 Task: Find a one-way flight from Aswan to Los Angeles for 2 adults in economy class on Fri, Dec 15, using British Airways, departing between 10:00 AM and 11:00 AM.
Action: Mouse pressed left at (390, 259)
Screenshot: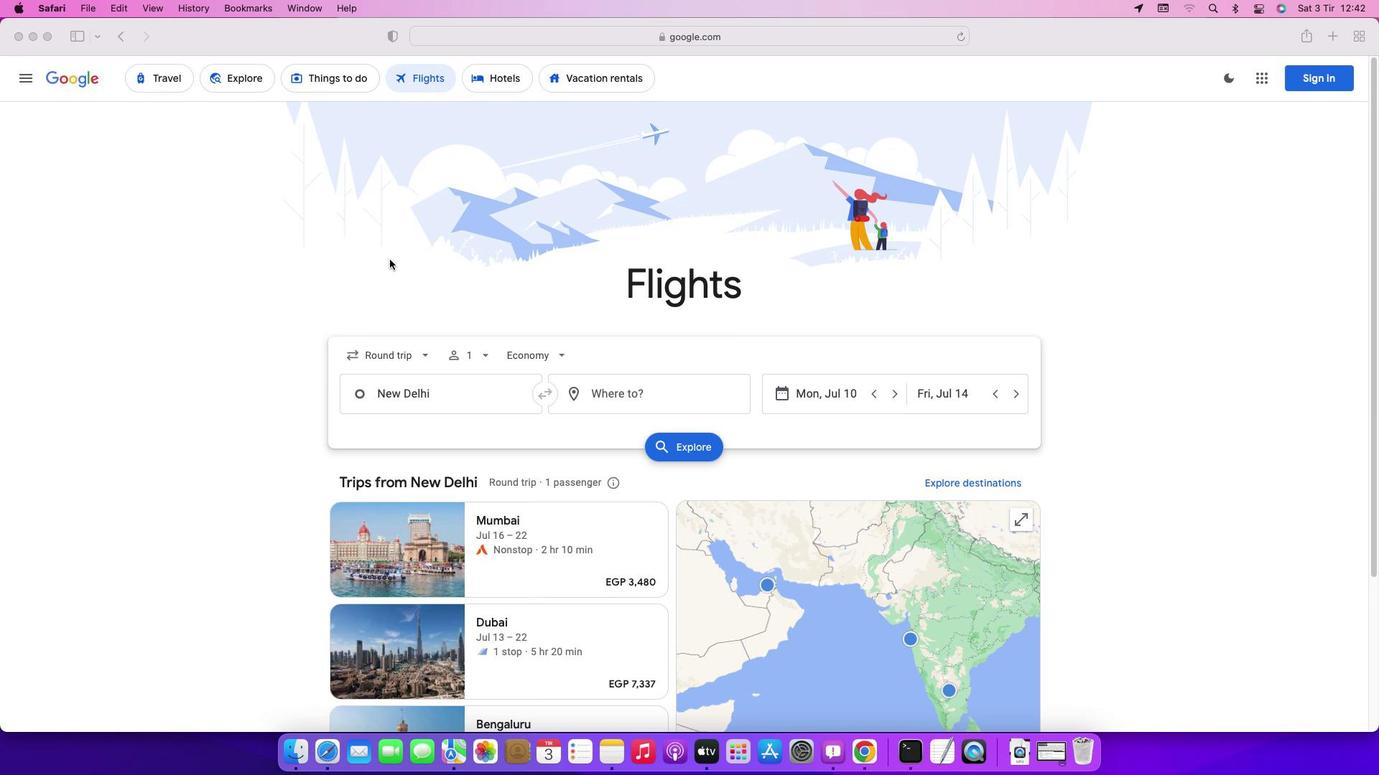 
Action: Mouse moved to (403, 351)
Screenshot: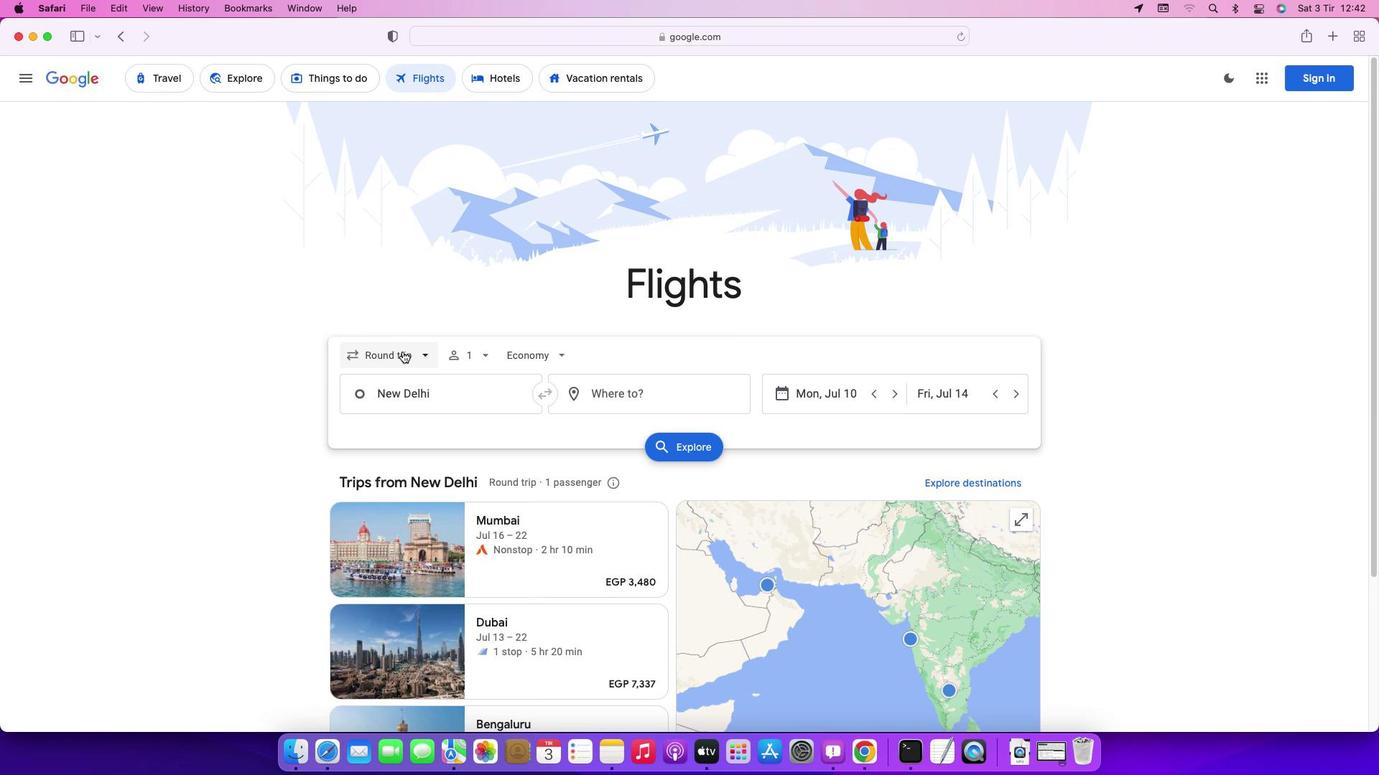 
Action: Mouse pressed left at (403, 351)
Screenshot: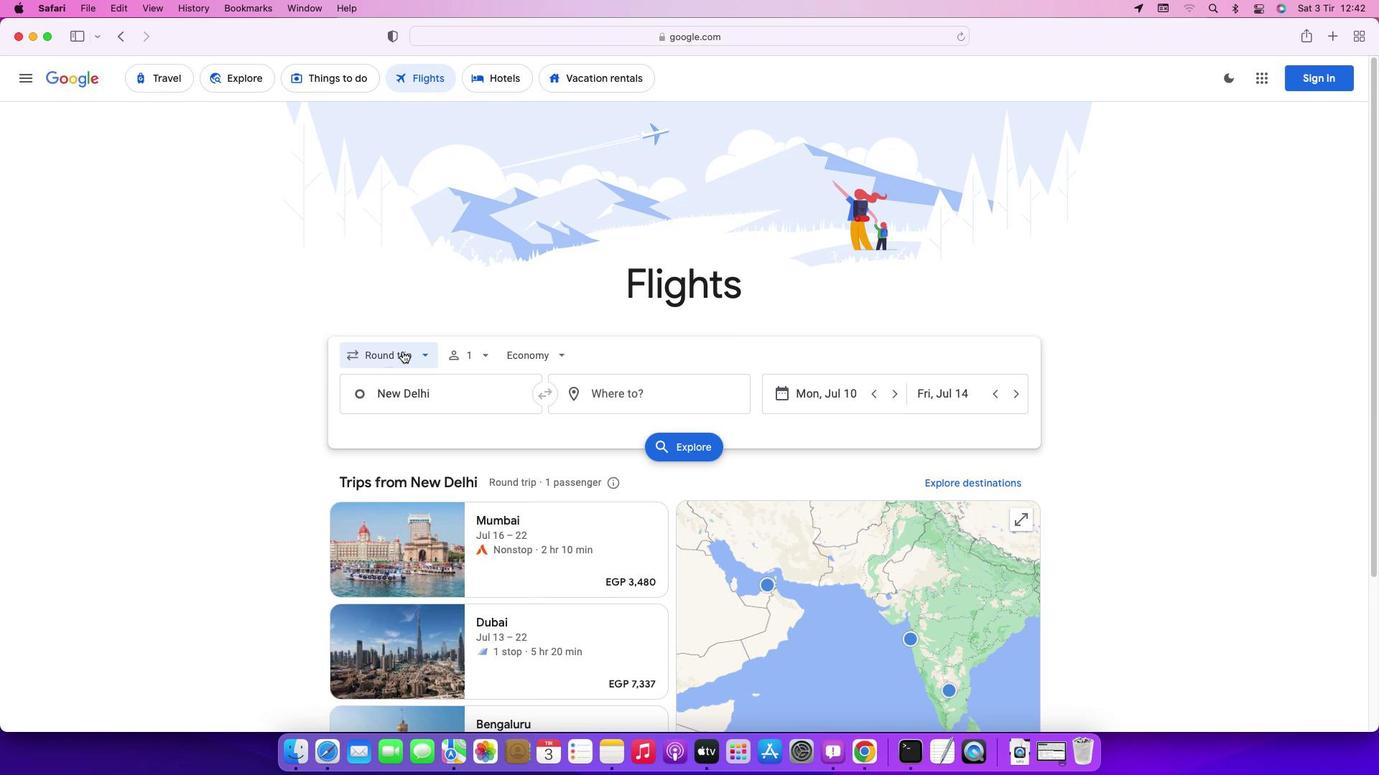 
Action: Mouse moved to (393, 423)
Screenshot: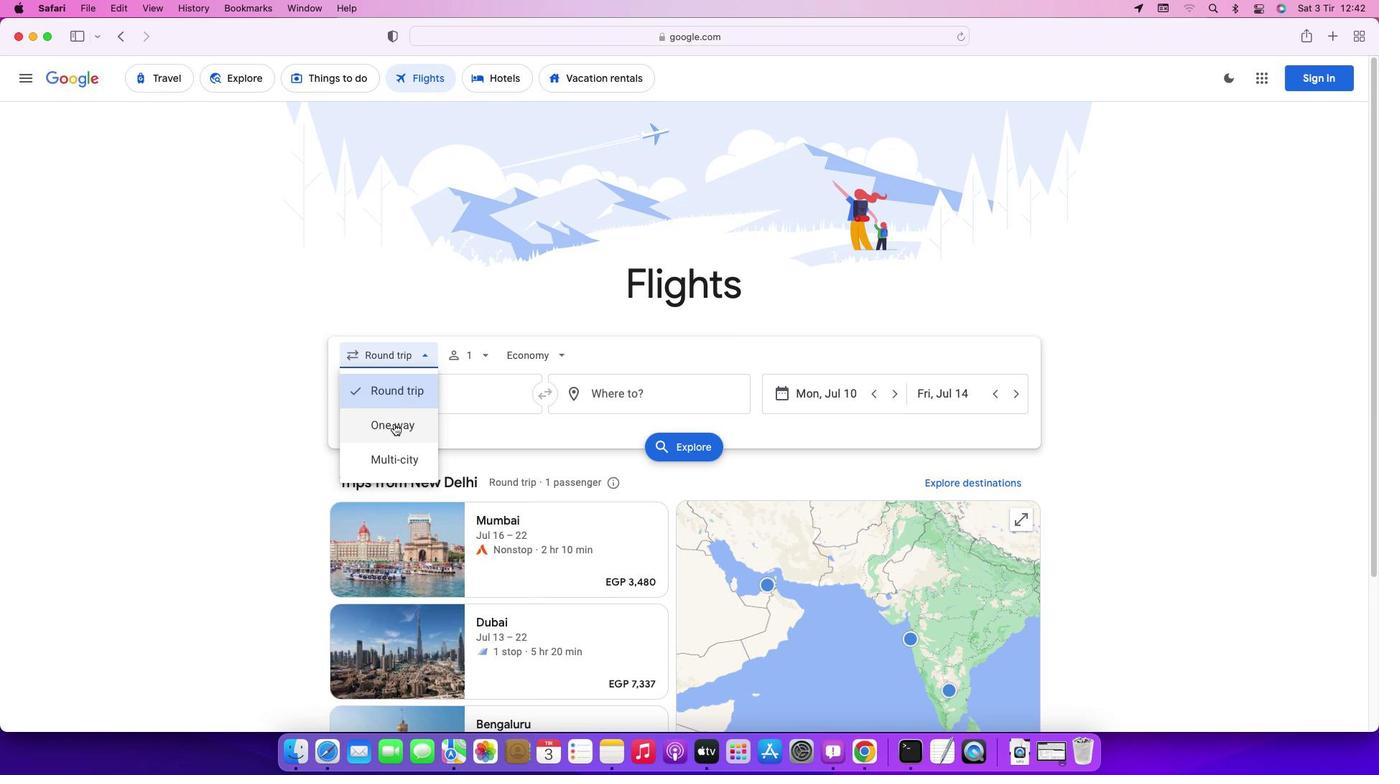 
Action: Mouse pressed left at (393, 423)
Screenshot: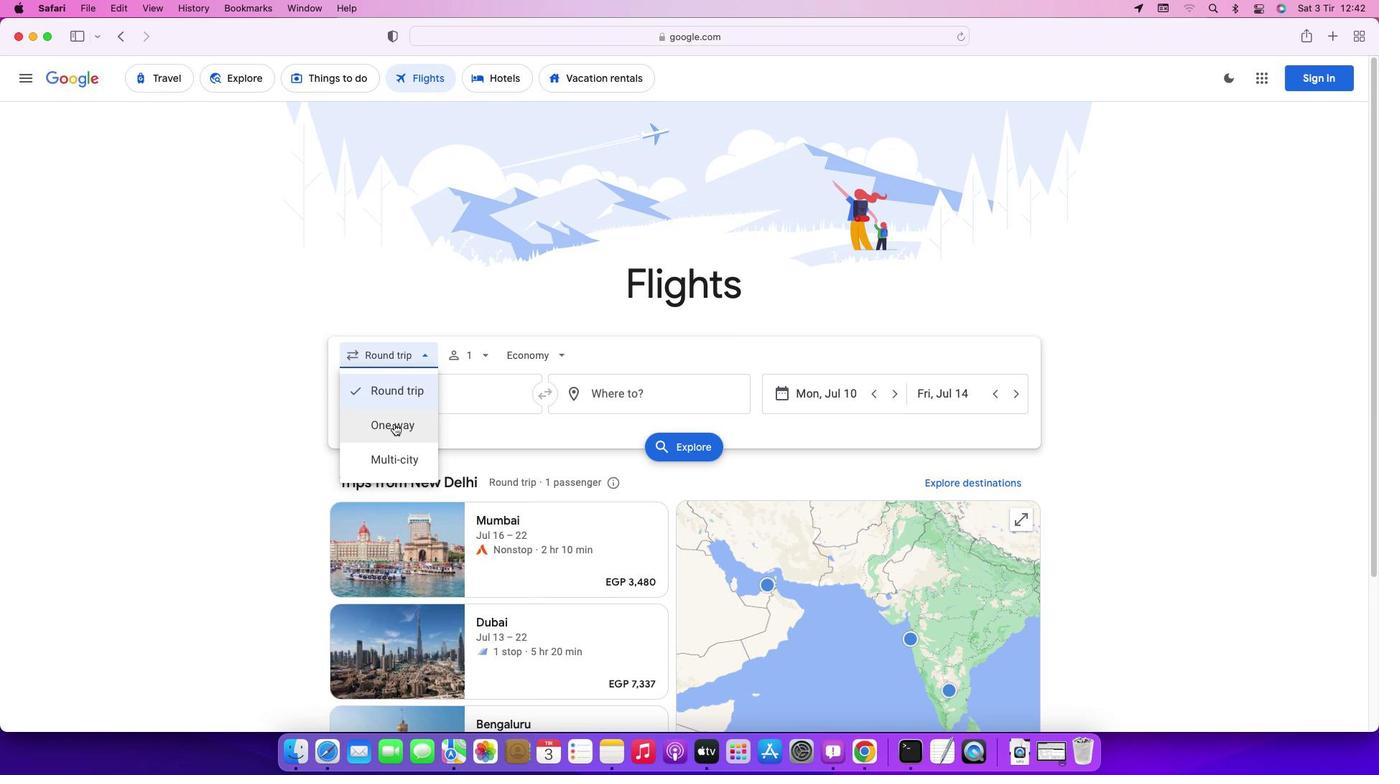 
Action: Mouse moved to (468, 359)
Screenshot: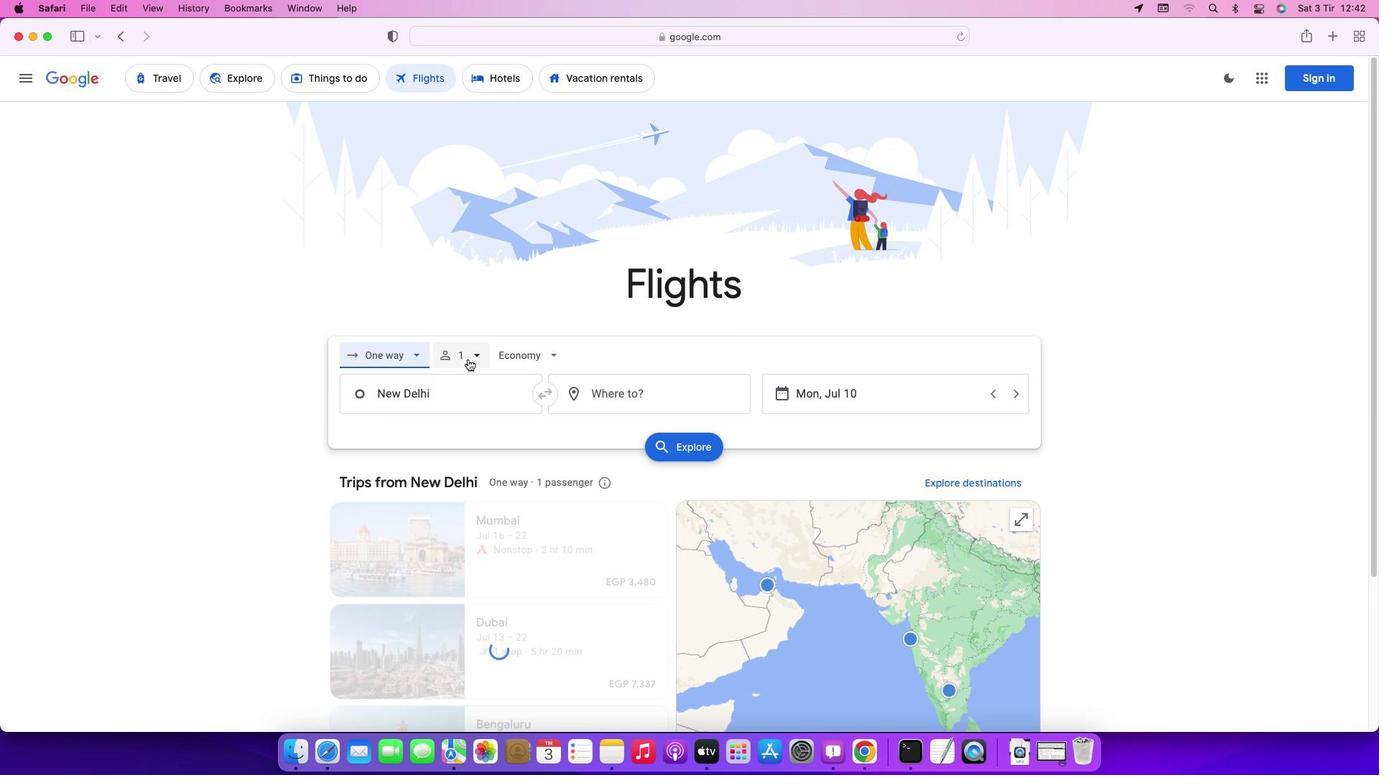 
Action: Mouse pressed left at (468, 359)
Screenshot: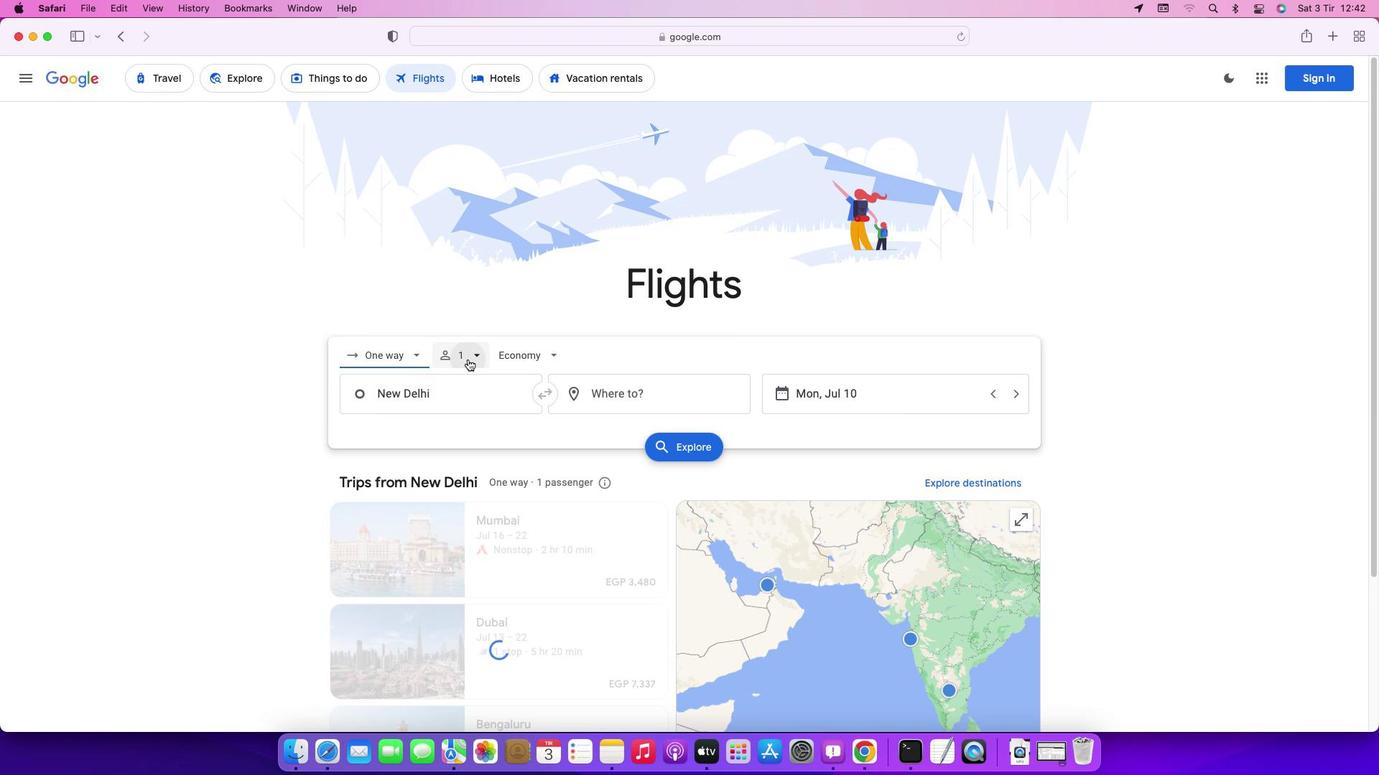 
Action: Mouse moved to (587, 397)
Screenshot: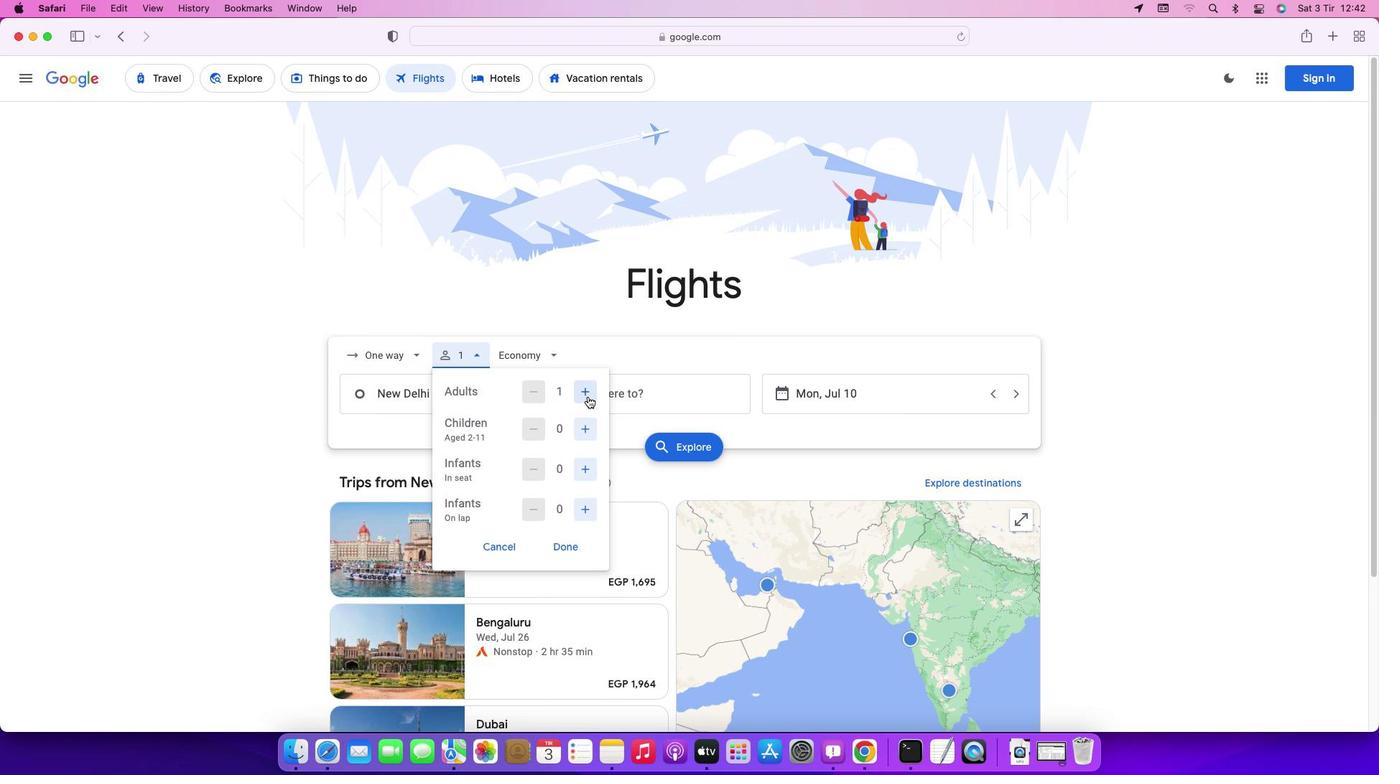 
Action: Mouse pressed left at (587, 397)
Screenshot: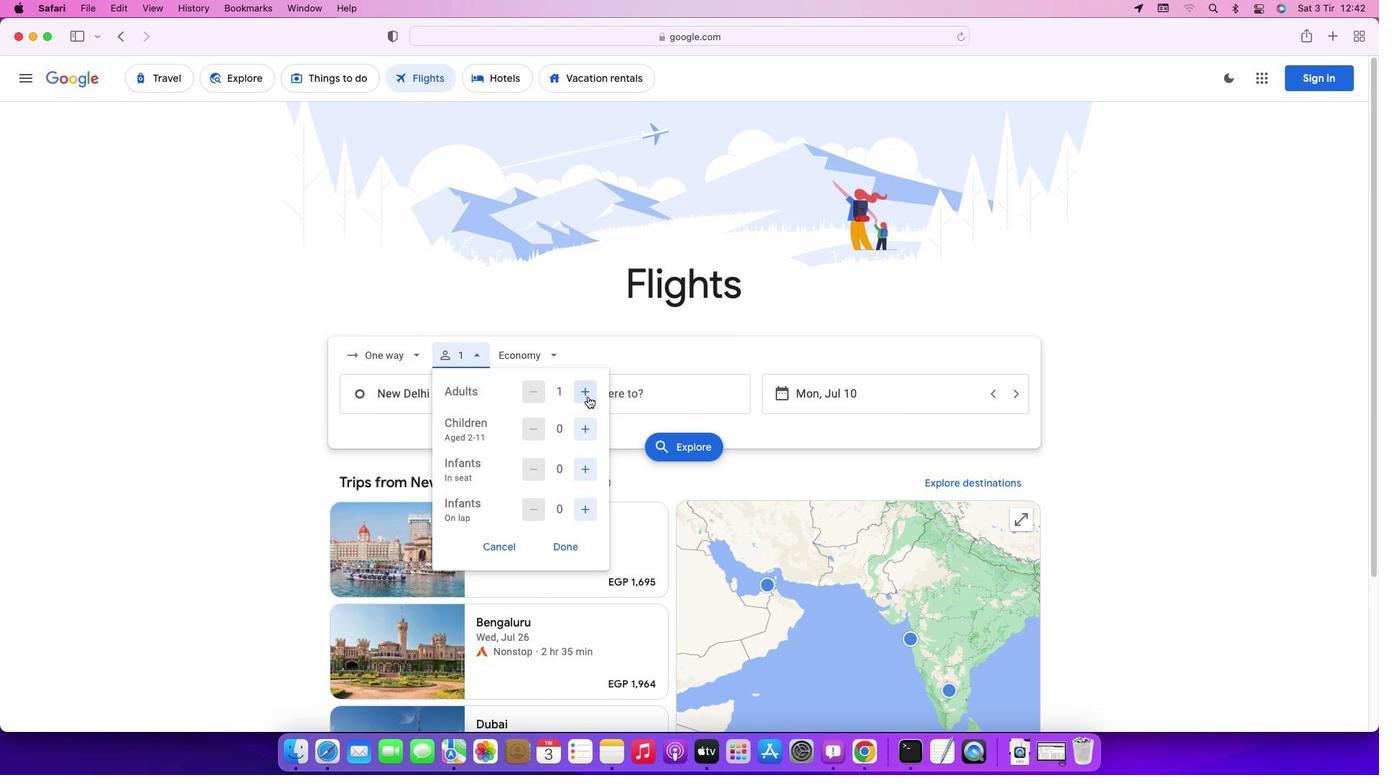 
Action: Mouse moved to (573, 543)
Screenshot: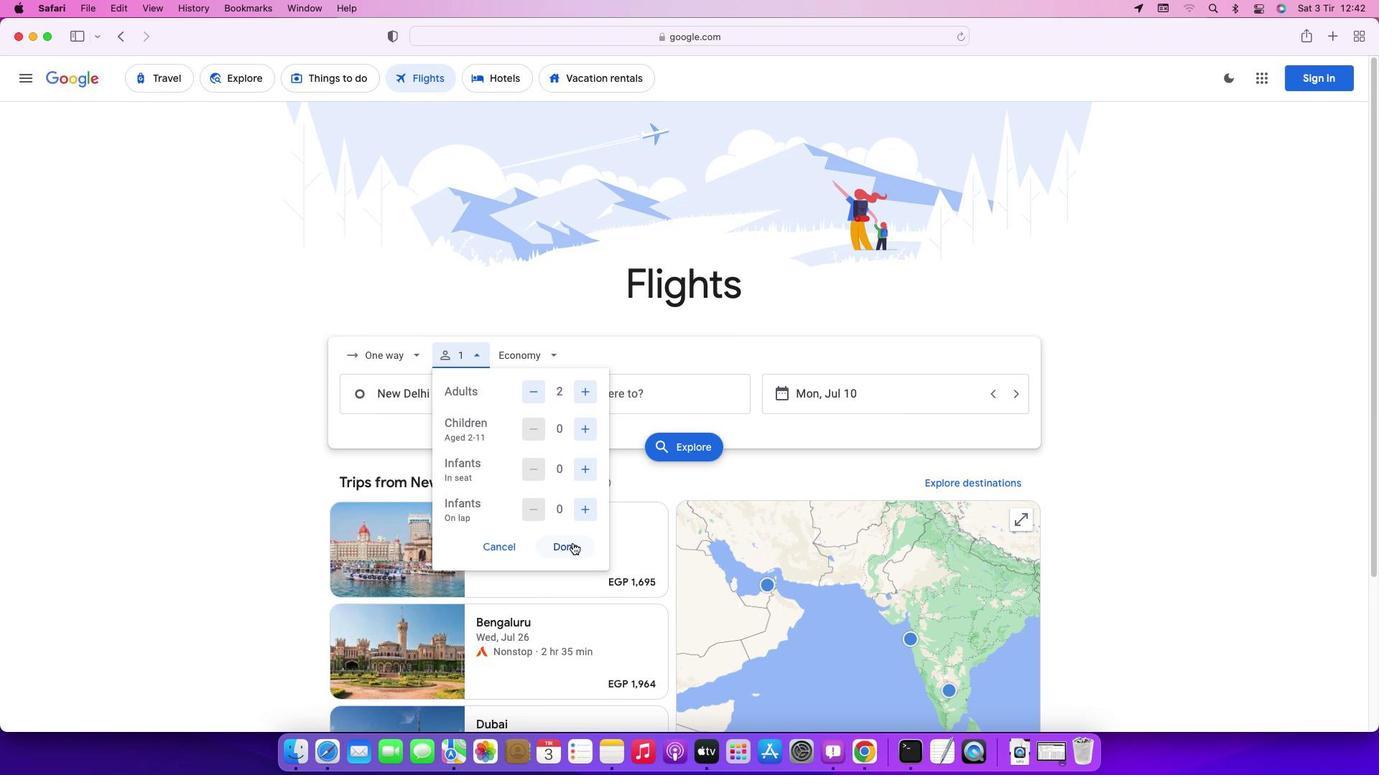 
Action: Mouse pressed left at (573, 543)
Screenshot: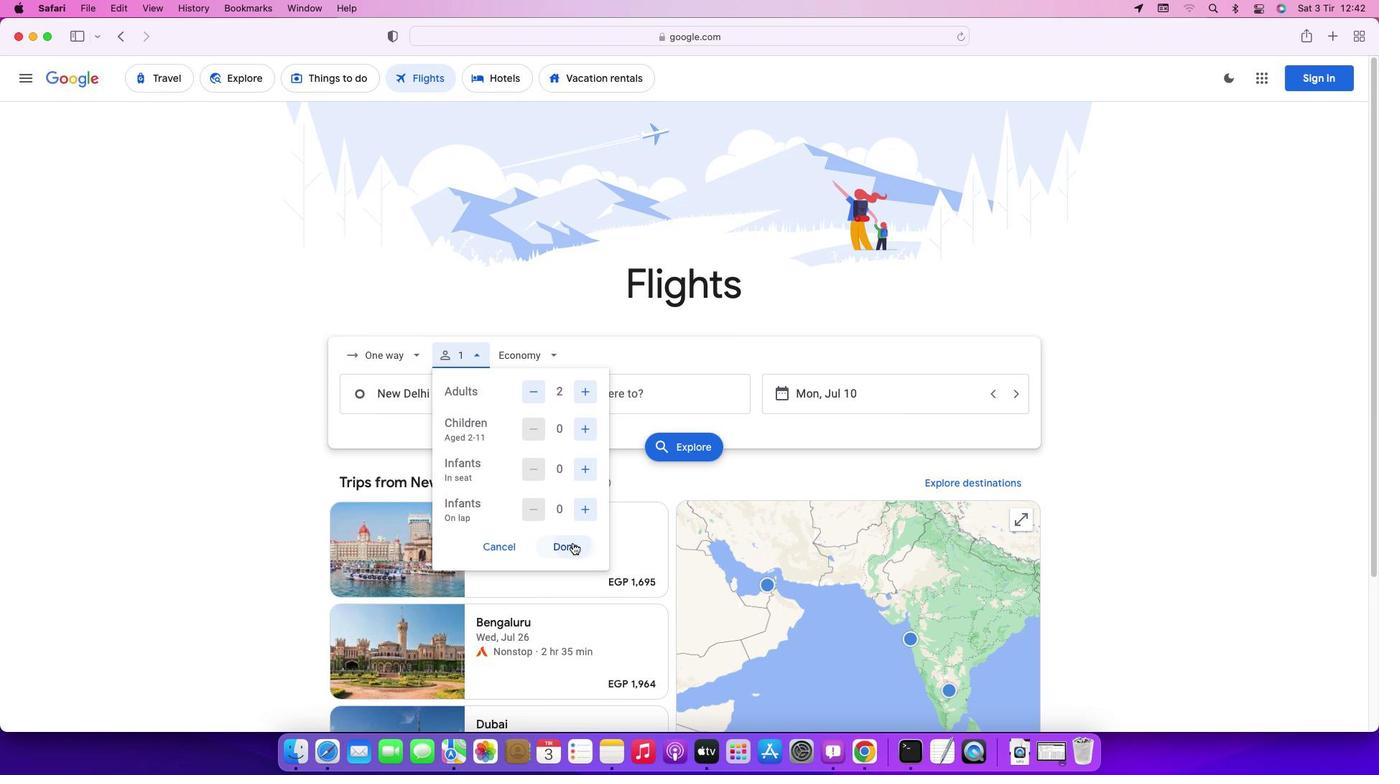 
Action: Mouse moved to (536, 357)
Screenshot: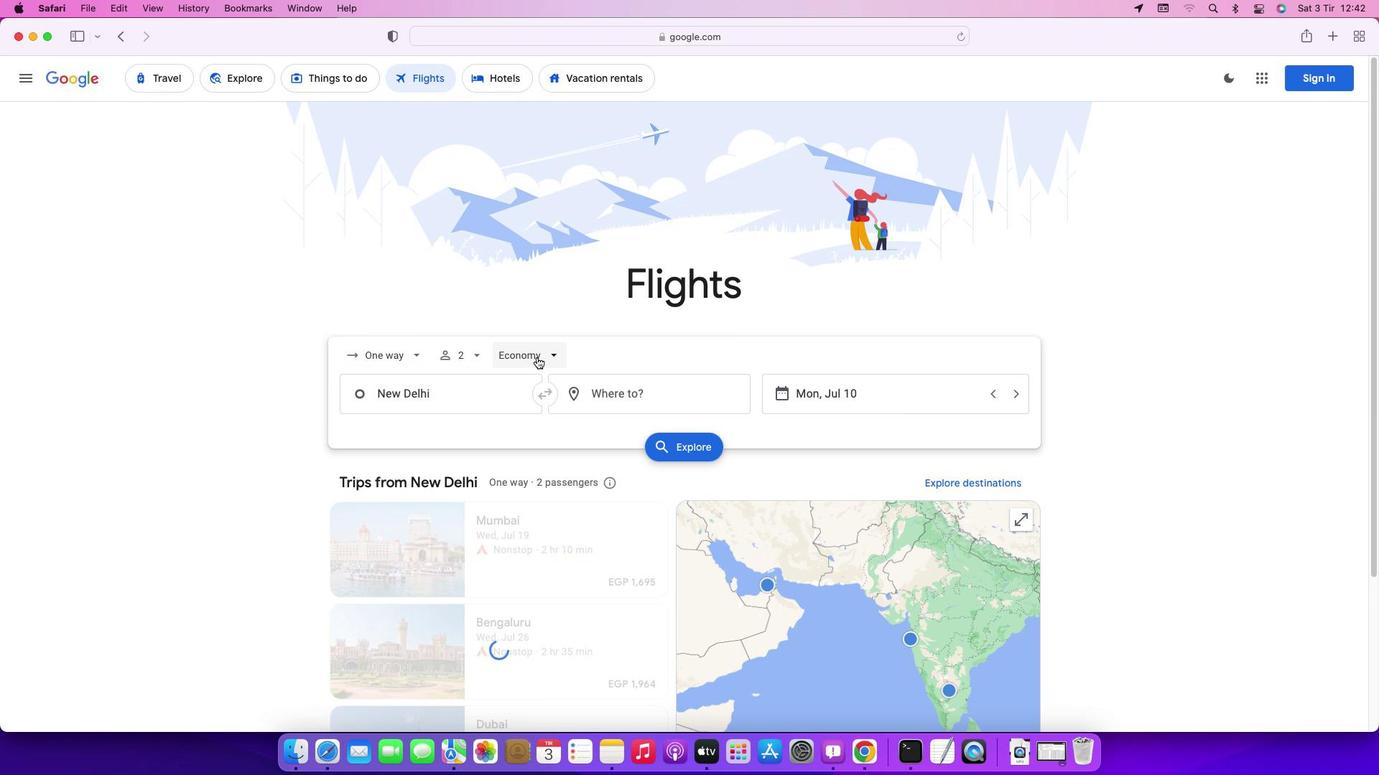 
Action: Mouse pressed left at (536, 357)
Screenshot: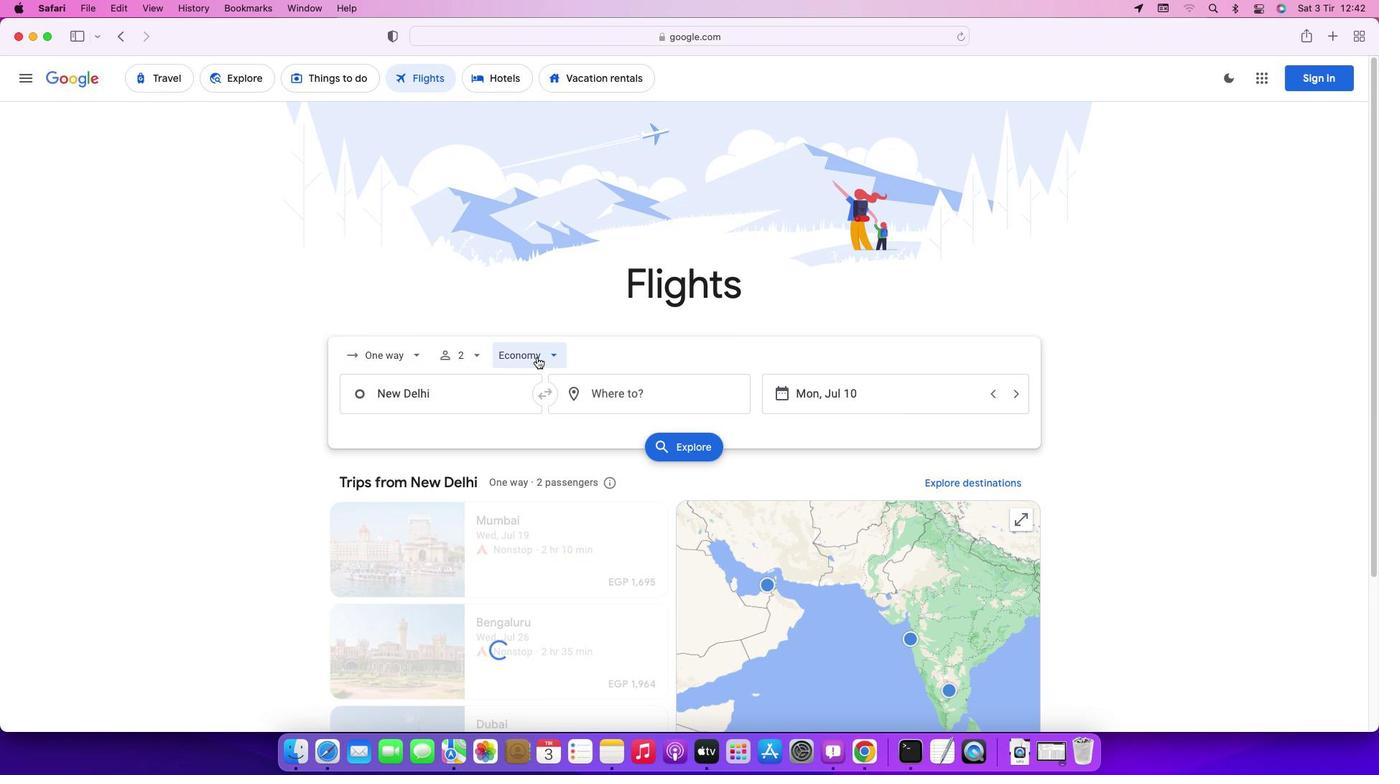 
Action: Mouse moved to (549, 391)
Screenshot: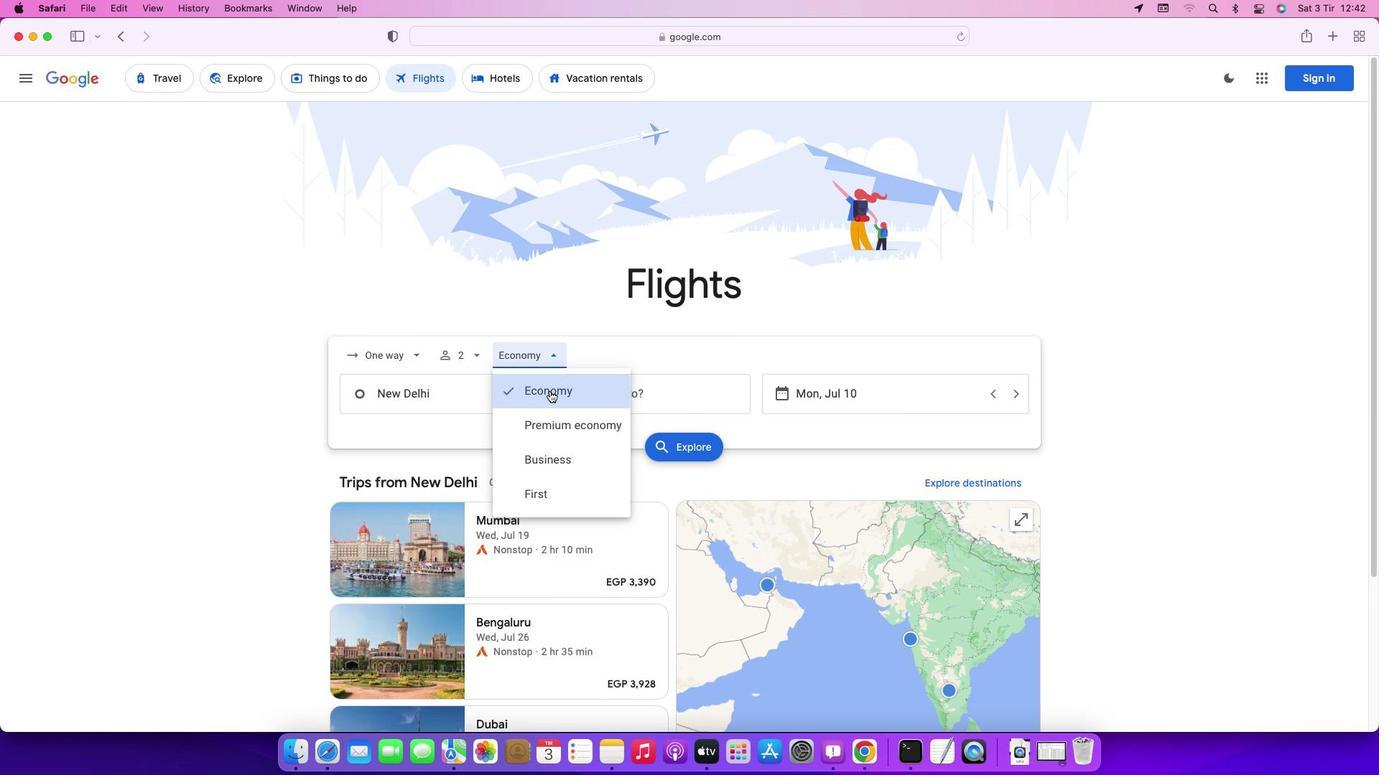 
Action: Mouse pressed left at (549, 391)
Screenshot: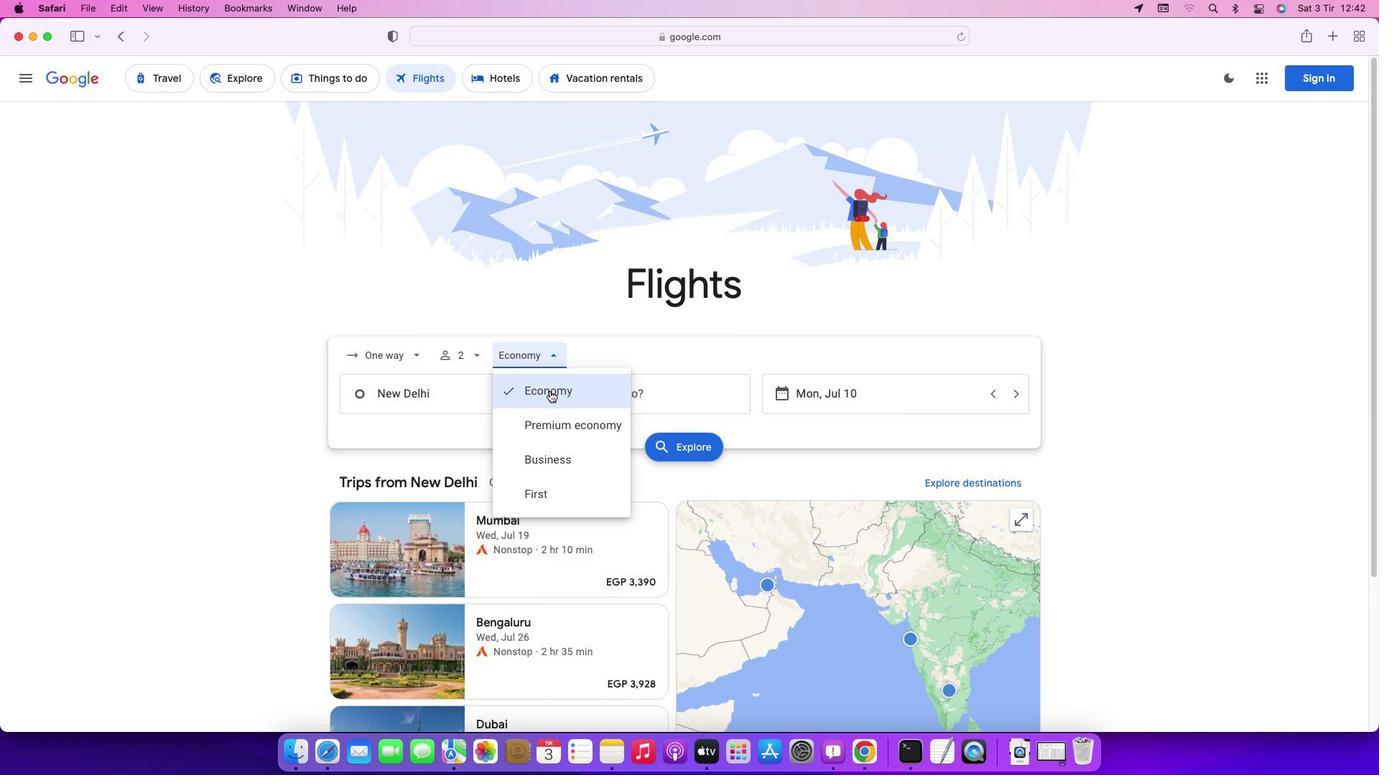 
Action: Mouse moved to (453, 394)
Screenshot: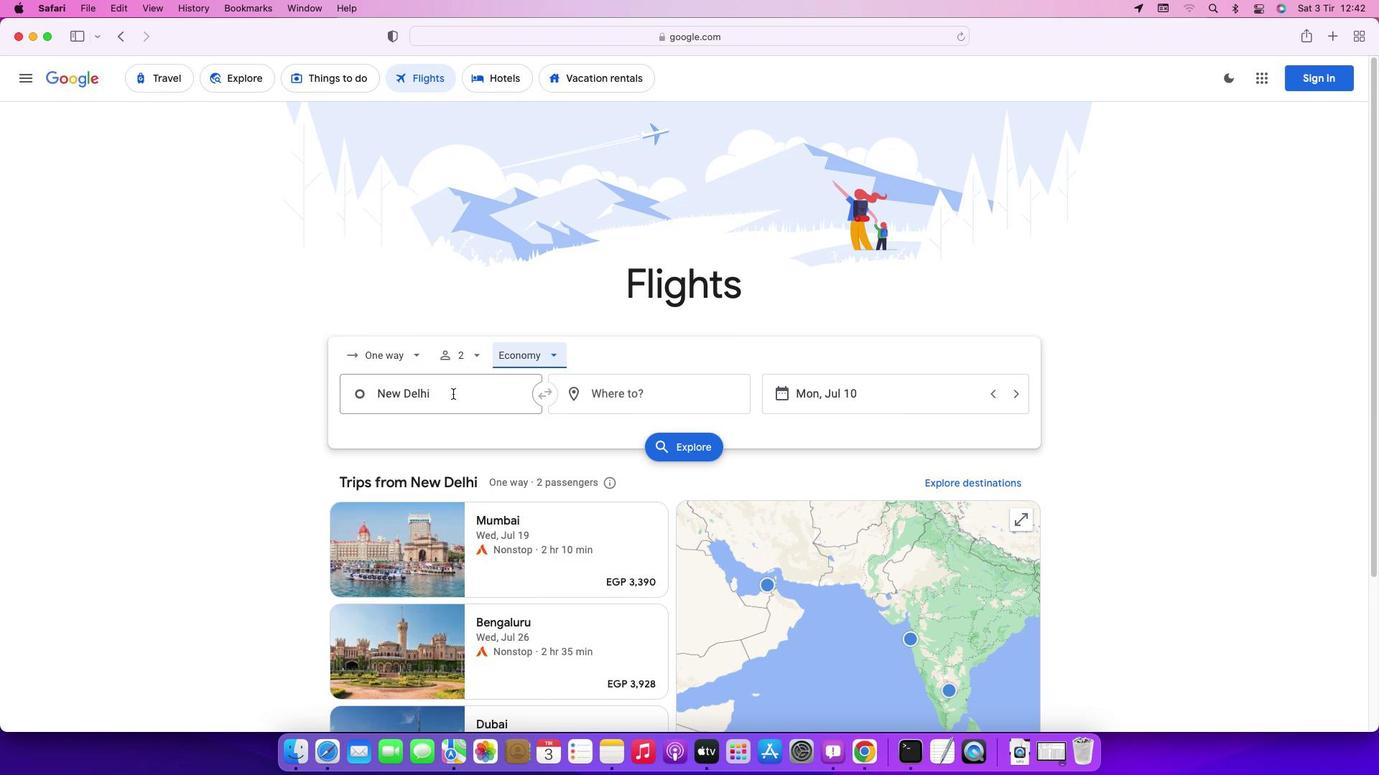 
Action: Mouse pressed left at (453, 394)
Screenshot: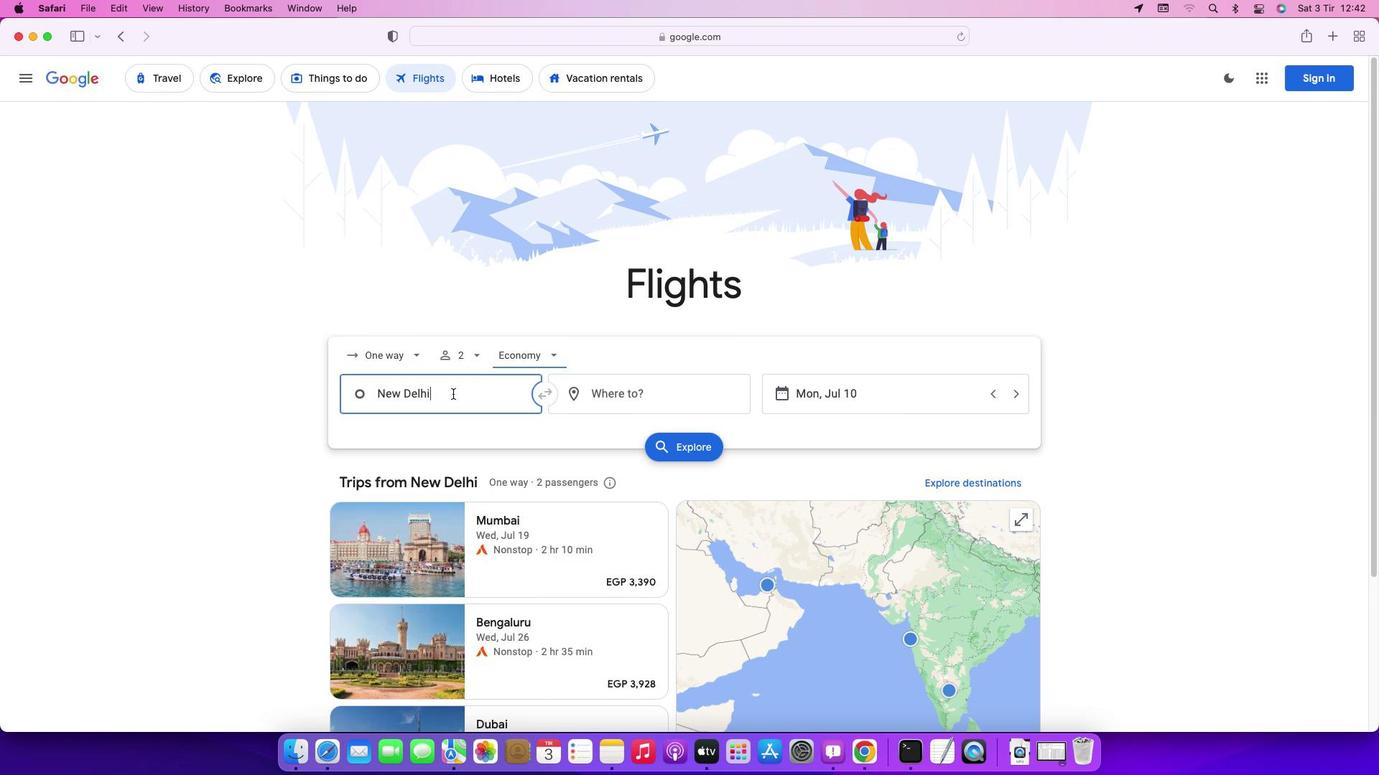 
Action: Mouse moved to (457, 386)
Screenshot: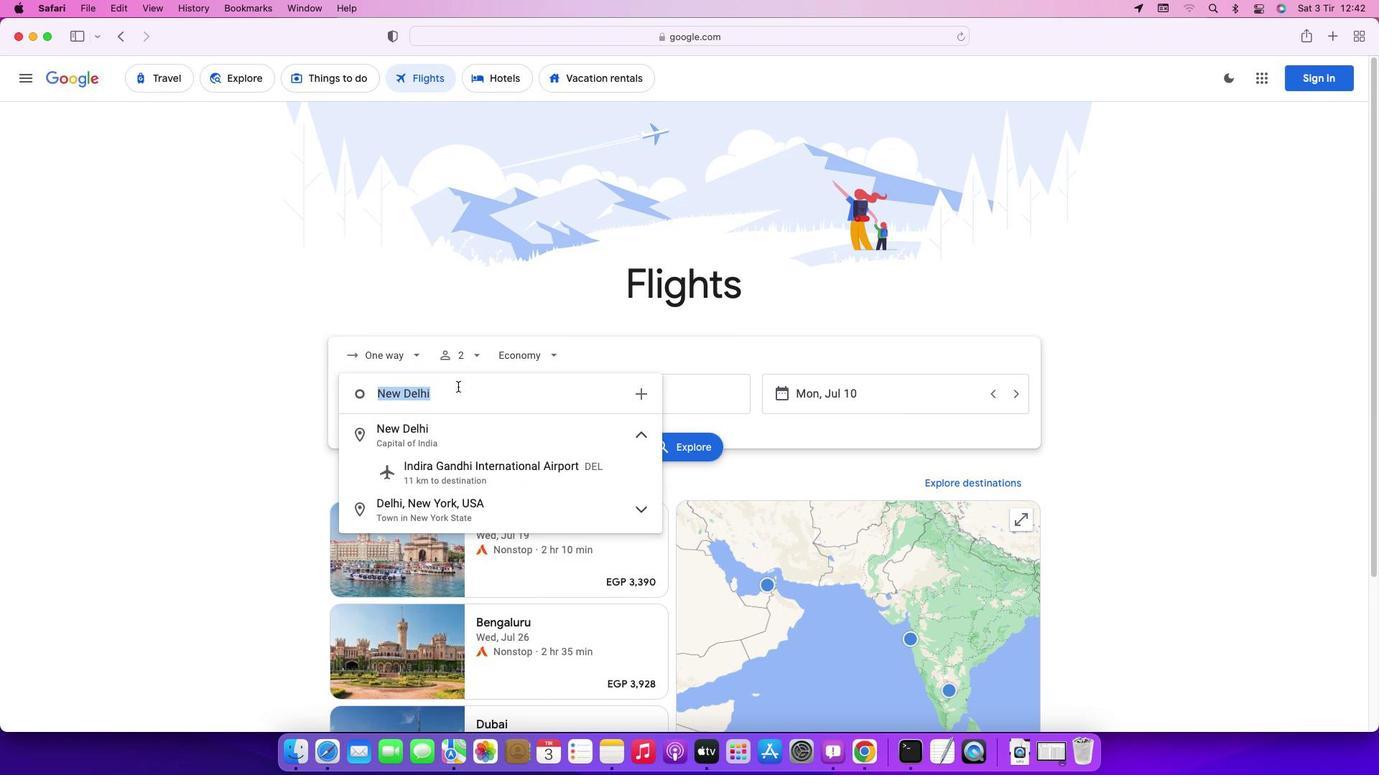 
Action: Key pressed Key.backspaceKey.caps_lock'A'Key.caps_lock's''w''a''n'Key.enter
Screenshot: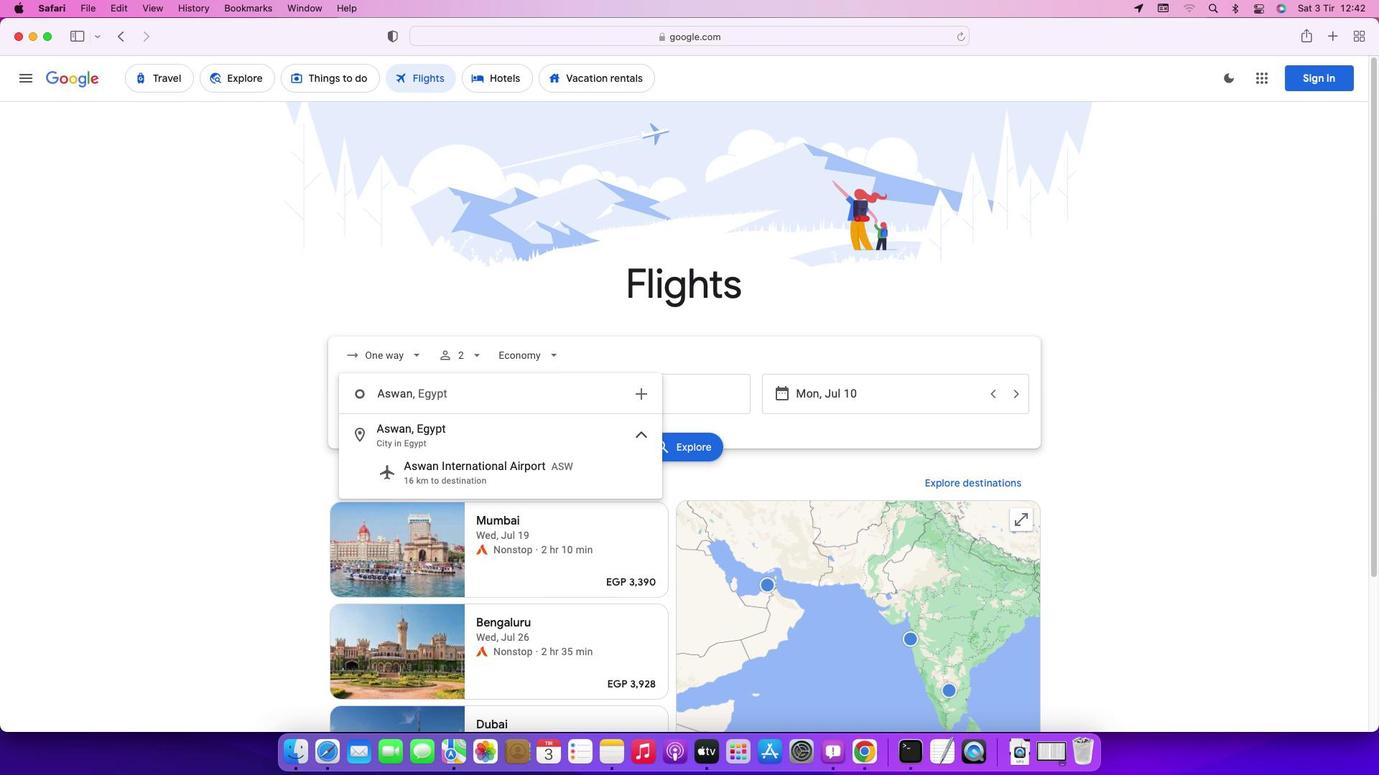 
Action: Mouse moved to (632, 400)
Screenshot: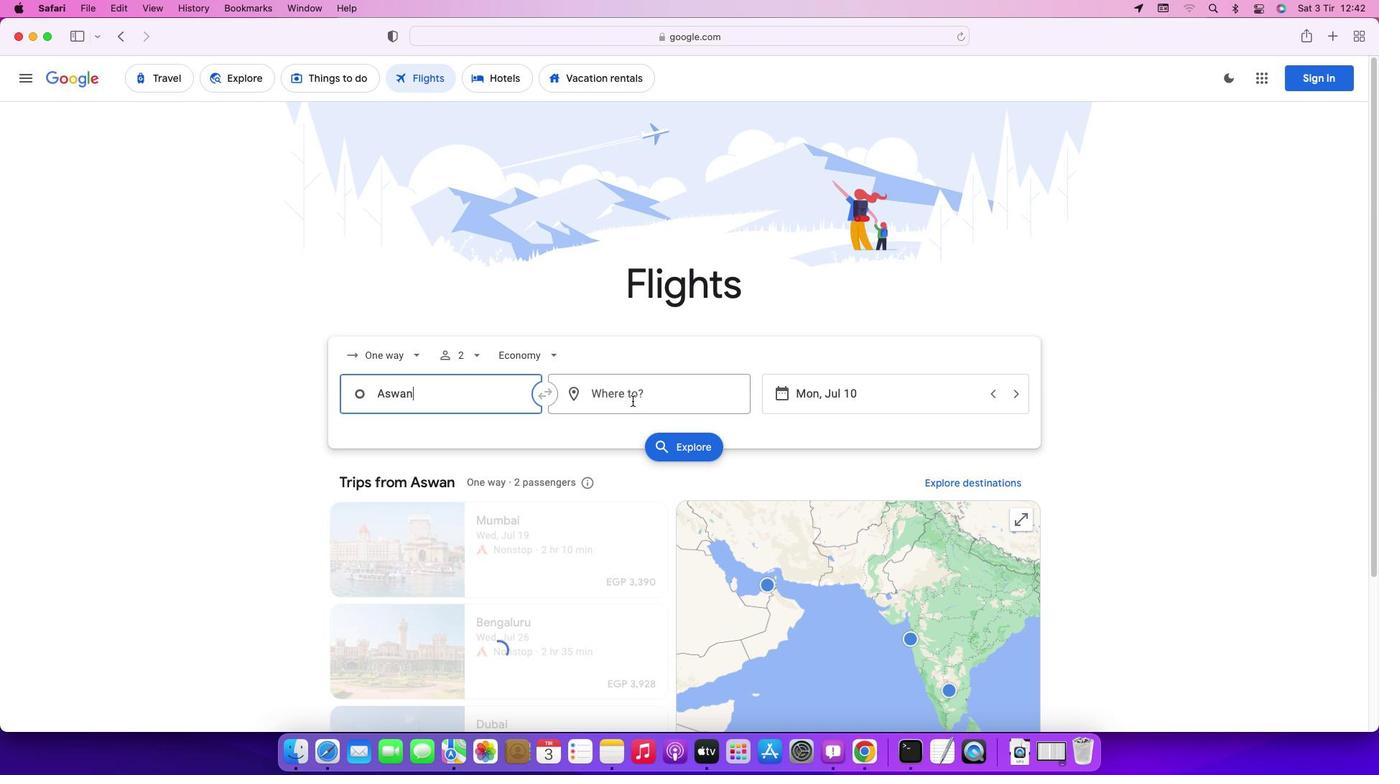 
Action: Mouse pressed left at (632, 400)
Screenshot: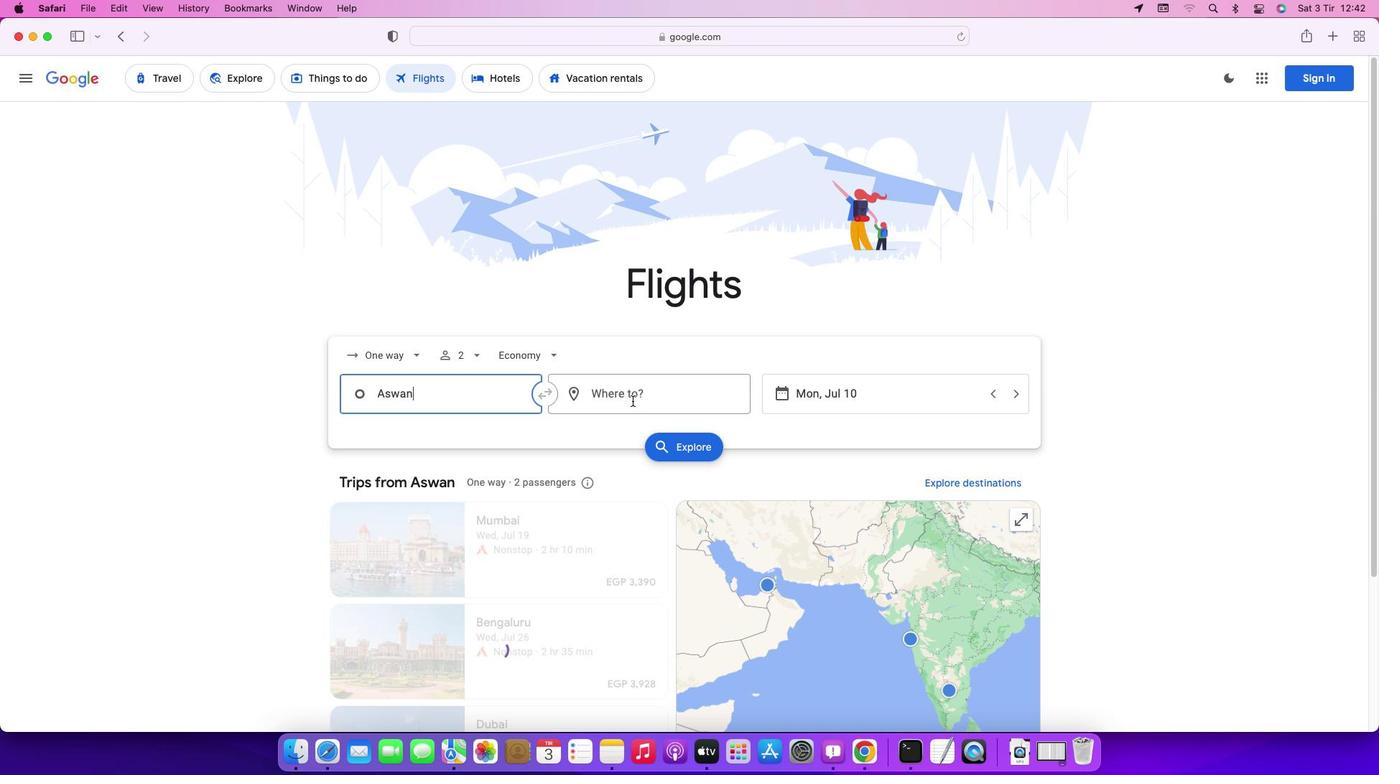 
Action: Mouse moved to (632, 400)
Screenshot: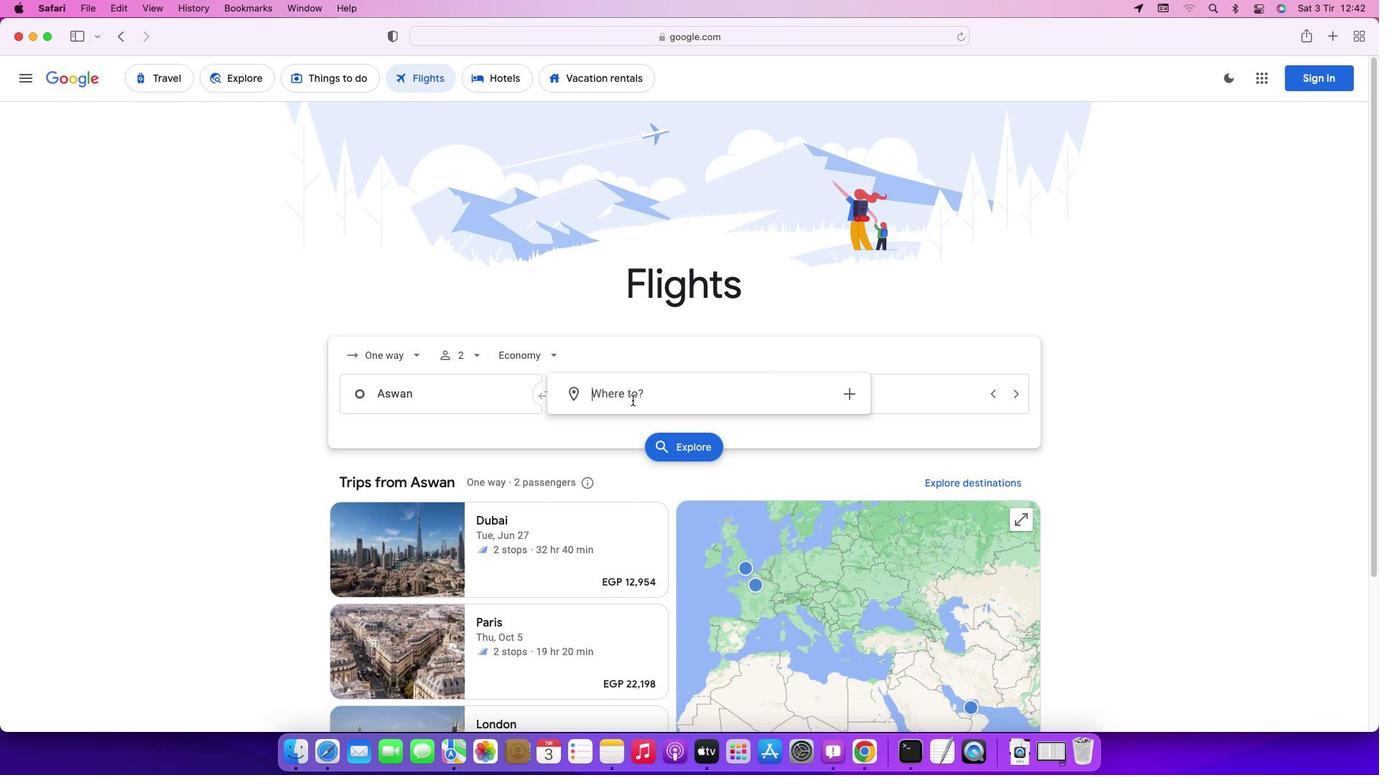
Action: Key pressed Key.caps_lock'L'Key.caps_lock'o''s'Key.spaceKey.caps_lock'A'Key.caps_lock'n''g''e''l''e'Key.enter
Screenshot: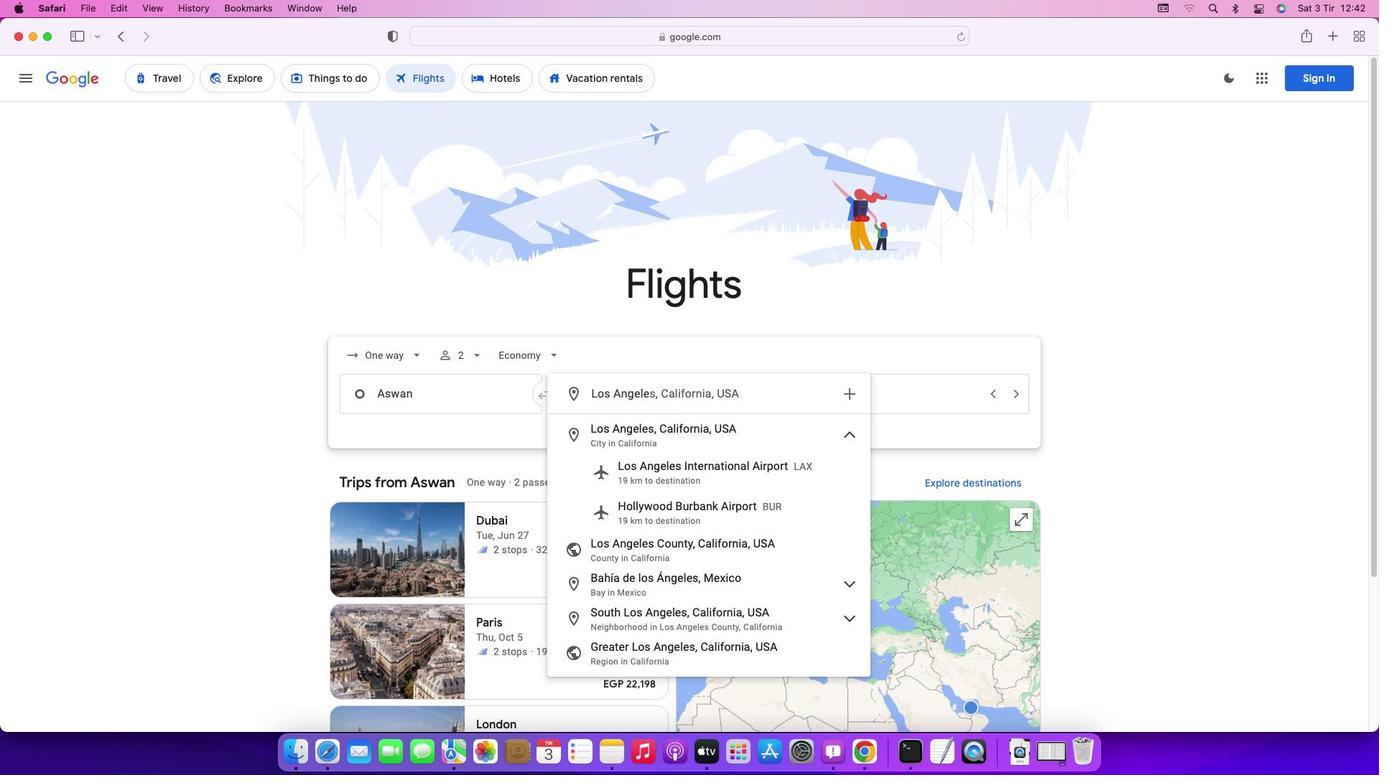 
Action: Mouse moved to (884, 390)
Screenshot: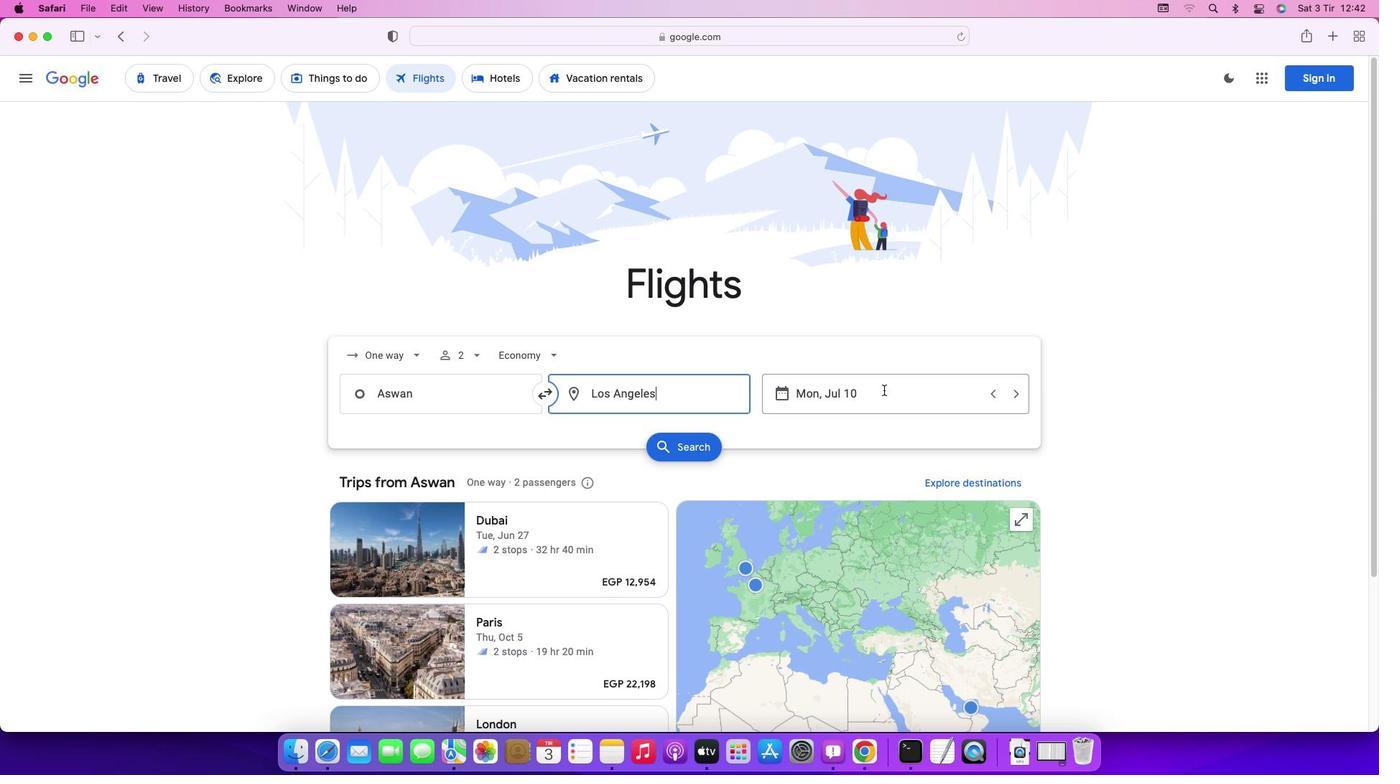 
Action: Mouse pressed left at (884, 390)
Screenshot: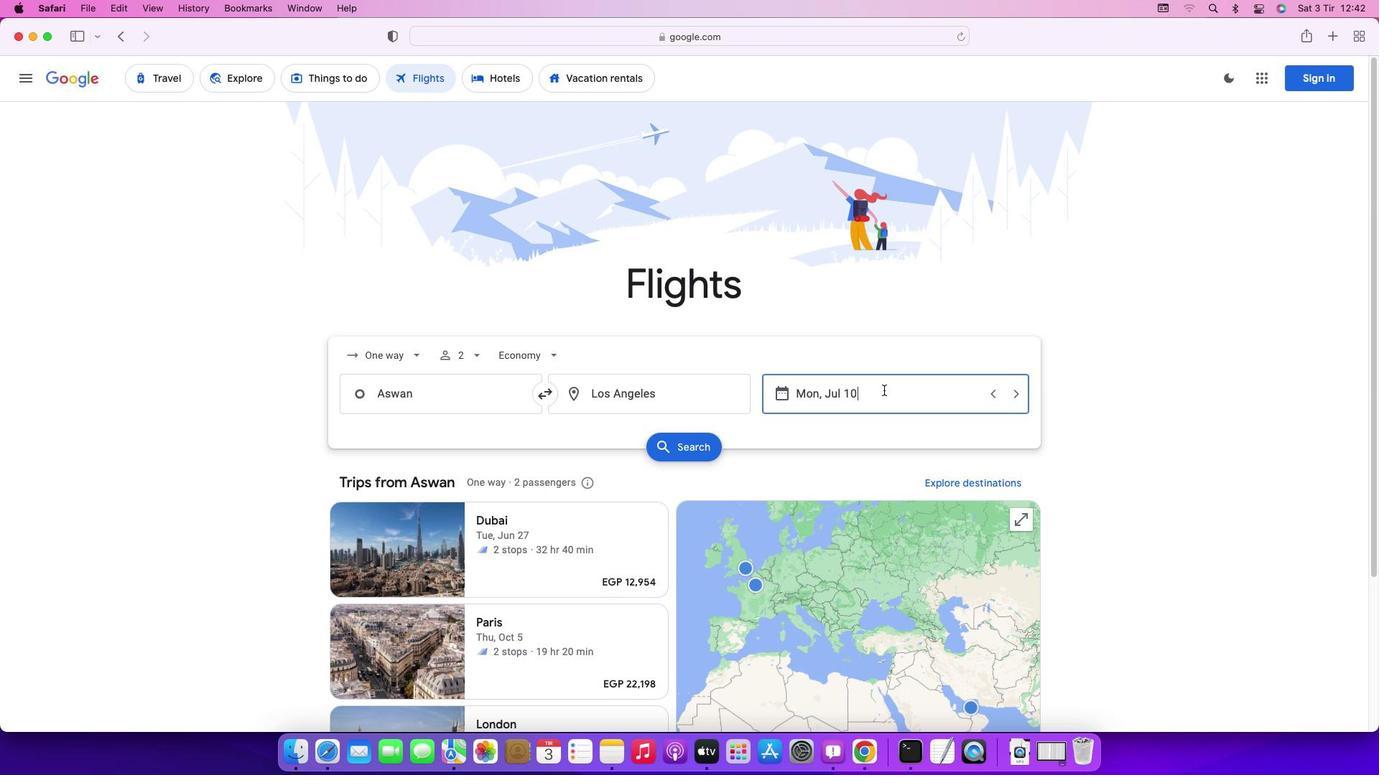 
Action: Mouse moved to (1047, 537)
Screenshot: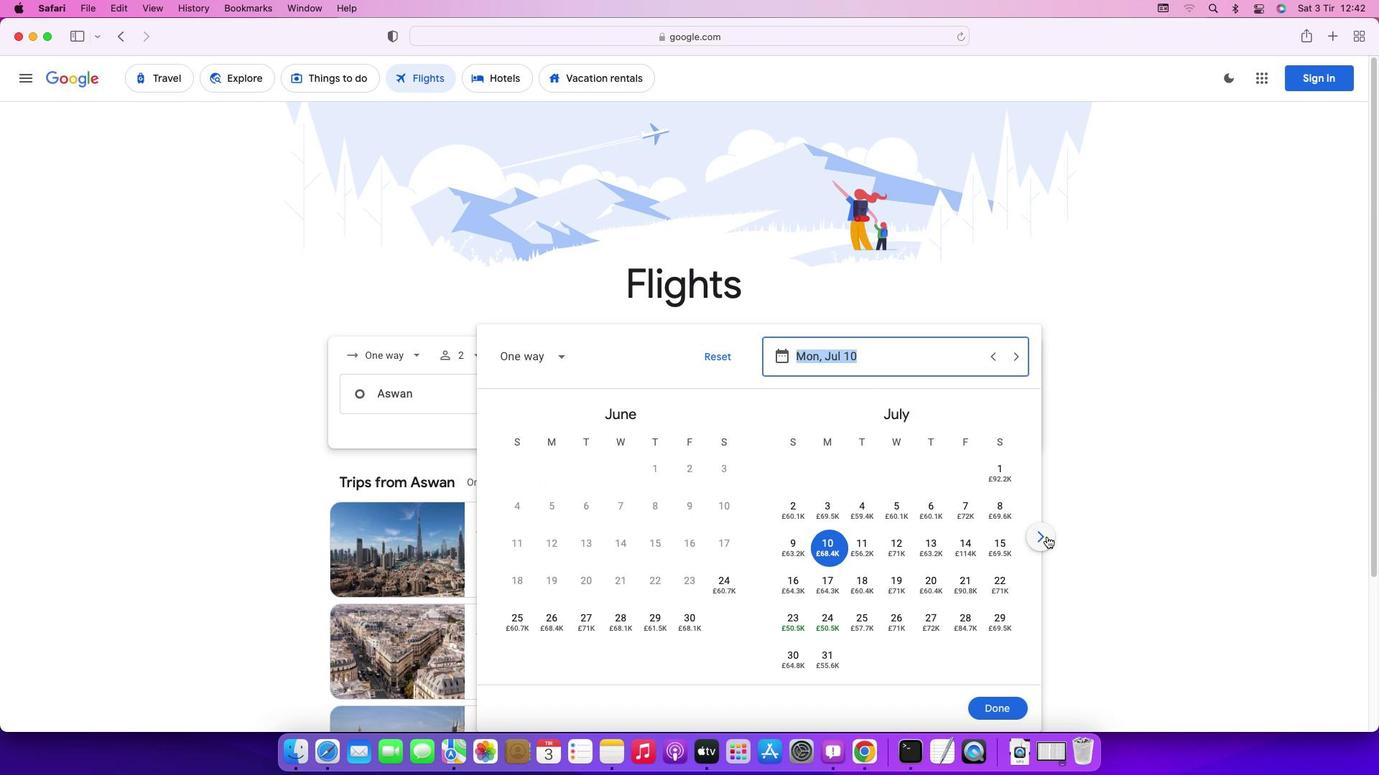 
Action: Mouse pressed left at (1047, 537)
Screenshot: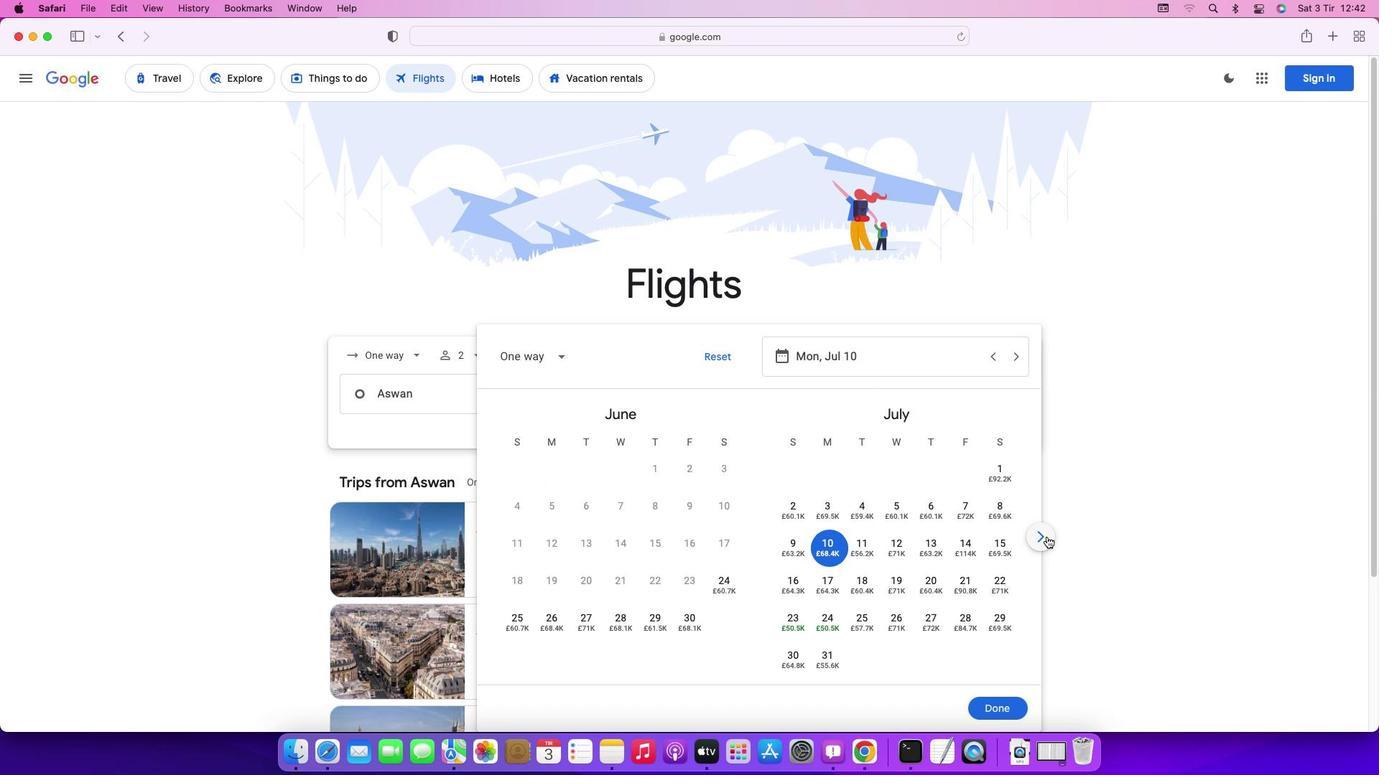 
Action: Mouse moved to (1042, 537)
Screenshot: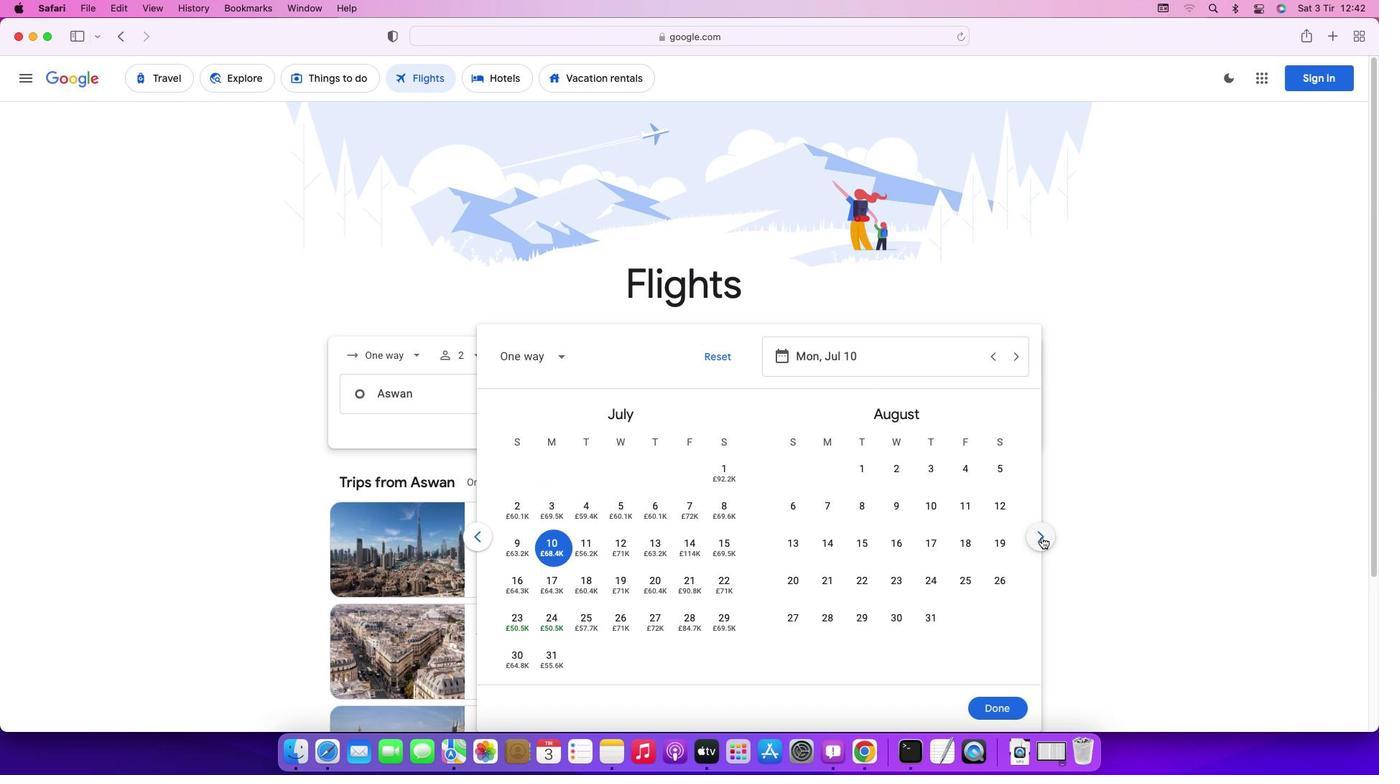 
Action: Mouse pressed left at (1042, 537)
Screenshot: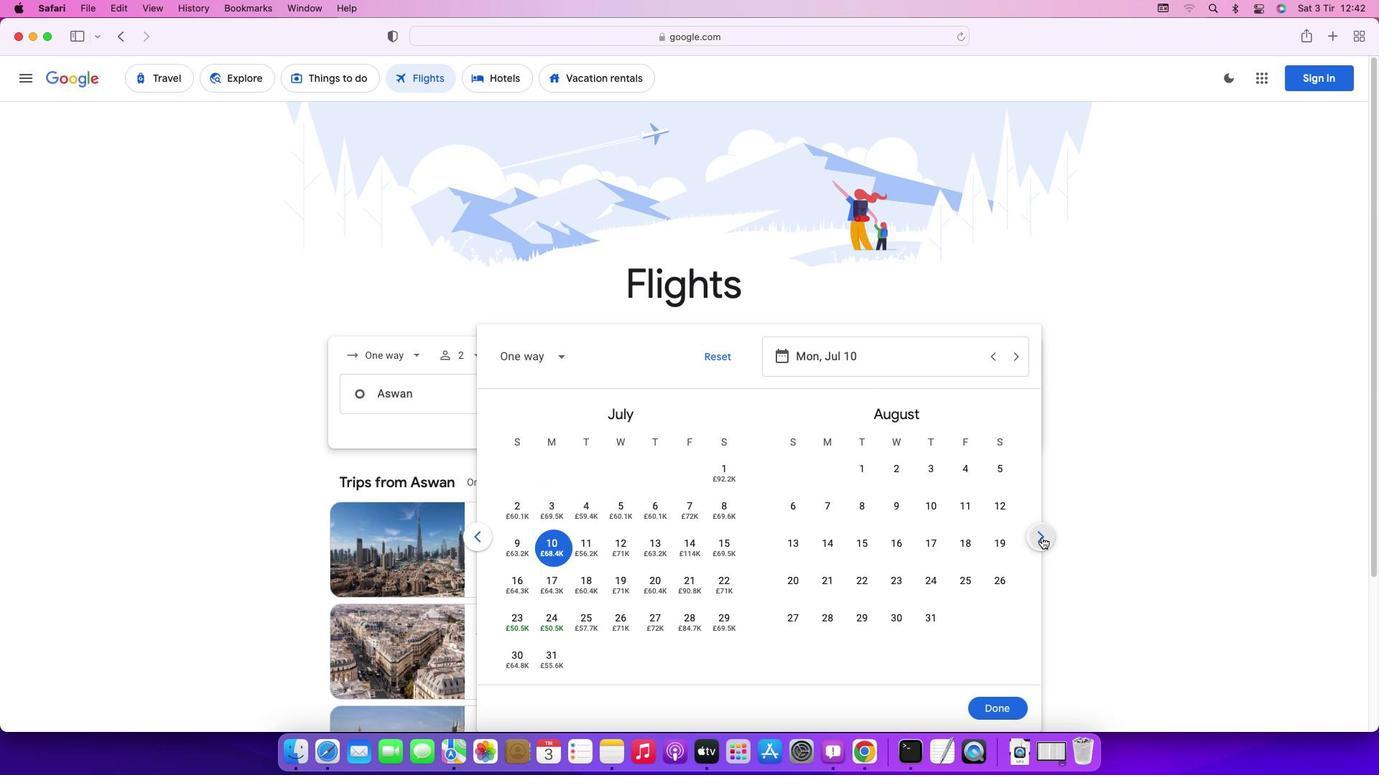 
Action: Mouse pressed left at (1042, 537)
Screenshot: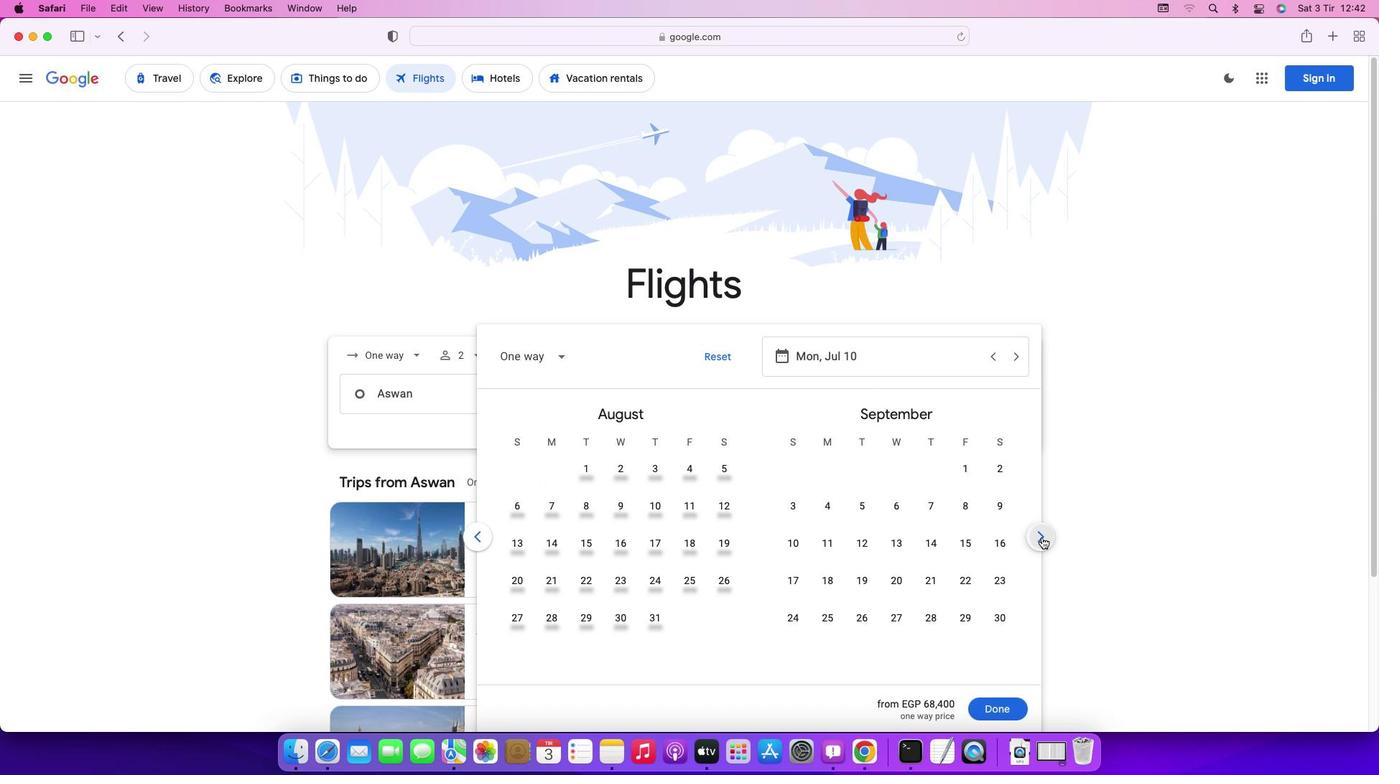 
Action: Mouse moved to (1041, 537)
Screenshot: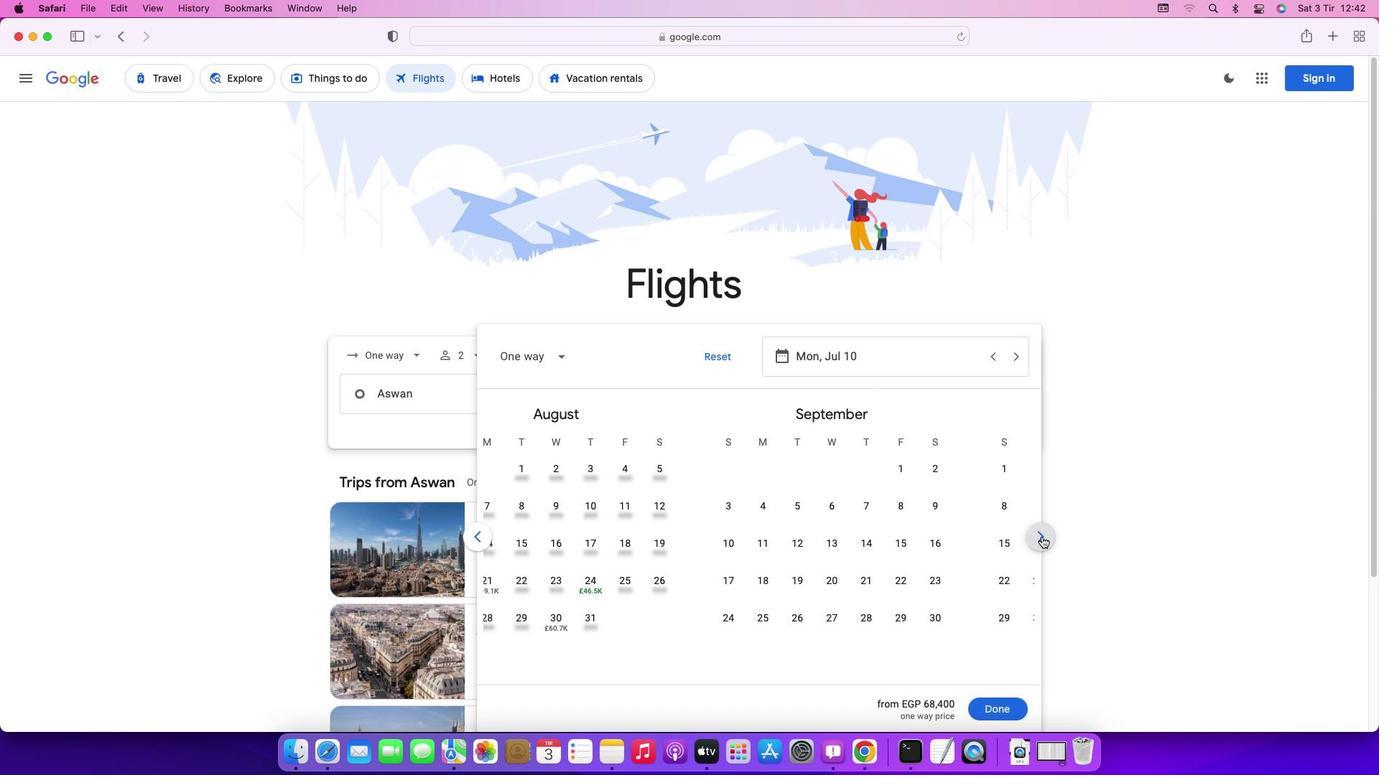 
Action: Mouse pressed left at (1041, 537)
Screenshot: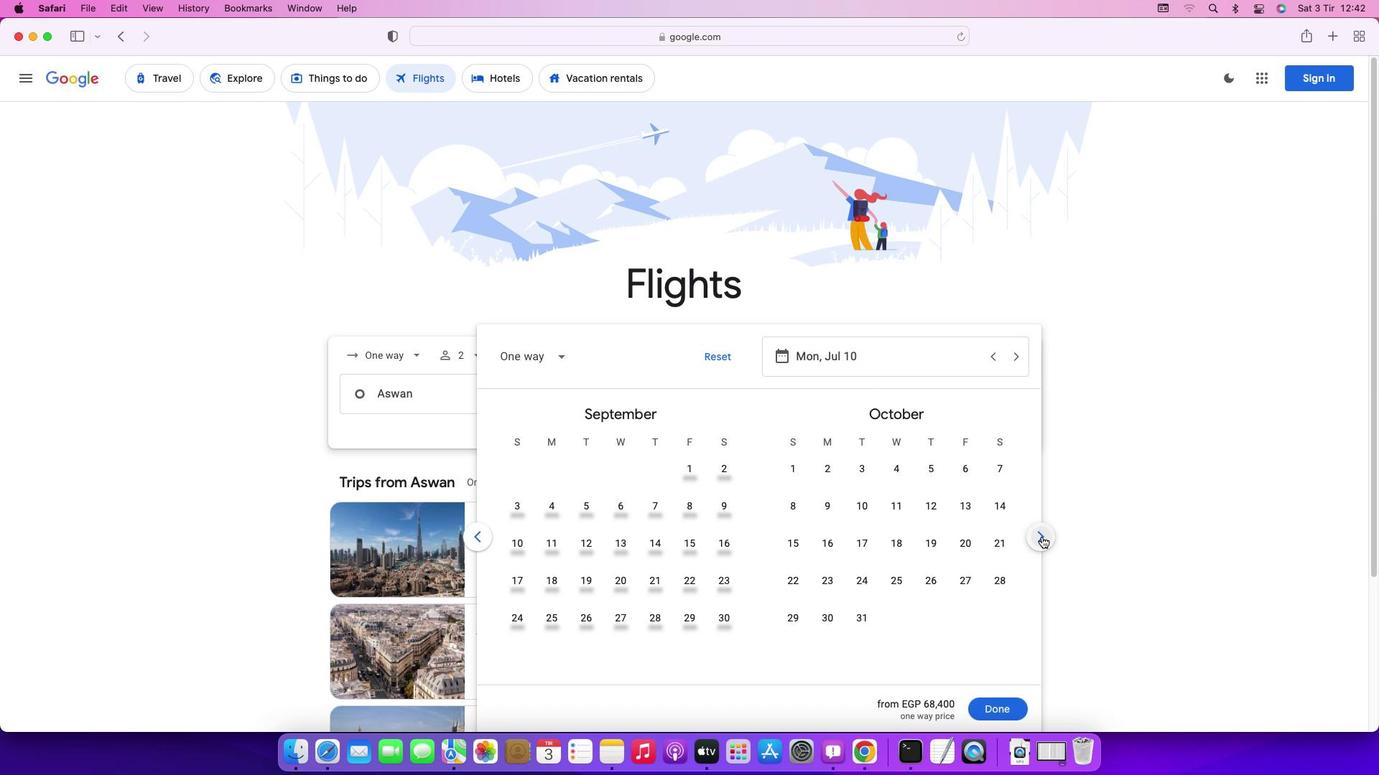 
Action: Mouse pressed left at (1041, 537)
Screenshot: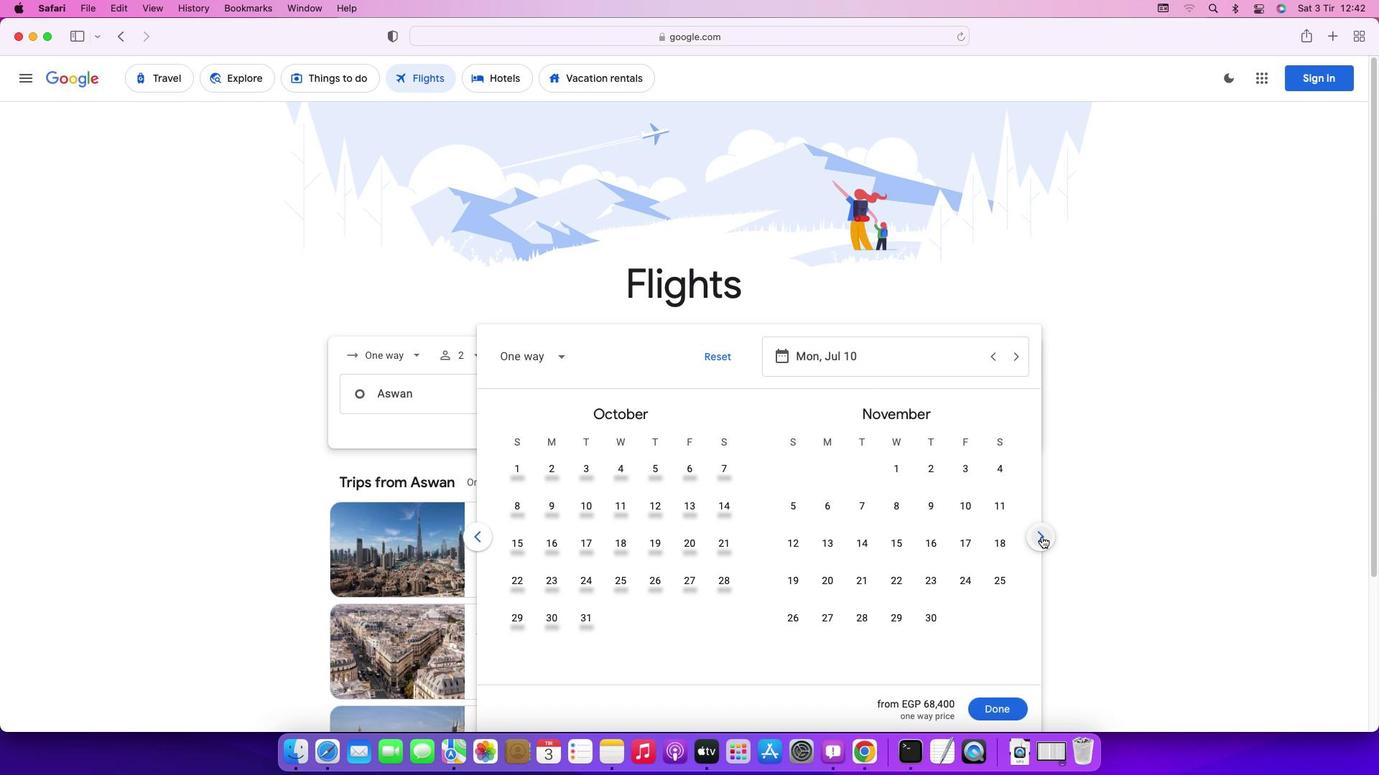 
Action: Mouse moved to (975, 546)
Screenshot: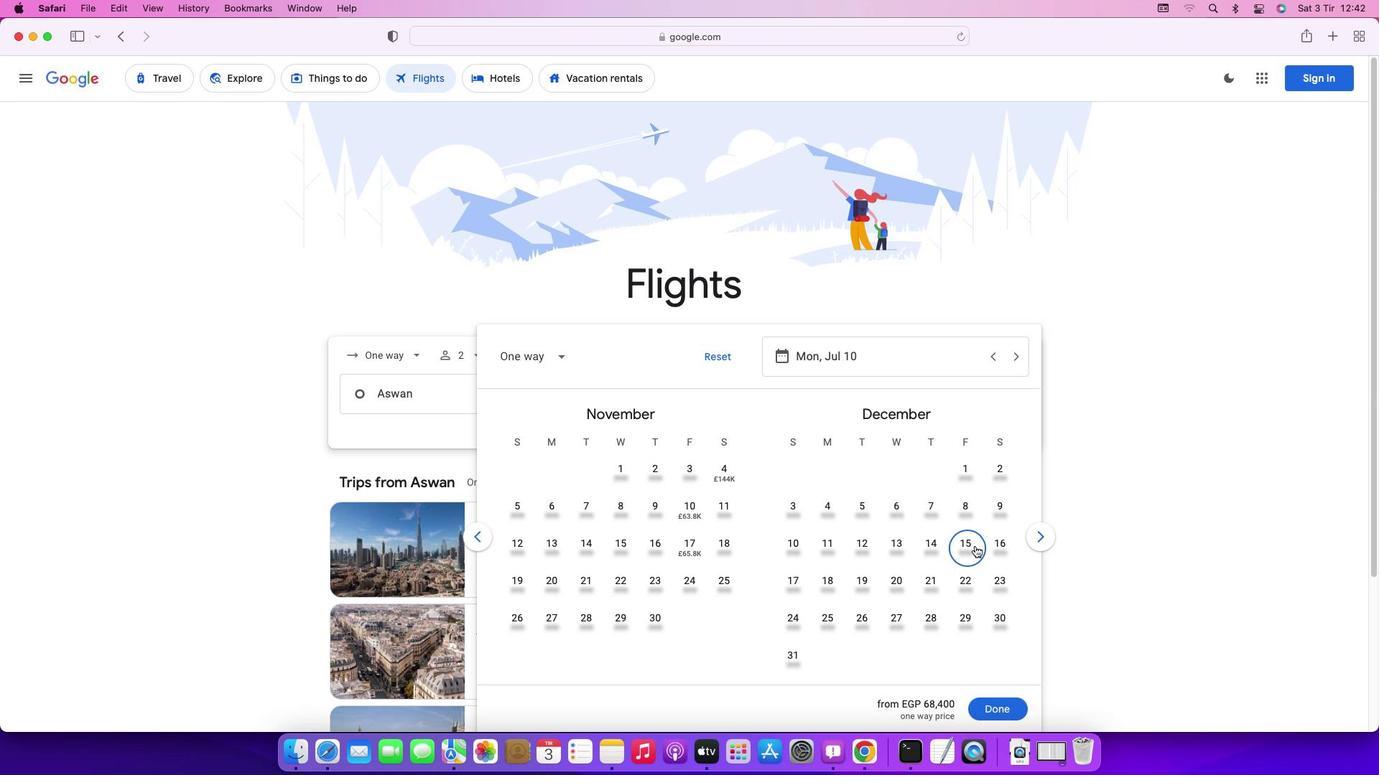 
Action: Mouse pressed left at (975, 546)
Screenshot: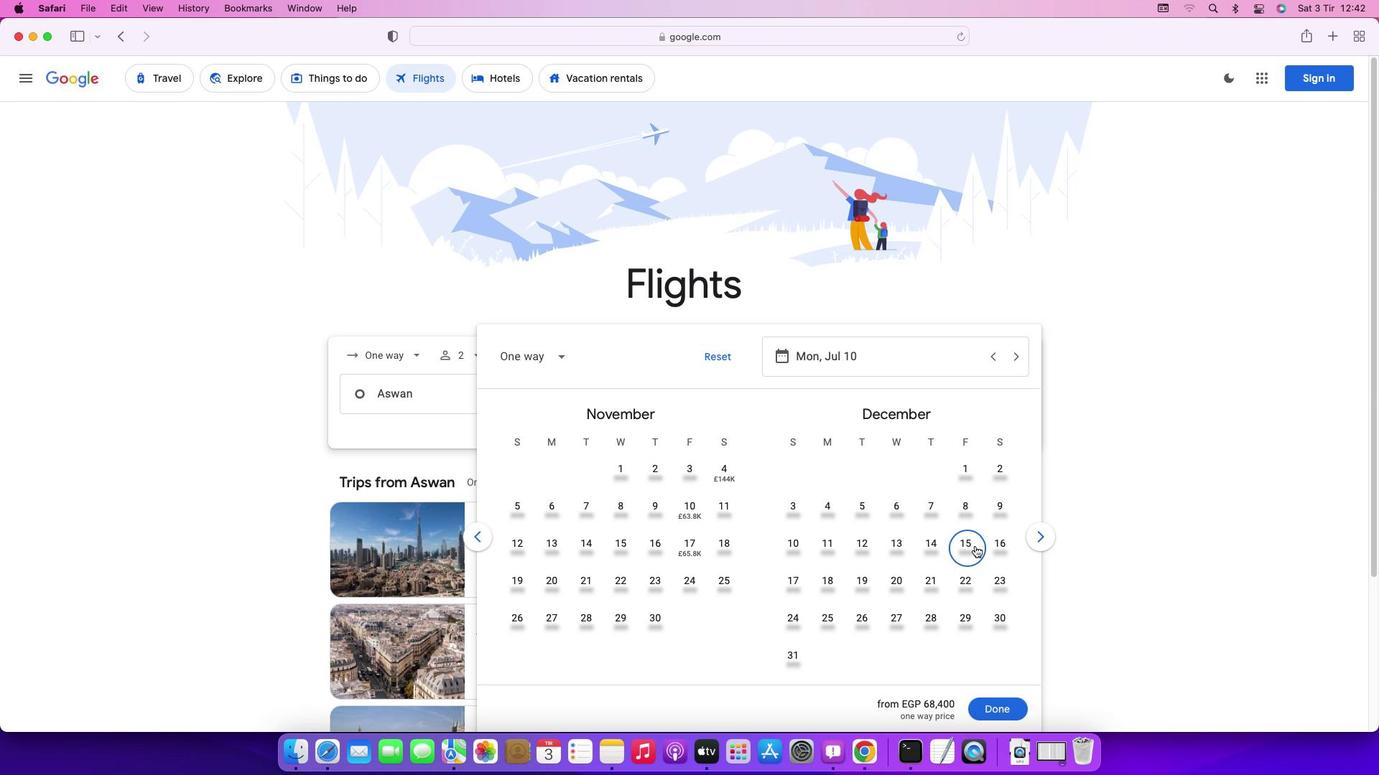 
Action: Mouse moved to (996, 708)
Screenshot: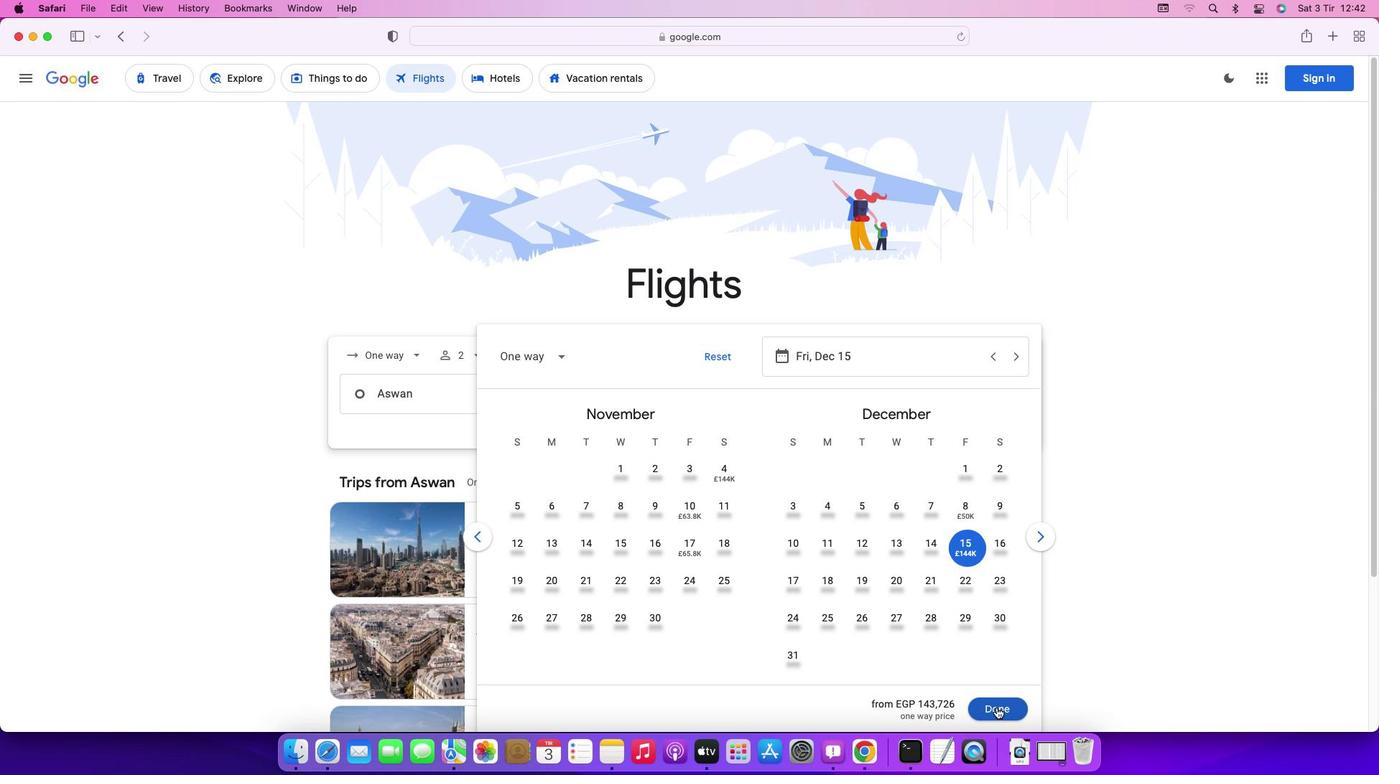 
Action: Mouse pressed left at (996, 708)
Screenshot: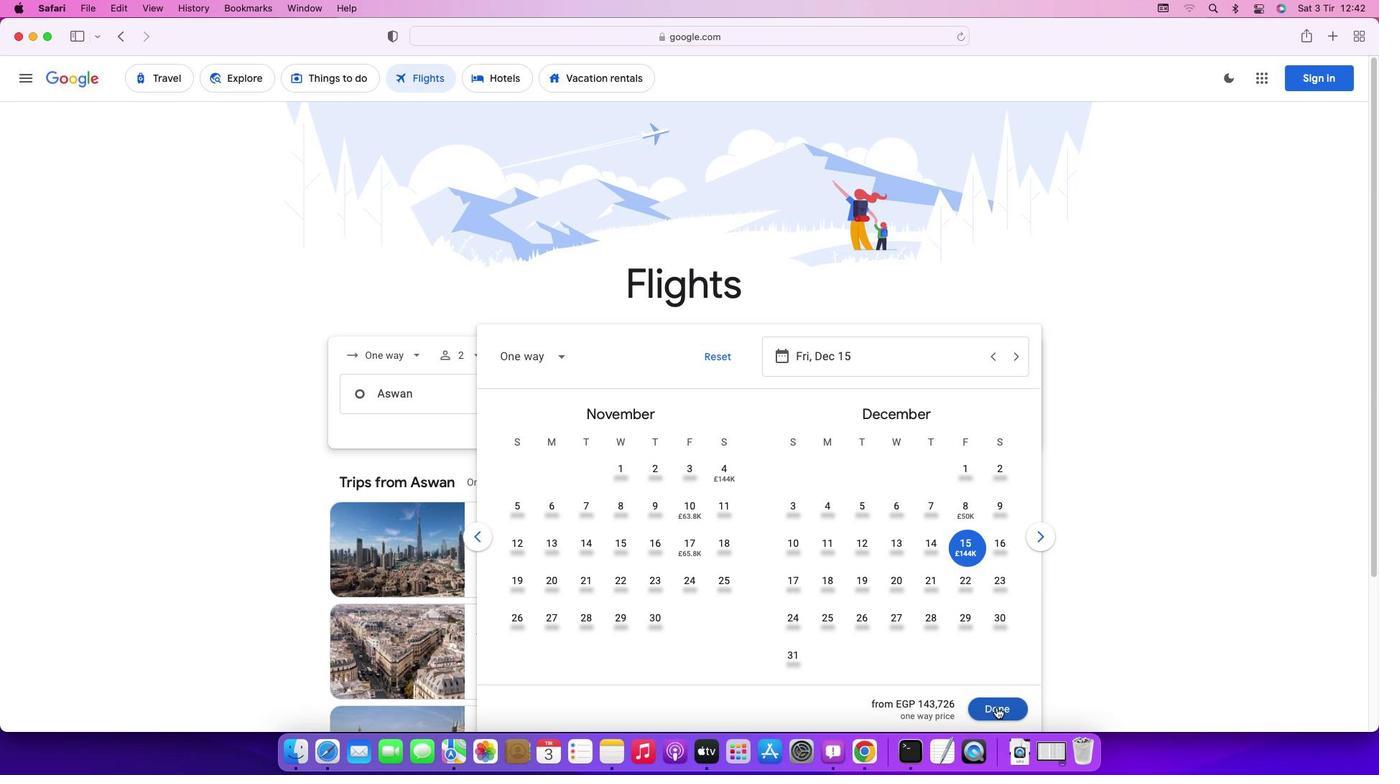 
Action: Mouse moved to (693, 446)
Screenshot: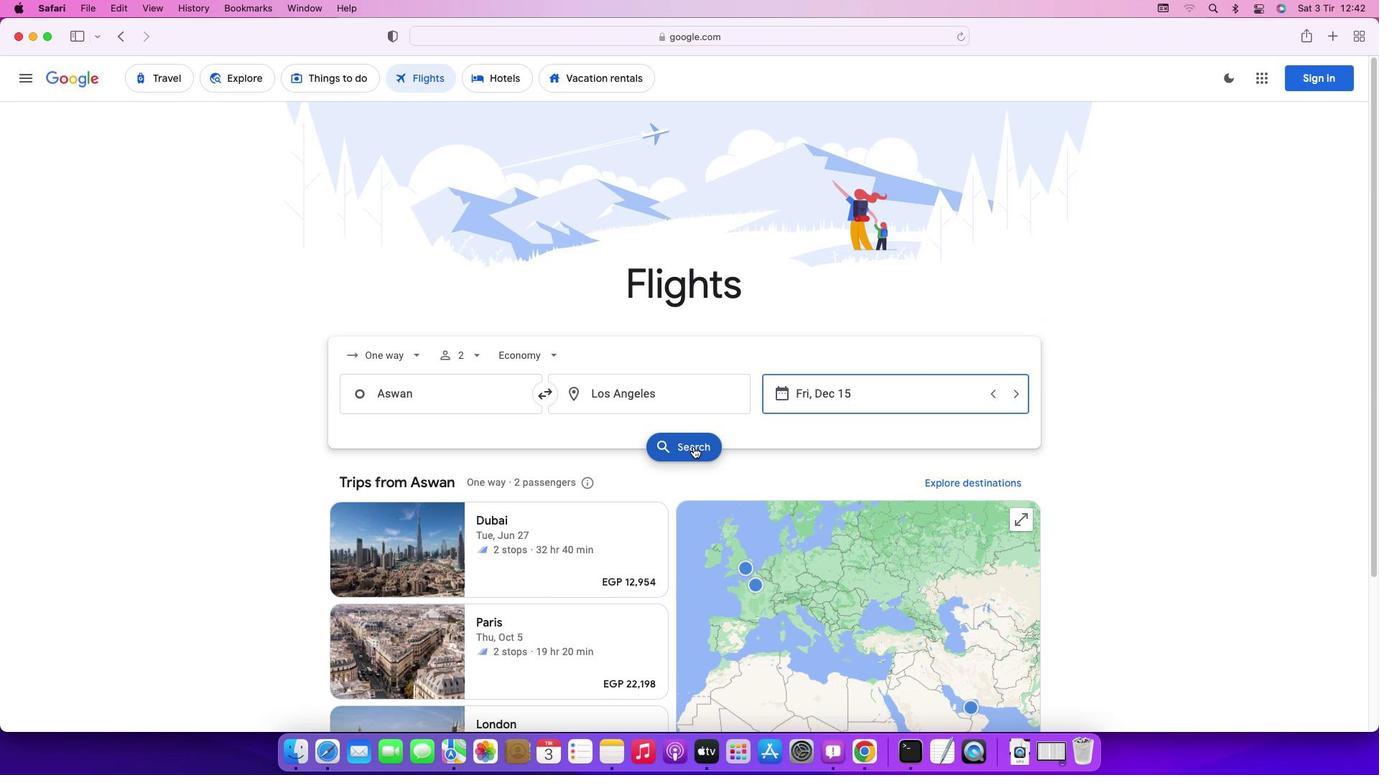 
Action: Mouse pressed left at (693, 446)
Screenshot: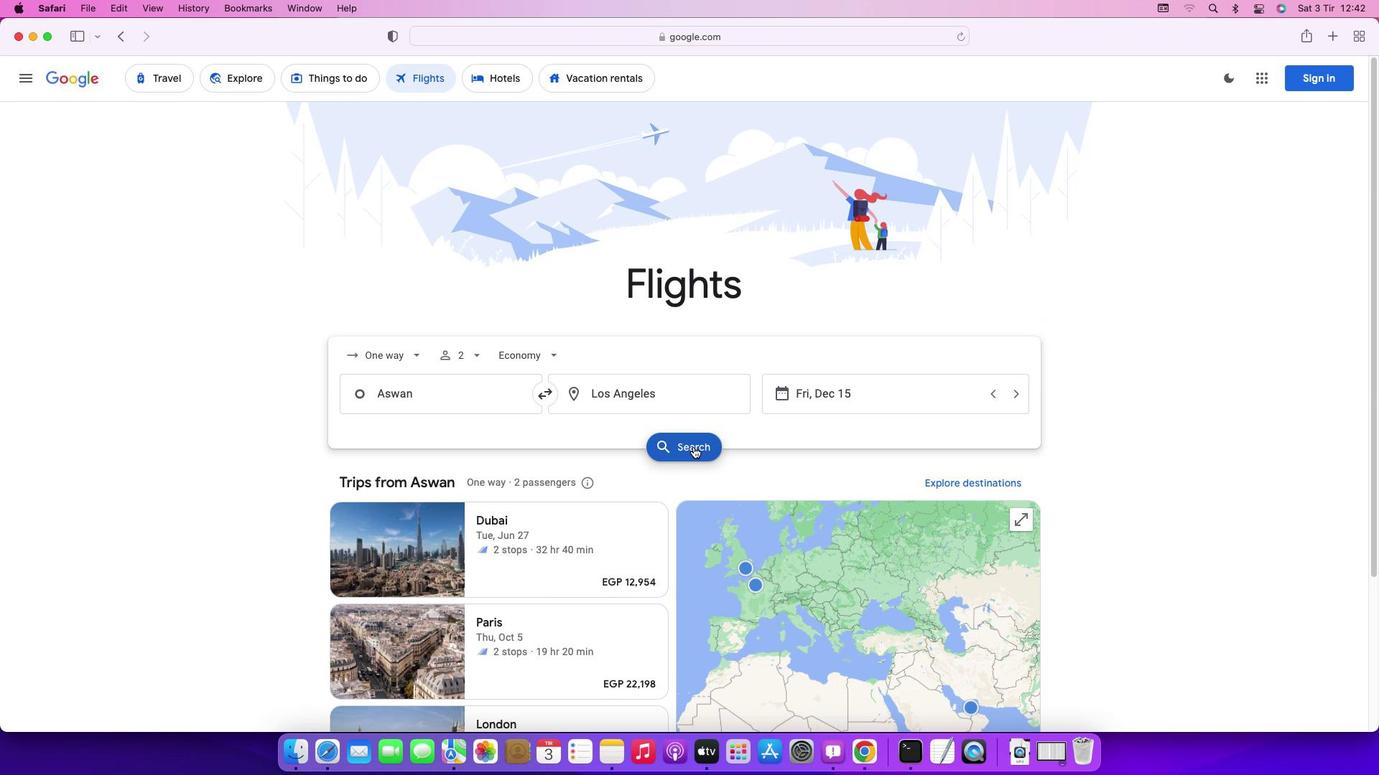 
Action: Mouse moved to (433, 212)
Screenshot: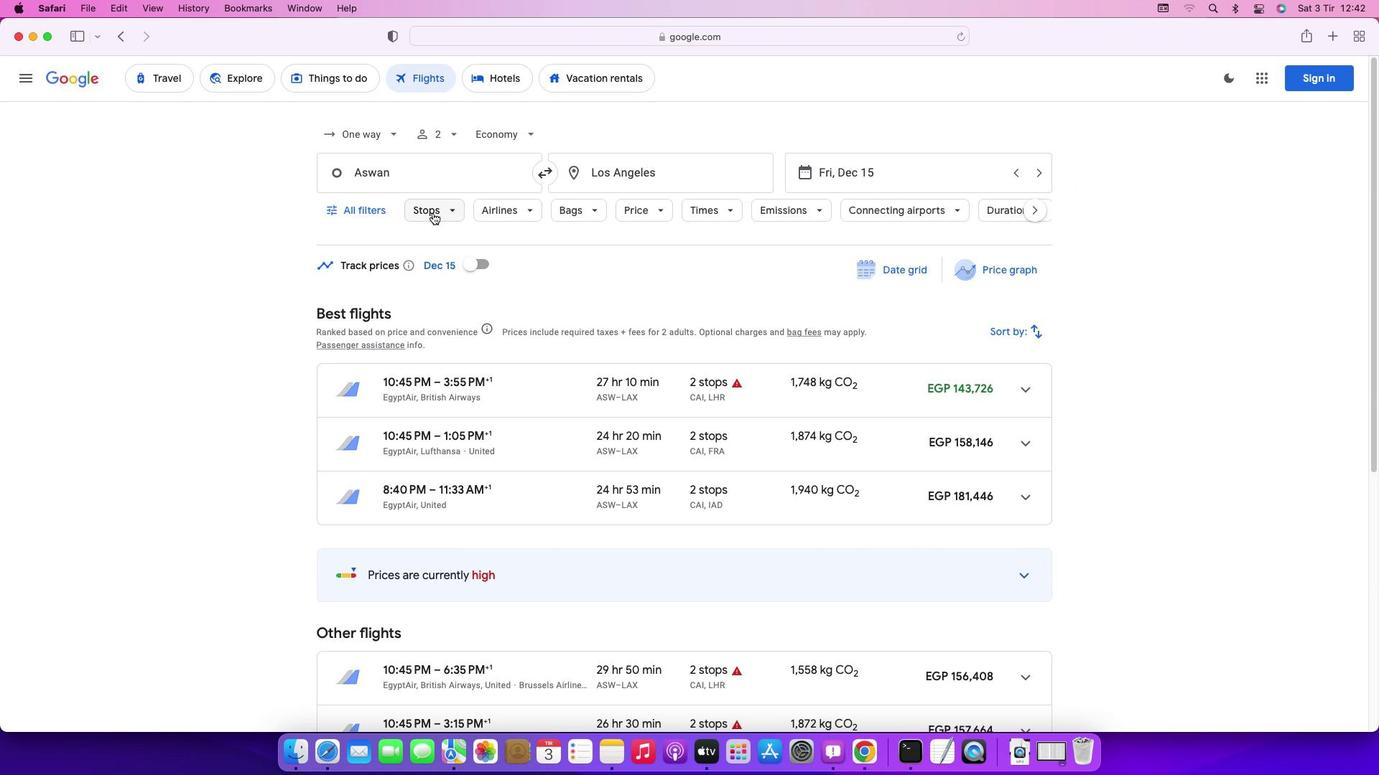 
Action: Mouse pressed left at (433, 212)
Screenshot: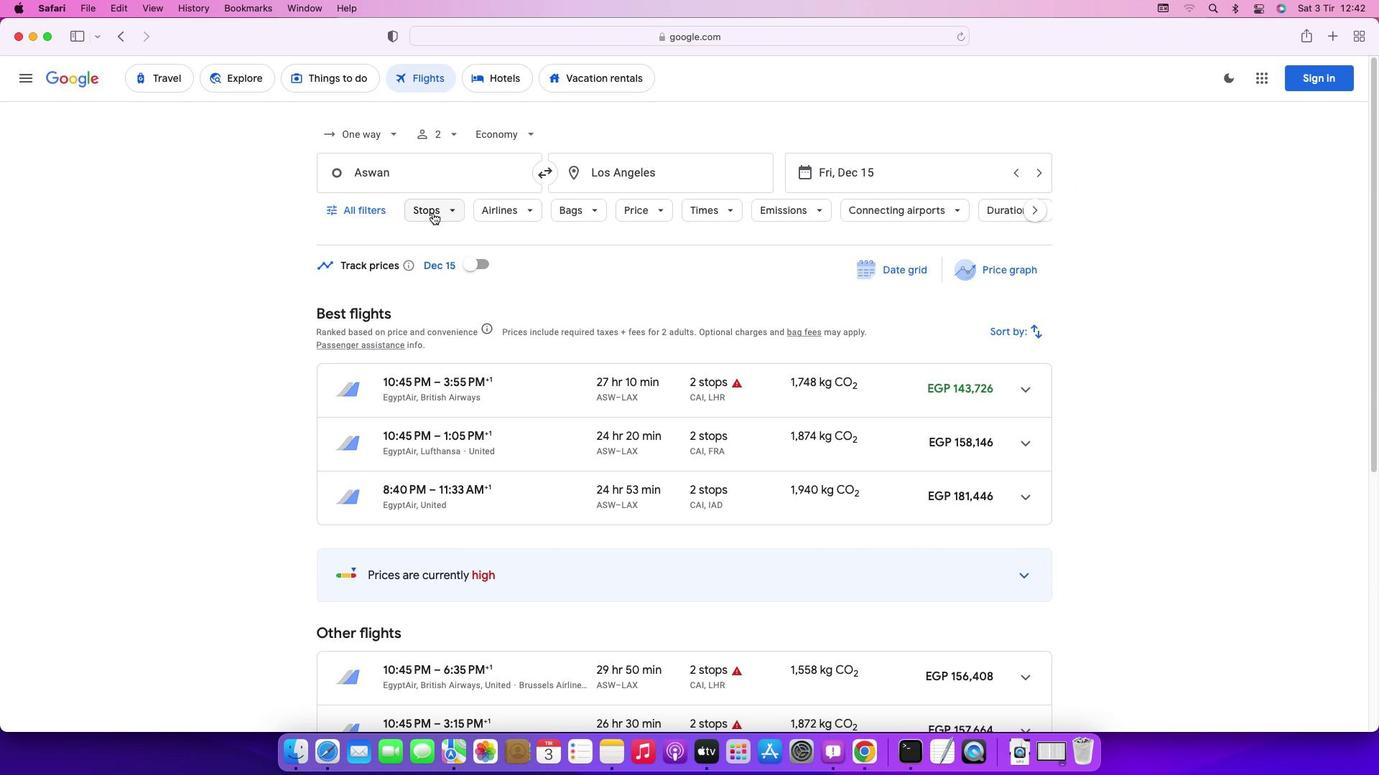 
Action: Mouse moved to (436, 280)
Screenshot: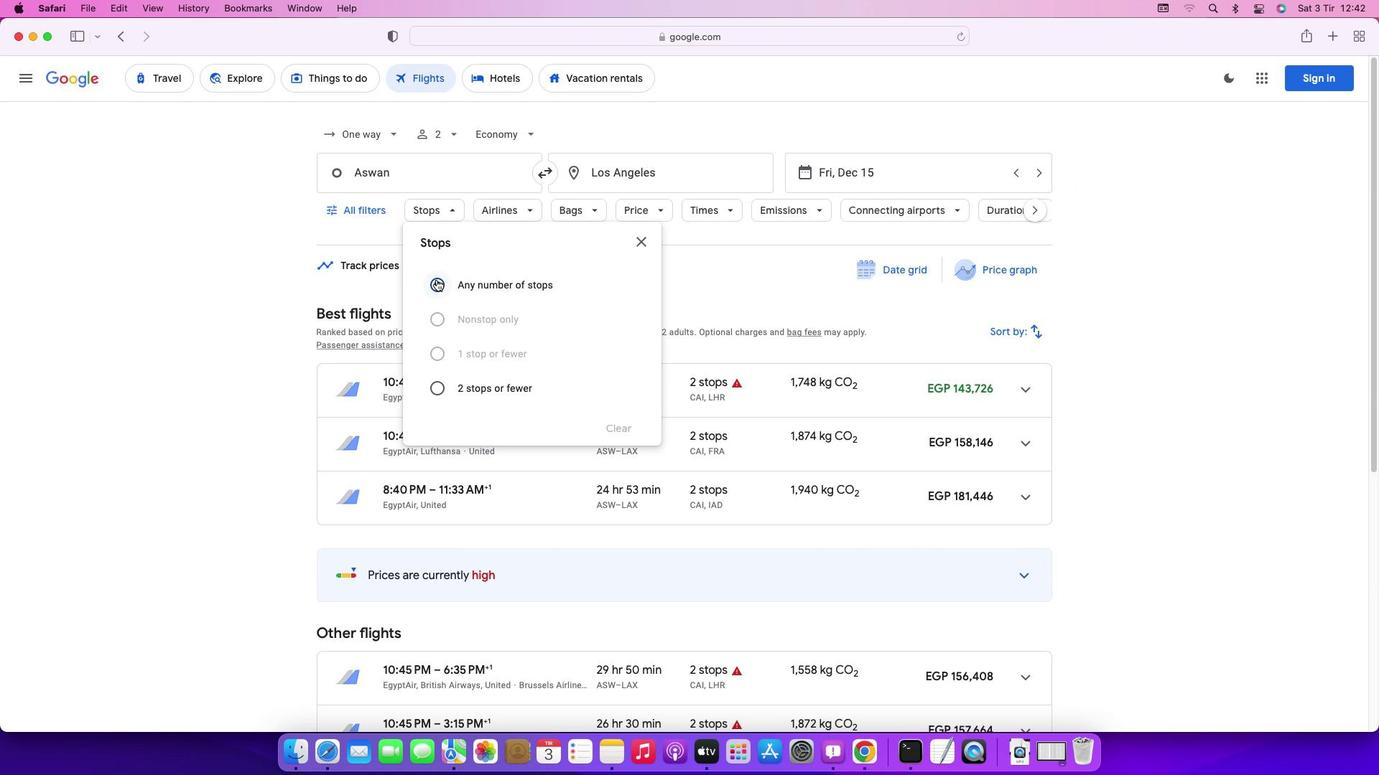 
Action: Mouse pressed left at (436, 280)
Screenshot: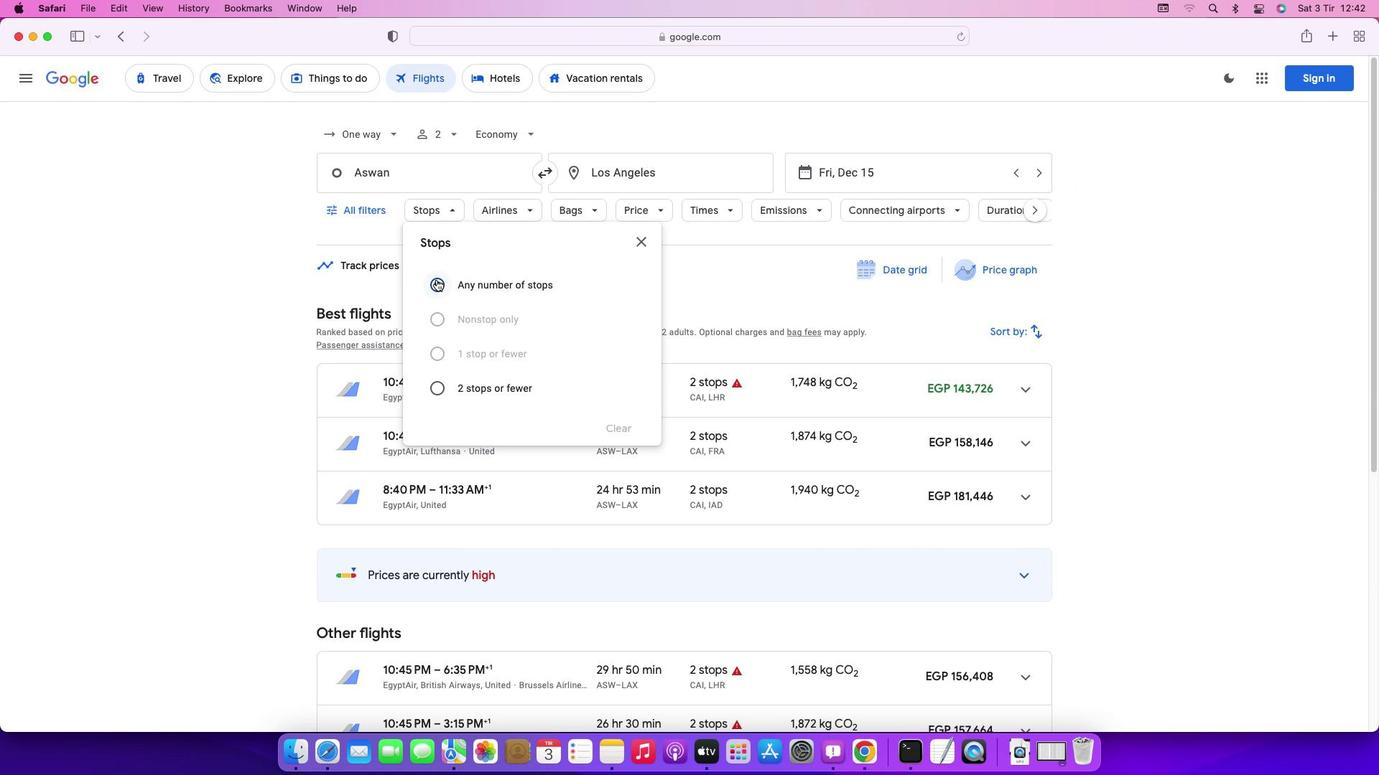 
Action: Mouse moved to (518, 214)
Screenshot: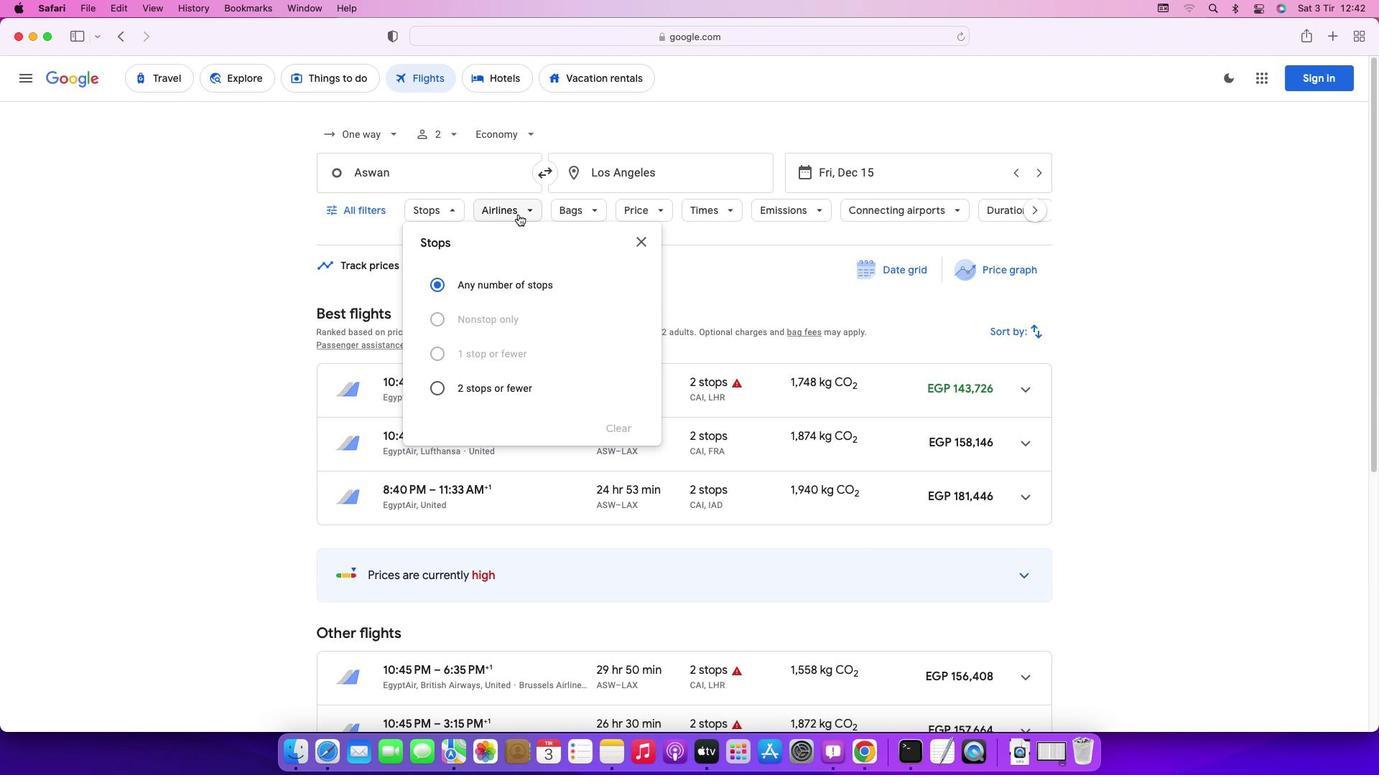 
Action: Mouse pressed left at (518, 214)
Screenshot: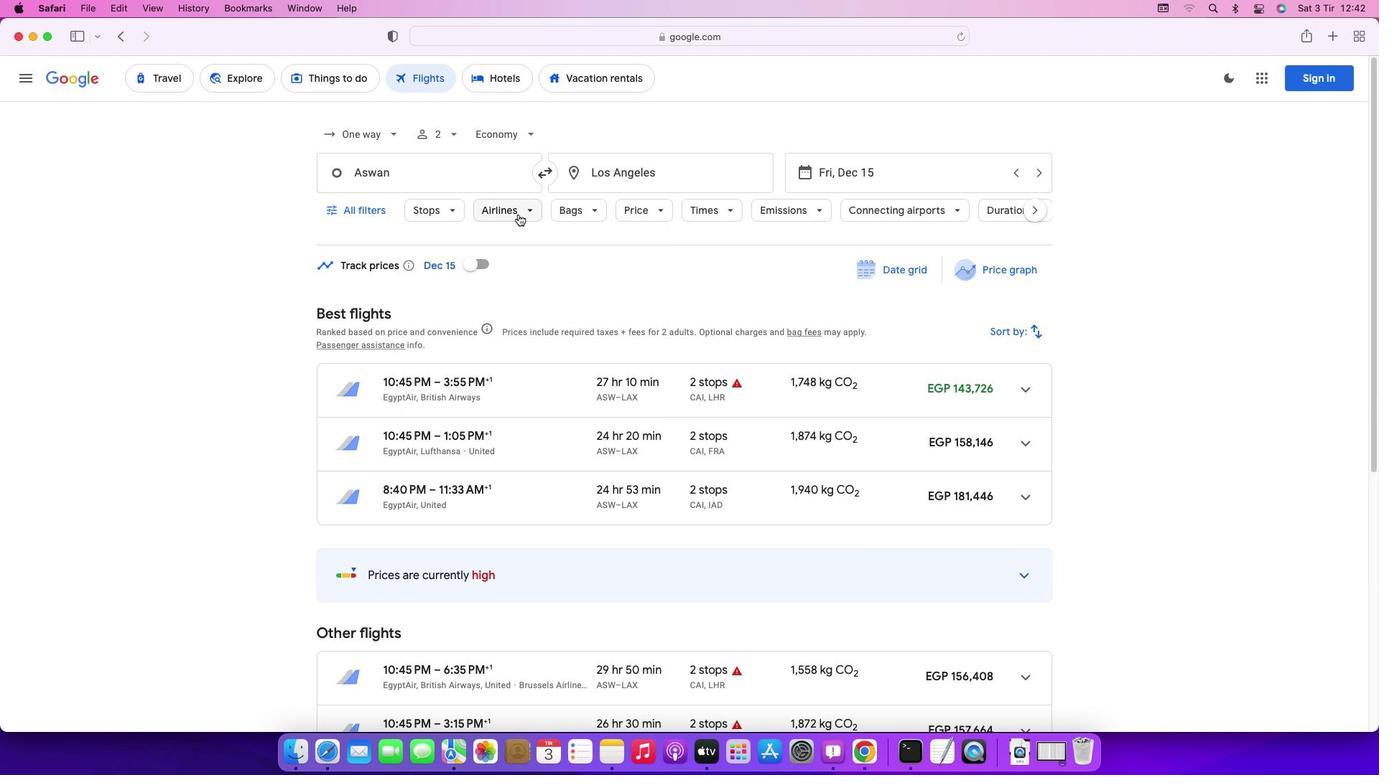 
Action: Mouse moved to (690, 284)
Screenshot: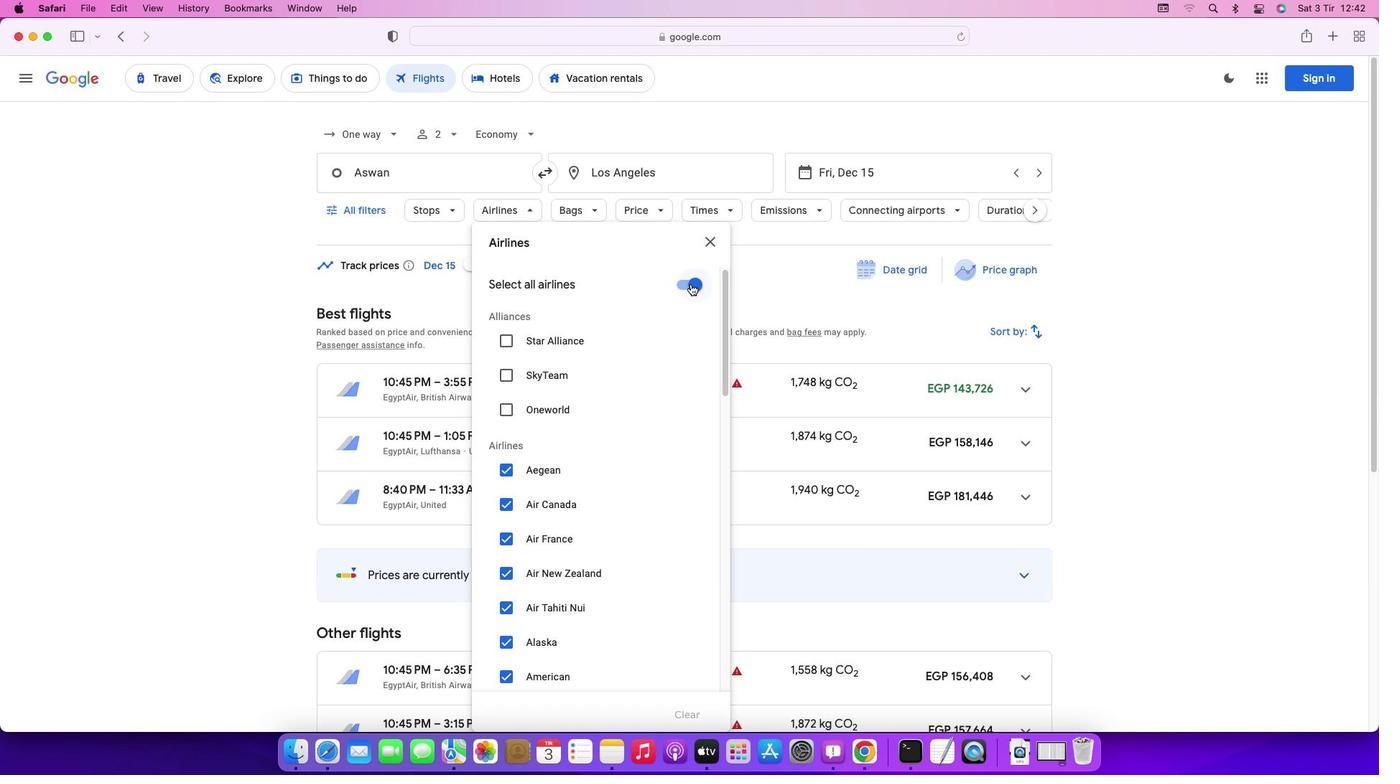 
Action: Mouse pressed left at (690, 284)
Screenshot: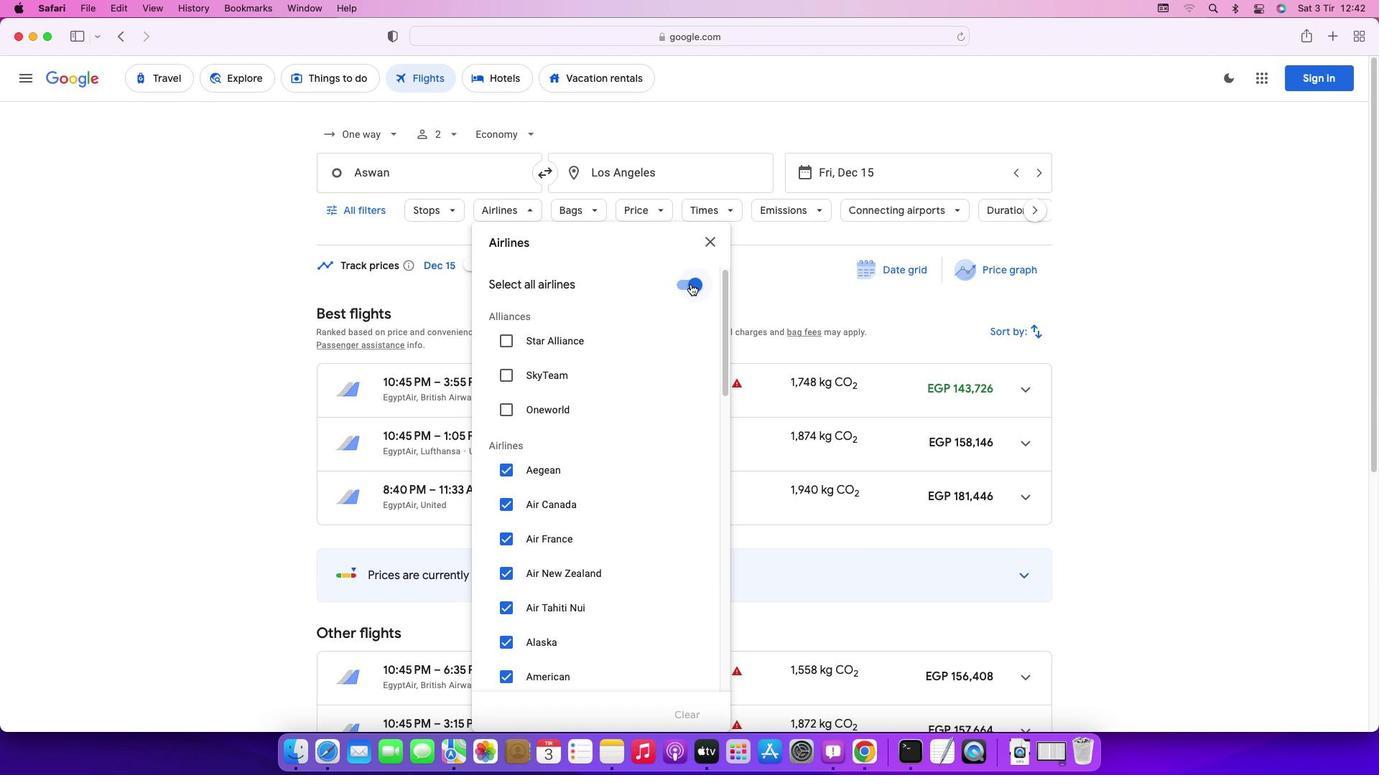 
Action: Mouse moved to (628, 467)
Screenshot: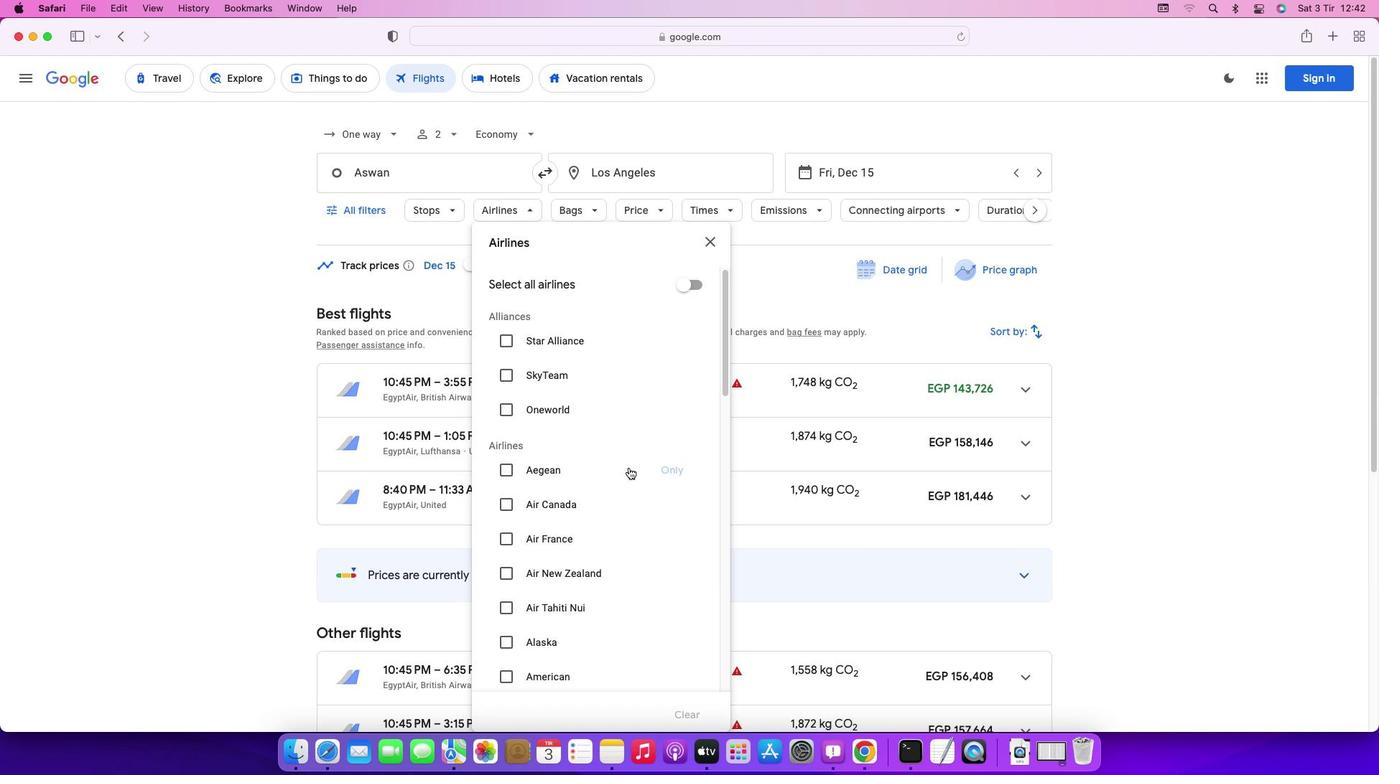 
Action: Mouse scrolled (628, 467) with delta (0, 0)
Screenshot: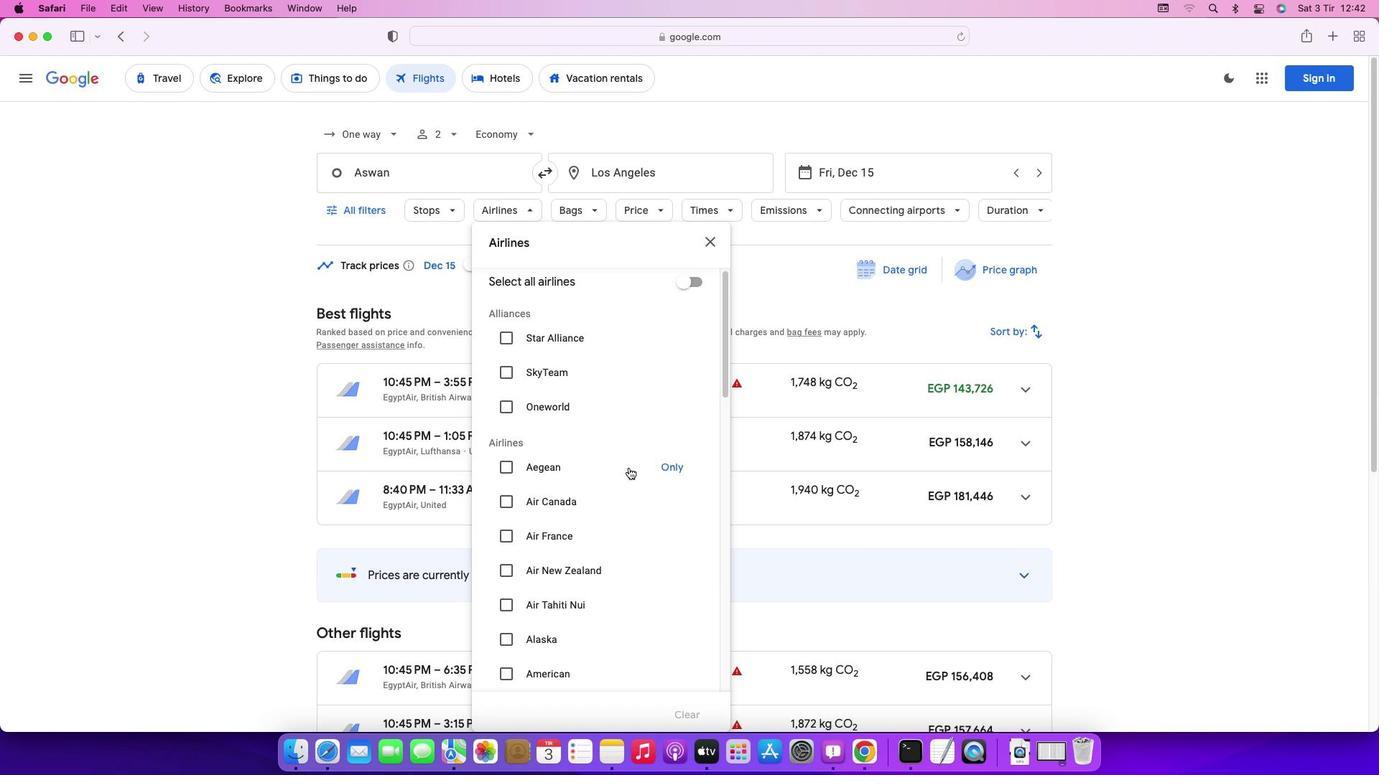 
Action: Mouse scrolled (628, 467) with delta (0, 0)
Screenshot: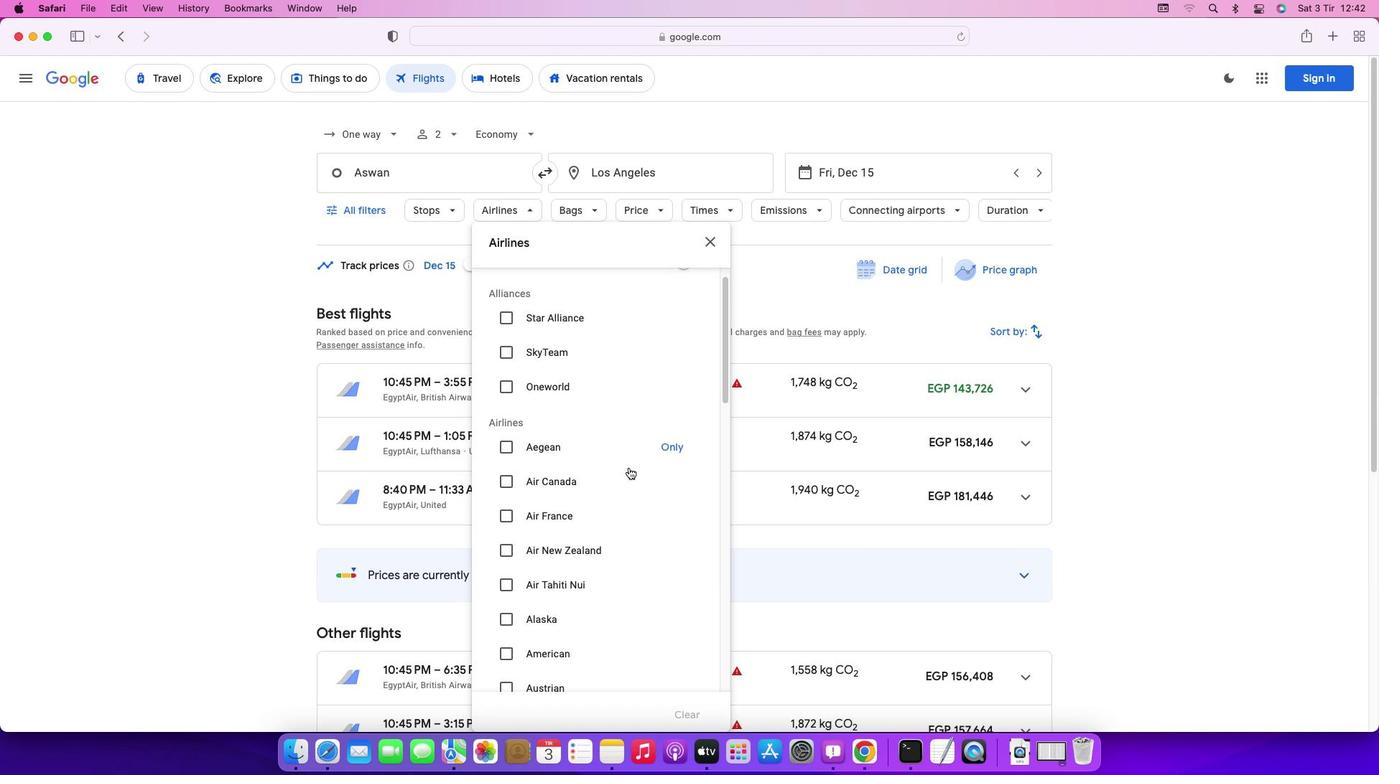 
Action: Mouse scrolled (628, 467) with delta (0, 0)
Screenshot: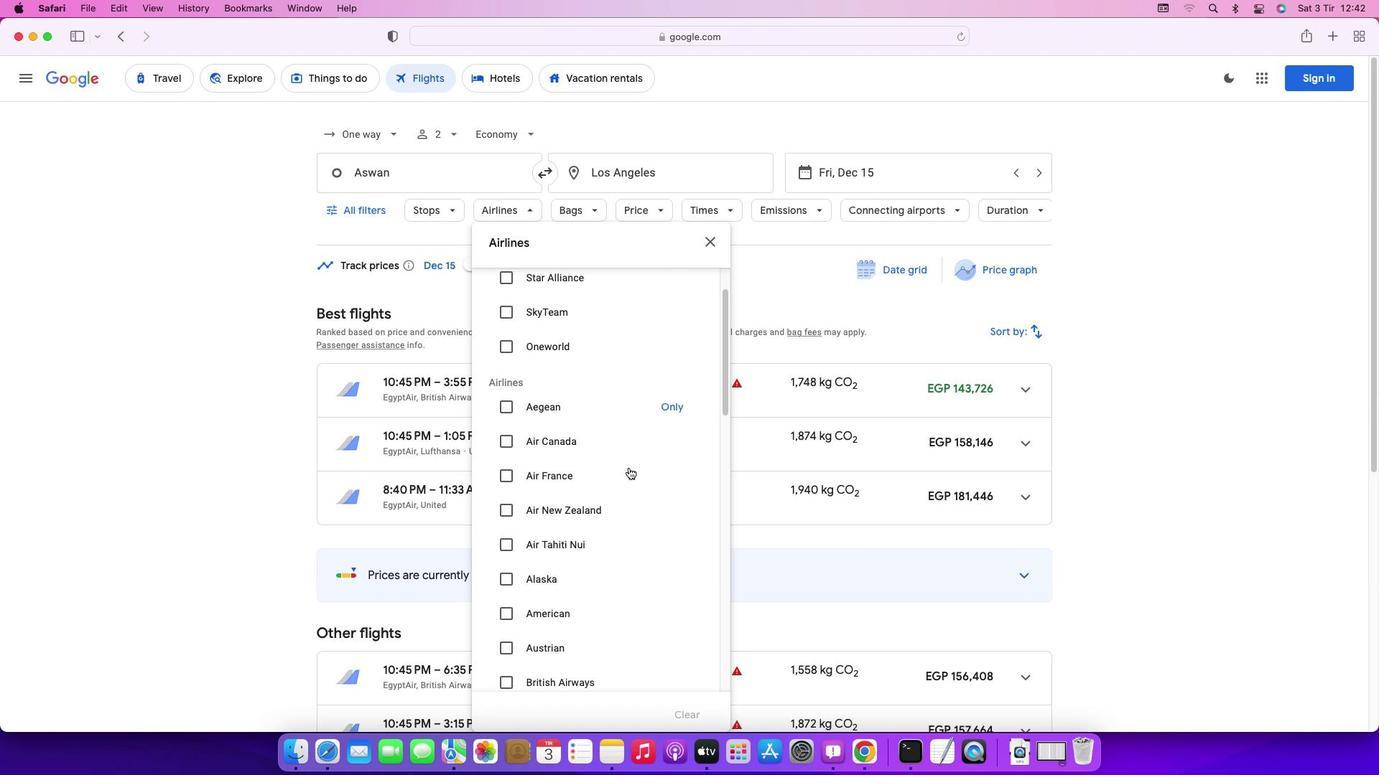 
Action: Mouse scrolled (628, 467) with delta (0, 0)
Screenshot: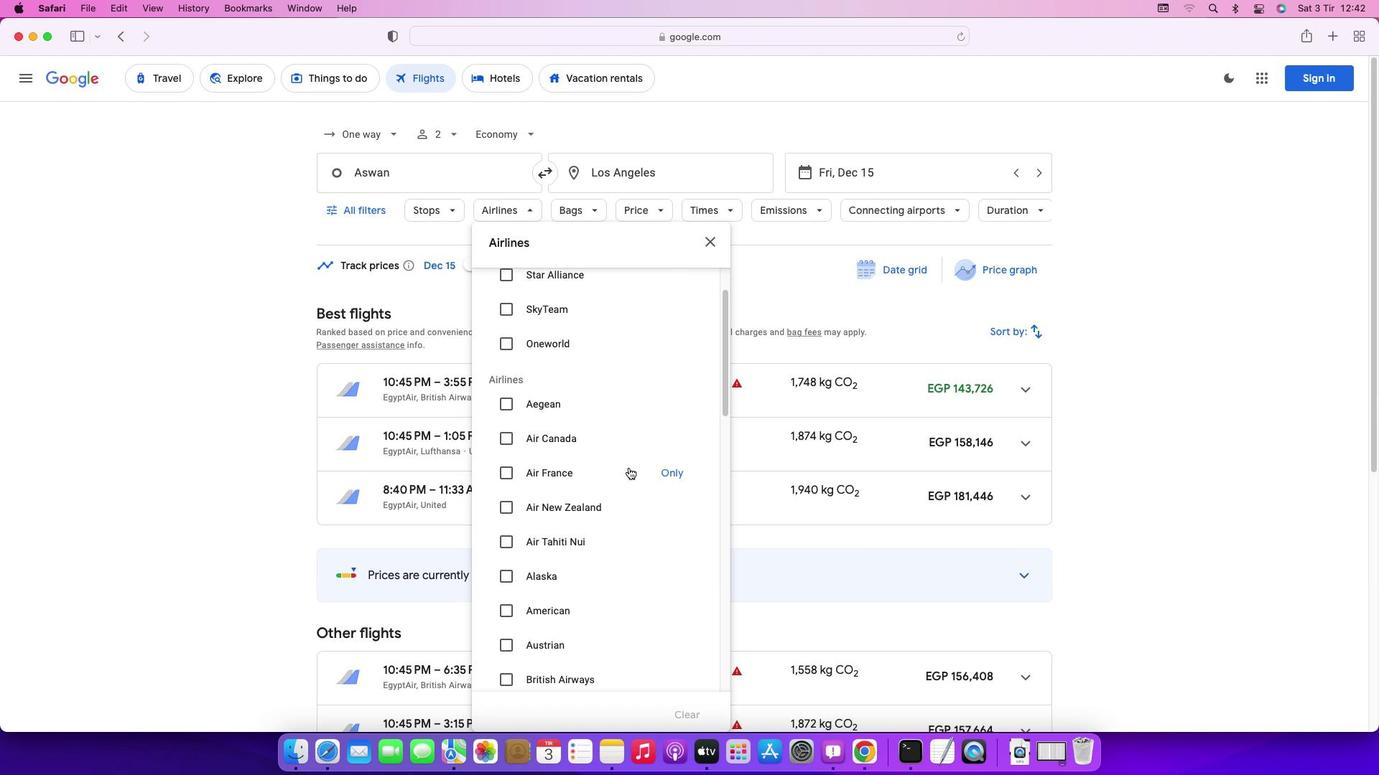 
Action: Mouse scrolled (628, 467) with delta (0, 0)
Screenshot: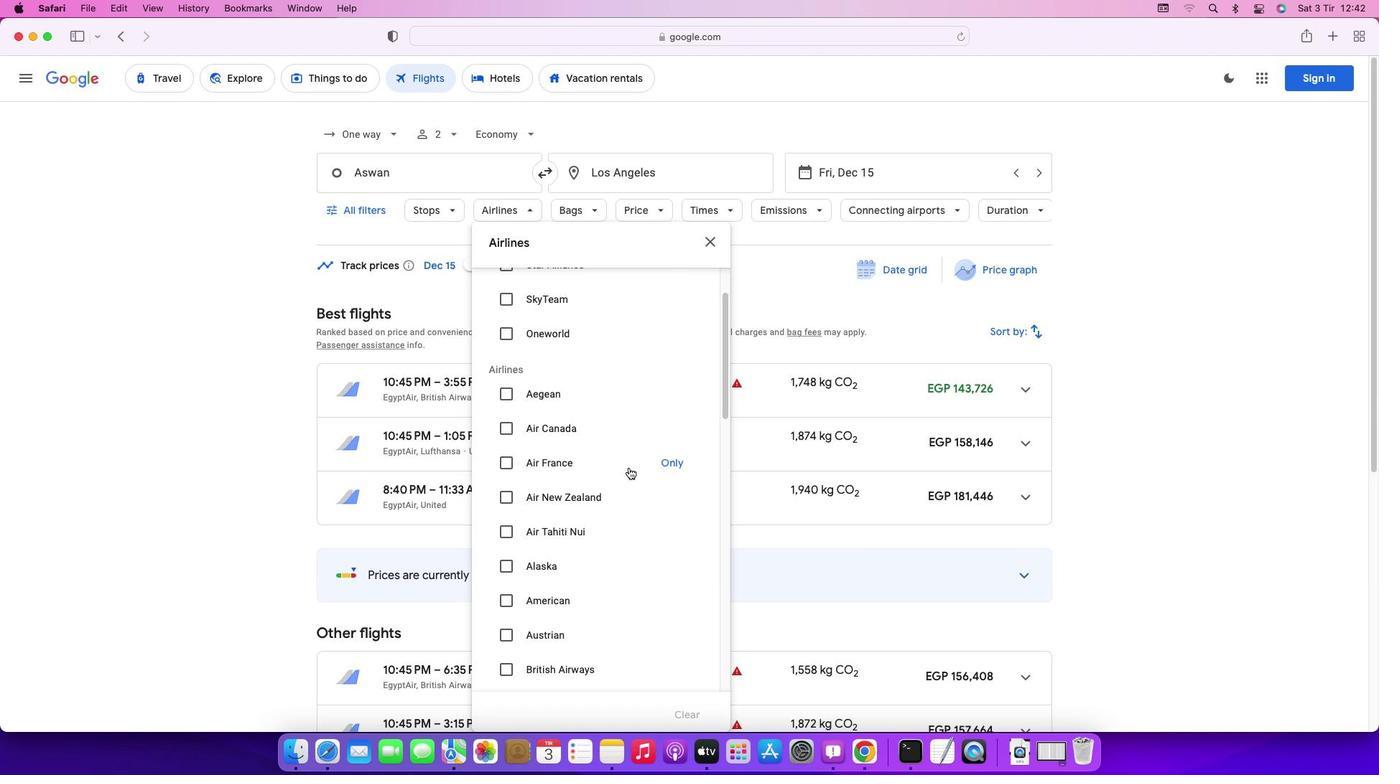 
Action: Mouse scrolled (628, 467) with delta (0, 0)
Screenshot: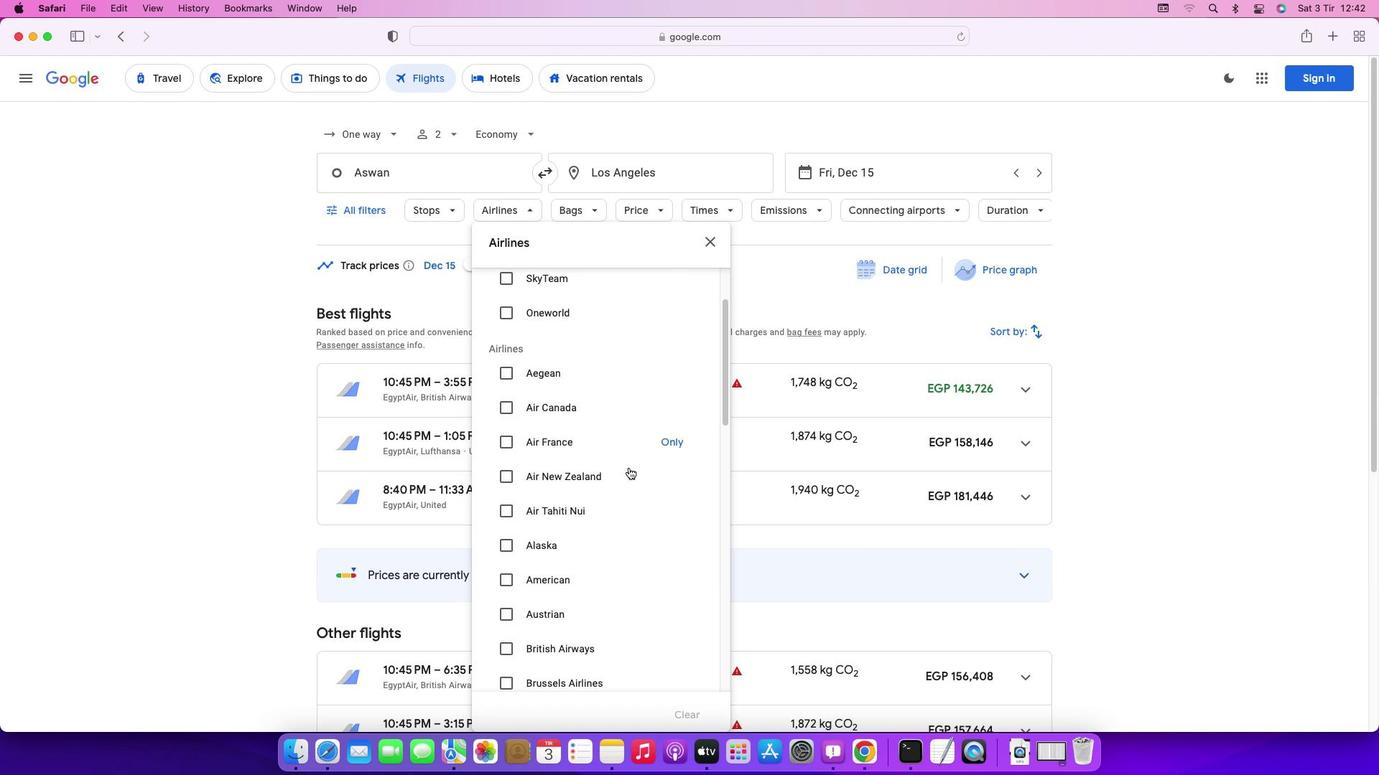 
Action: Mouse moved to (505, 648)
Screenshot: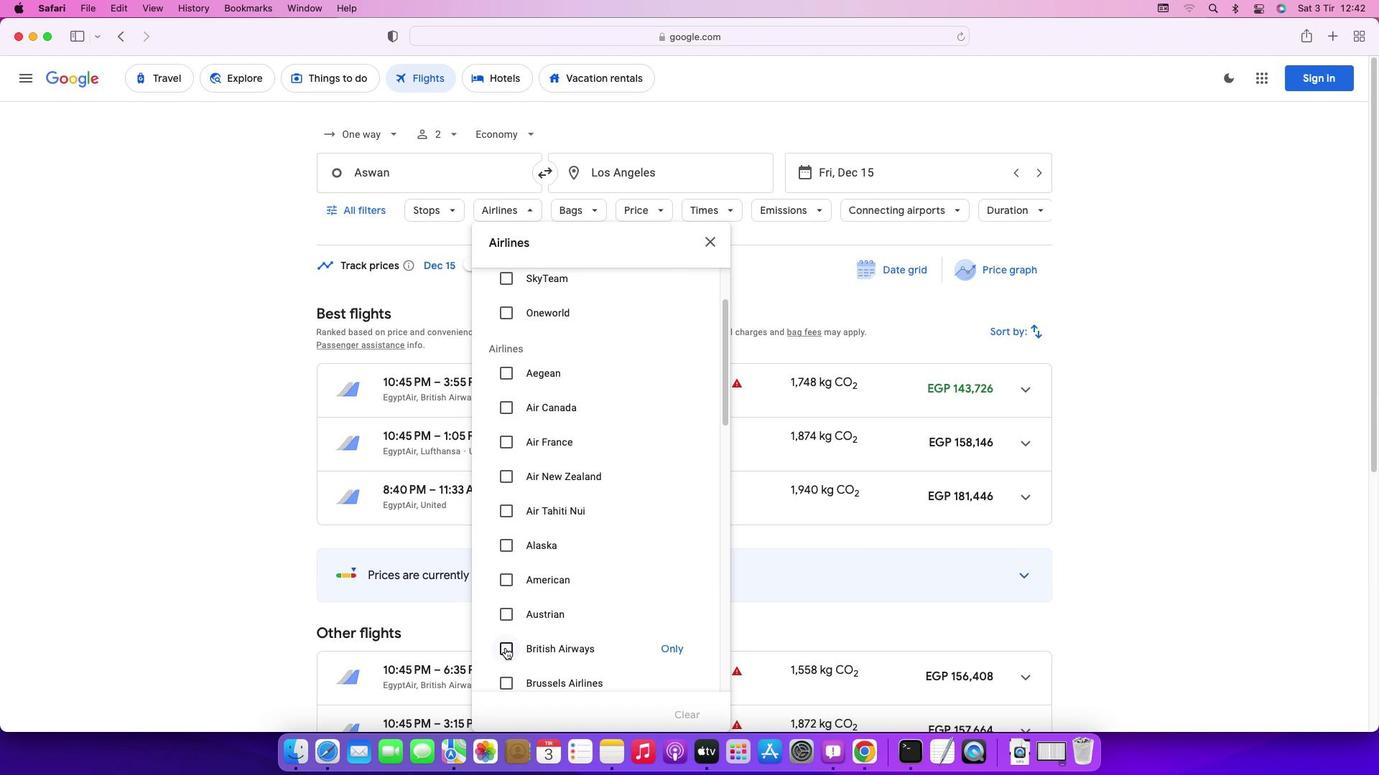 
Action: Mouse pressed left at (505, 648)
Screenshot: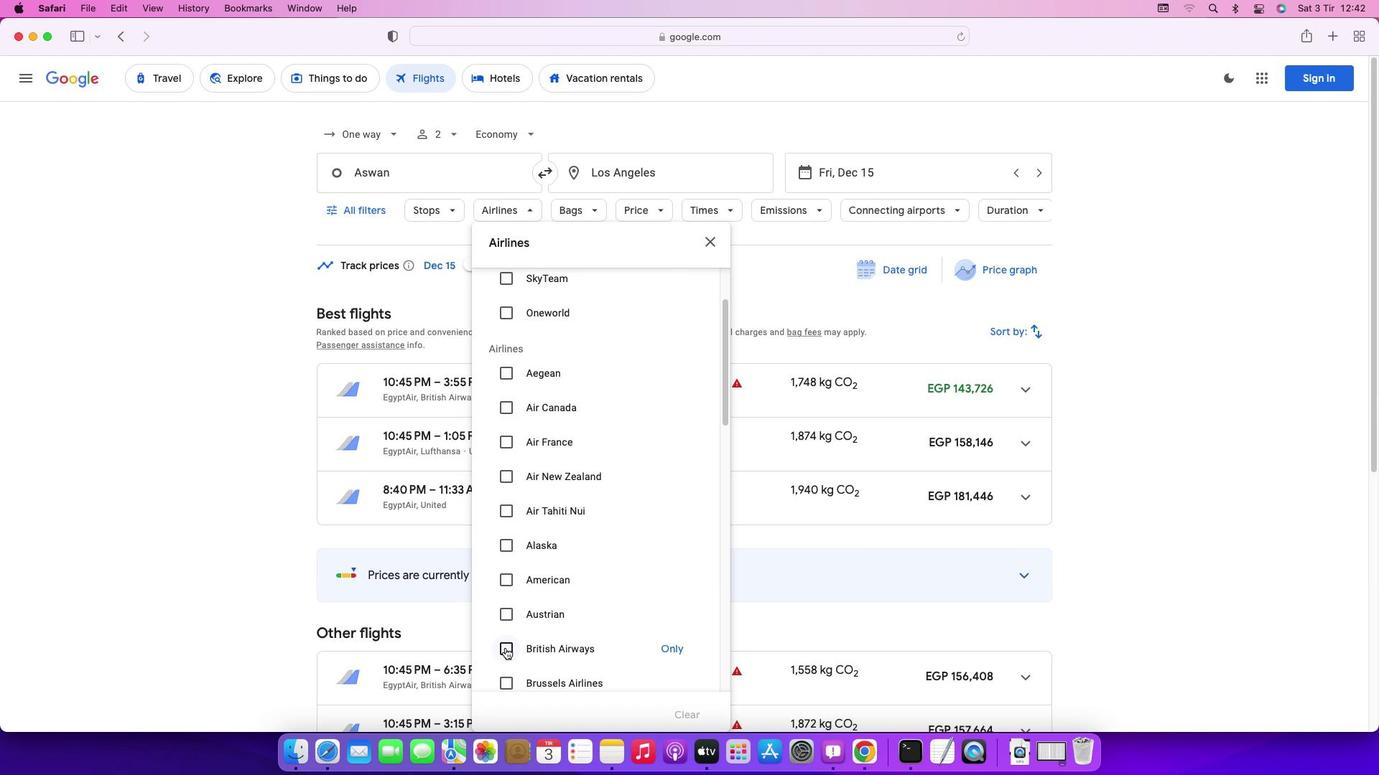 
Action: Mouse moved to (691, 211)
Screenshot: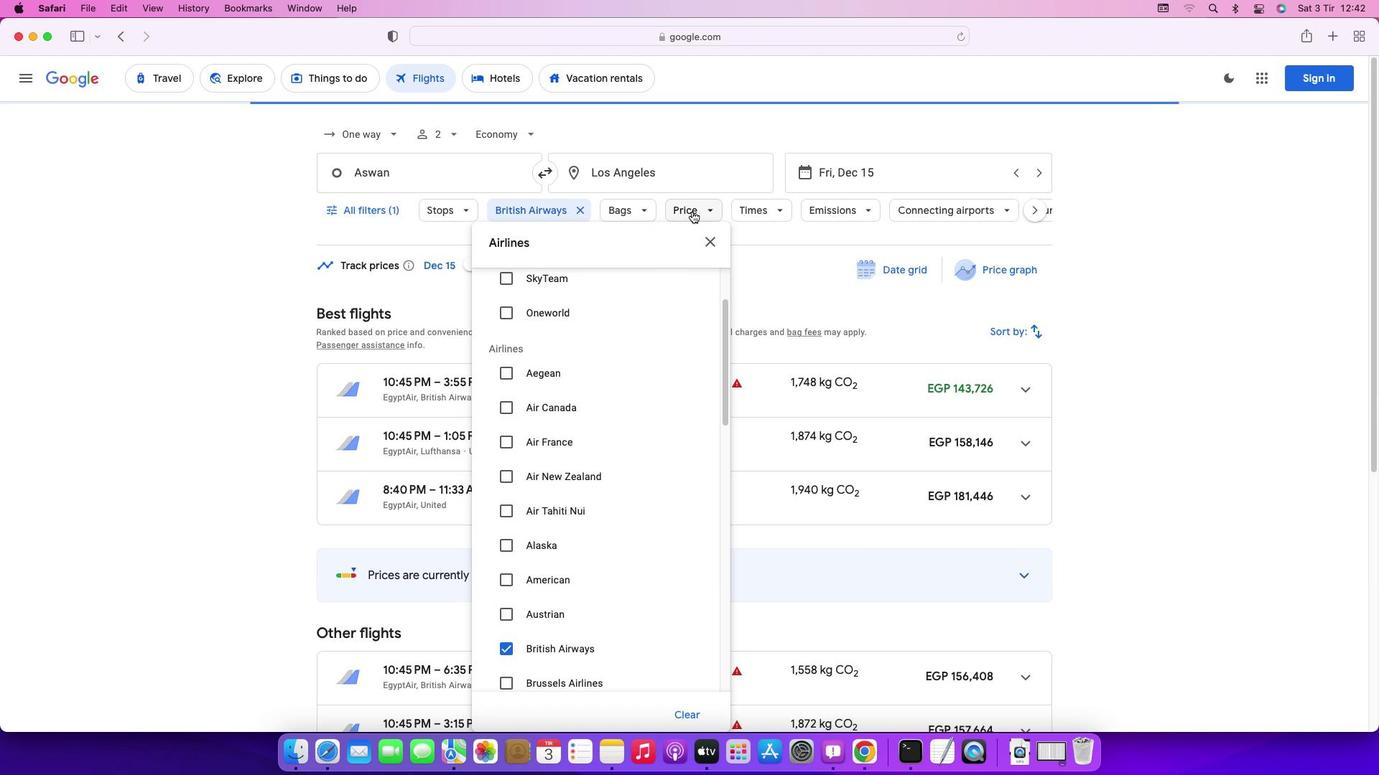 
Action: Mouse pressed left at (691, 211)
Screenshot: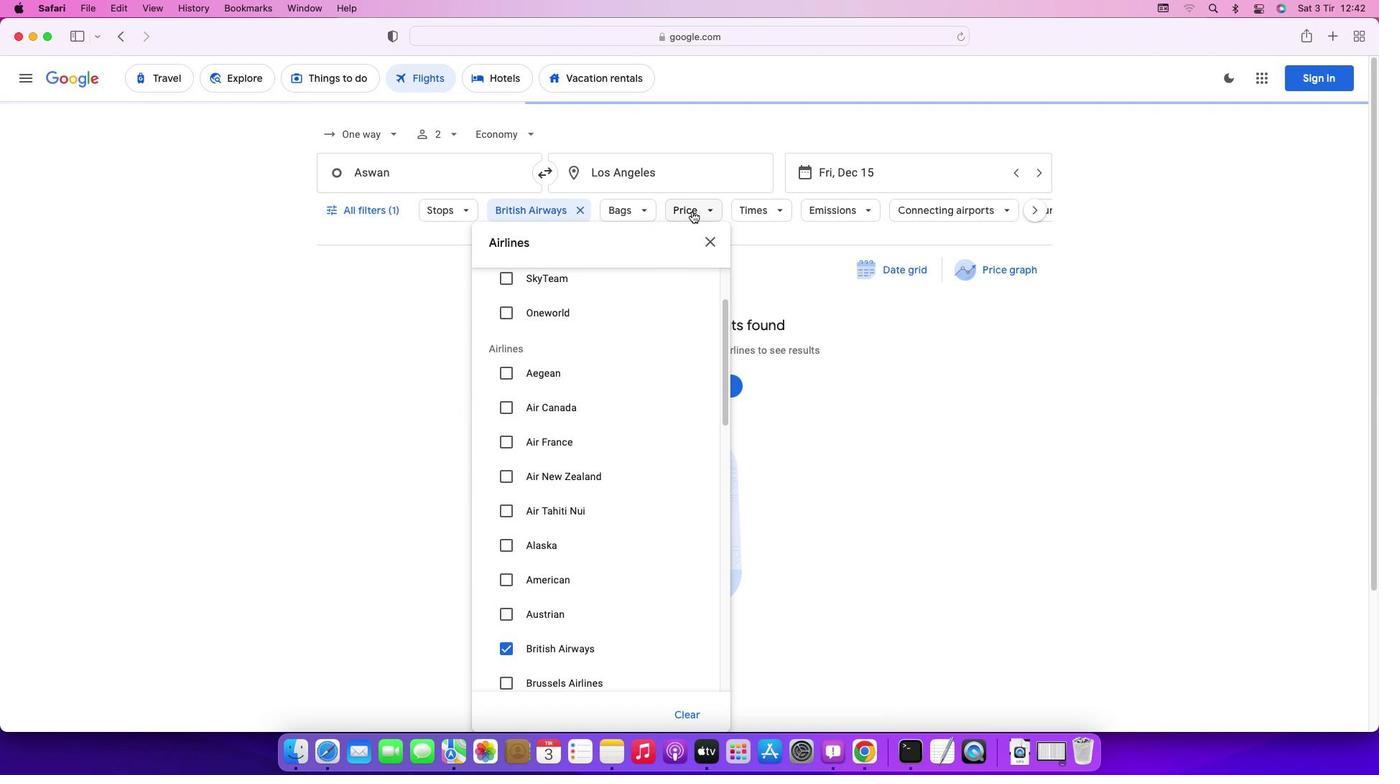 
Action: Mouse moved to (898, 310)
Screenshot: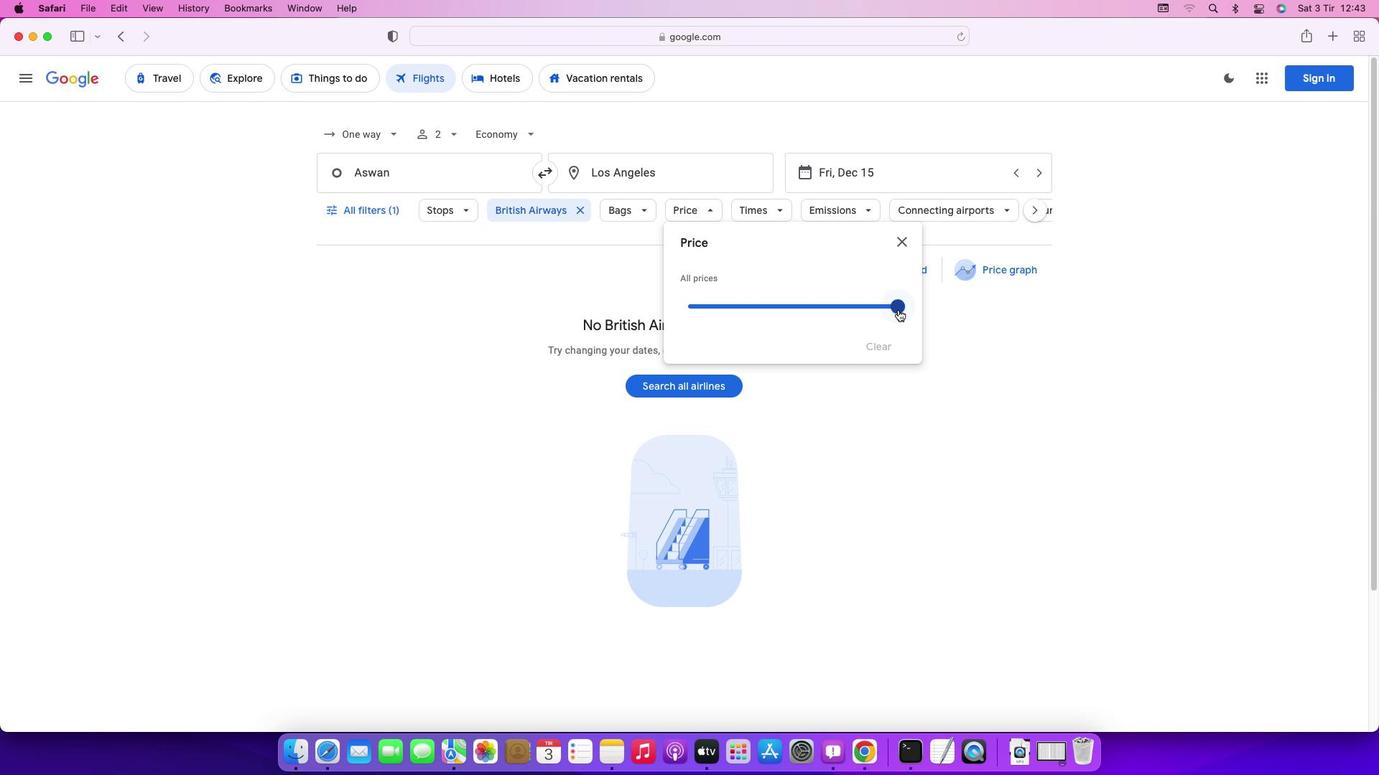 
Action: Mouse pressed left at (898, 310)
Screenshot: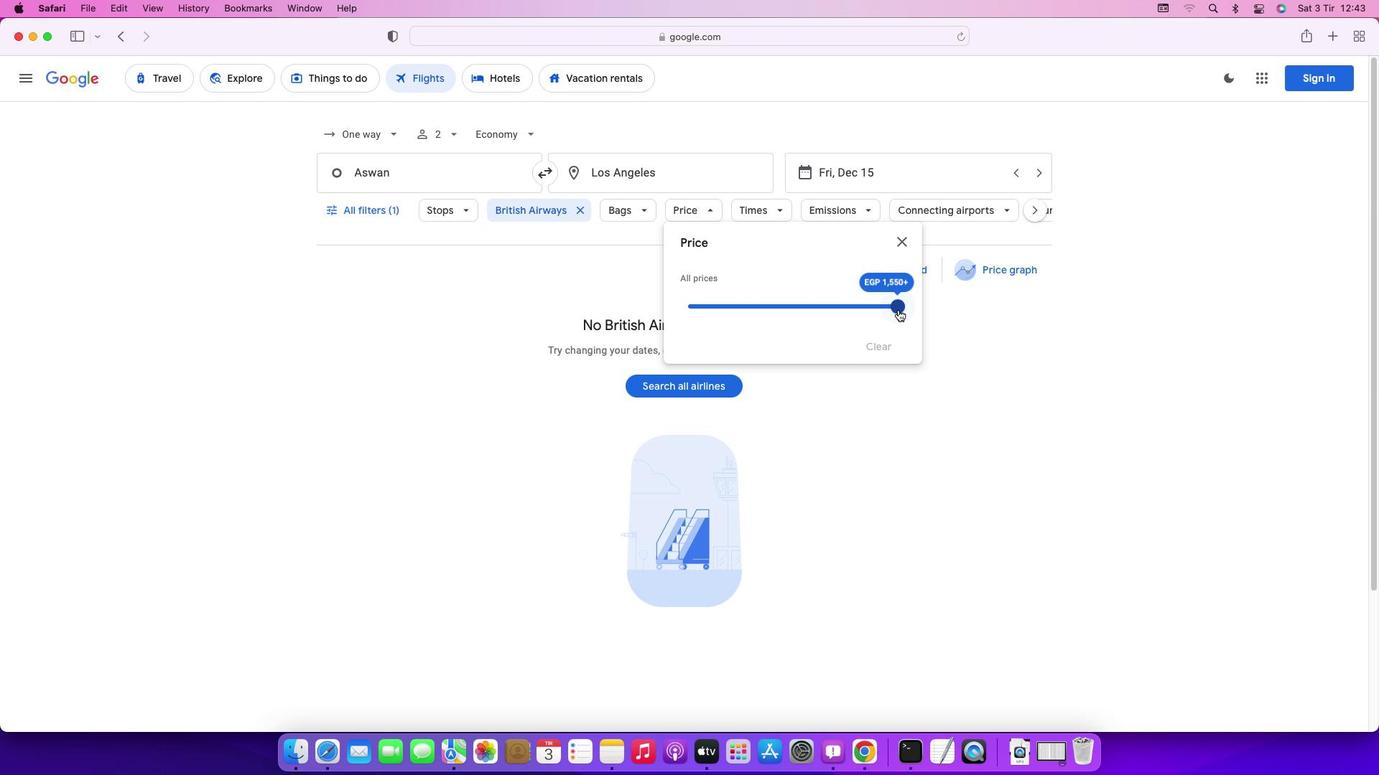 
Action: Mouse moved to (775, 204)
Screenshot: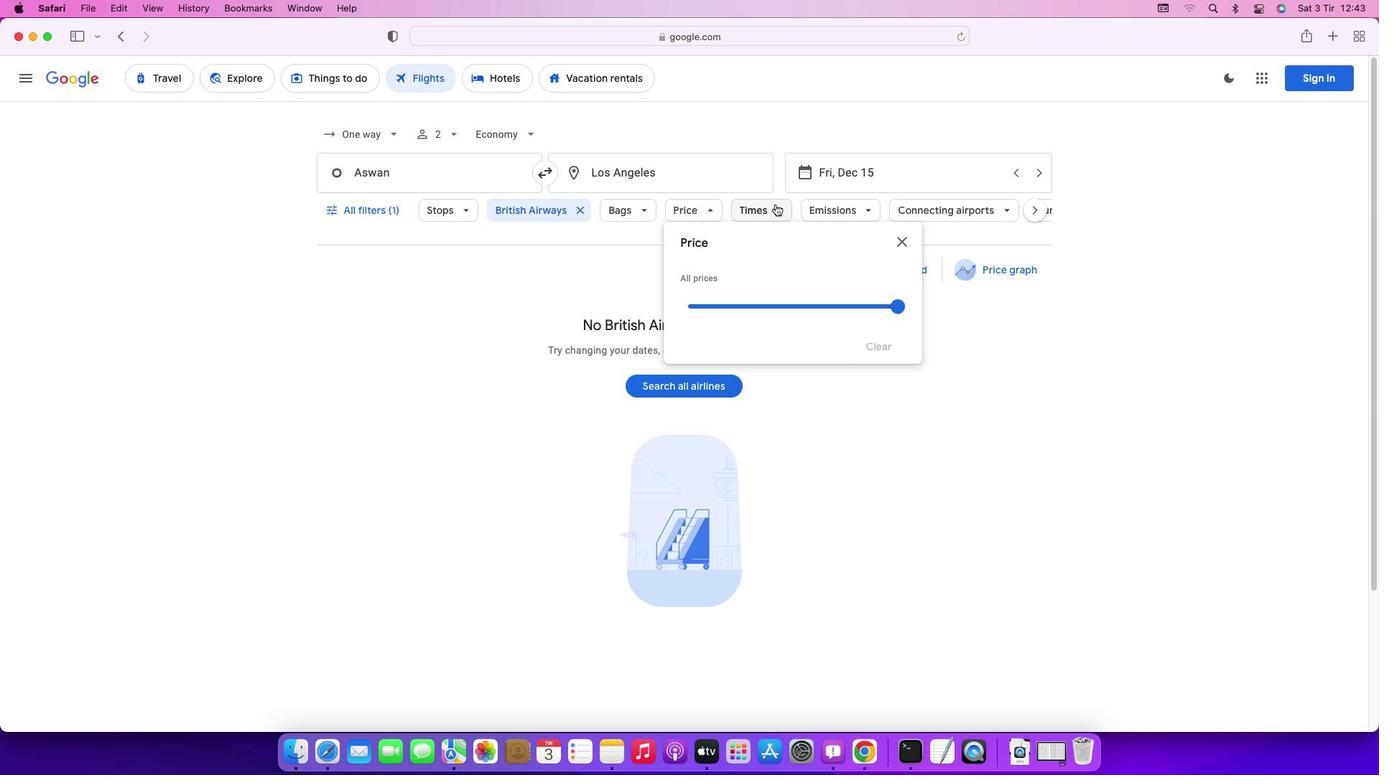 
Action: Mouse pressed left at (775, 204)
Screenshot: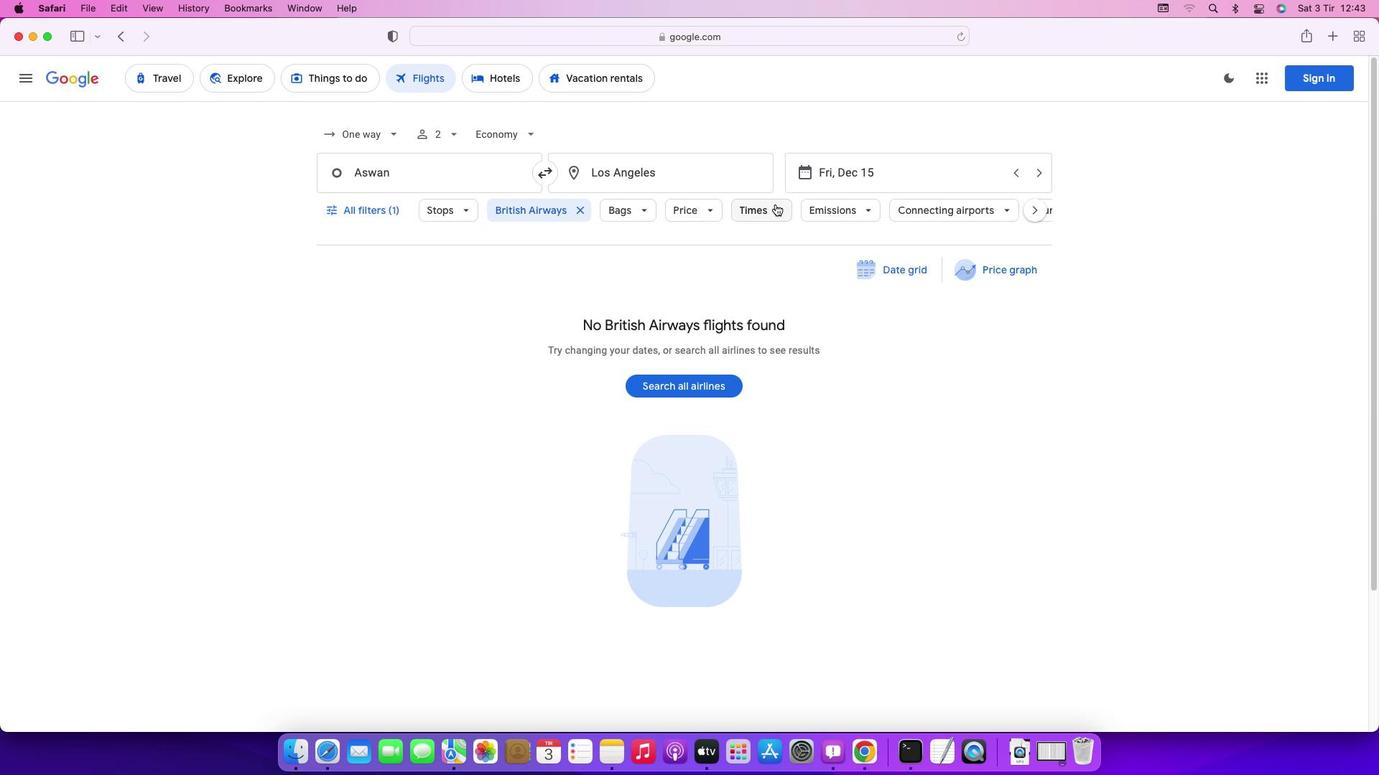 
Action: Mouse moved to (756, 351)
Screenshot: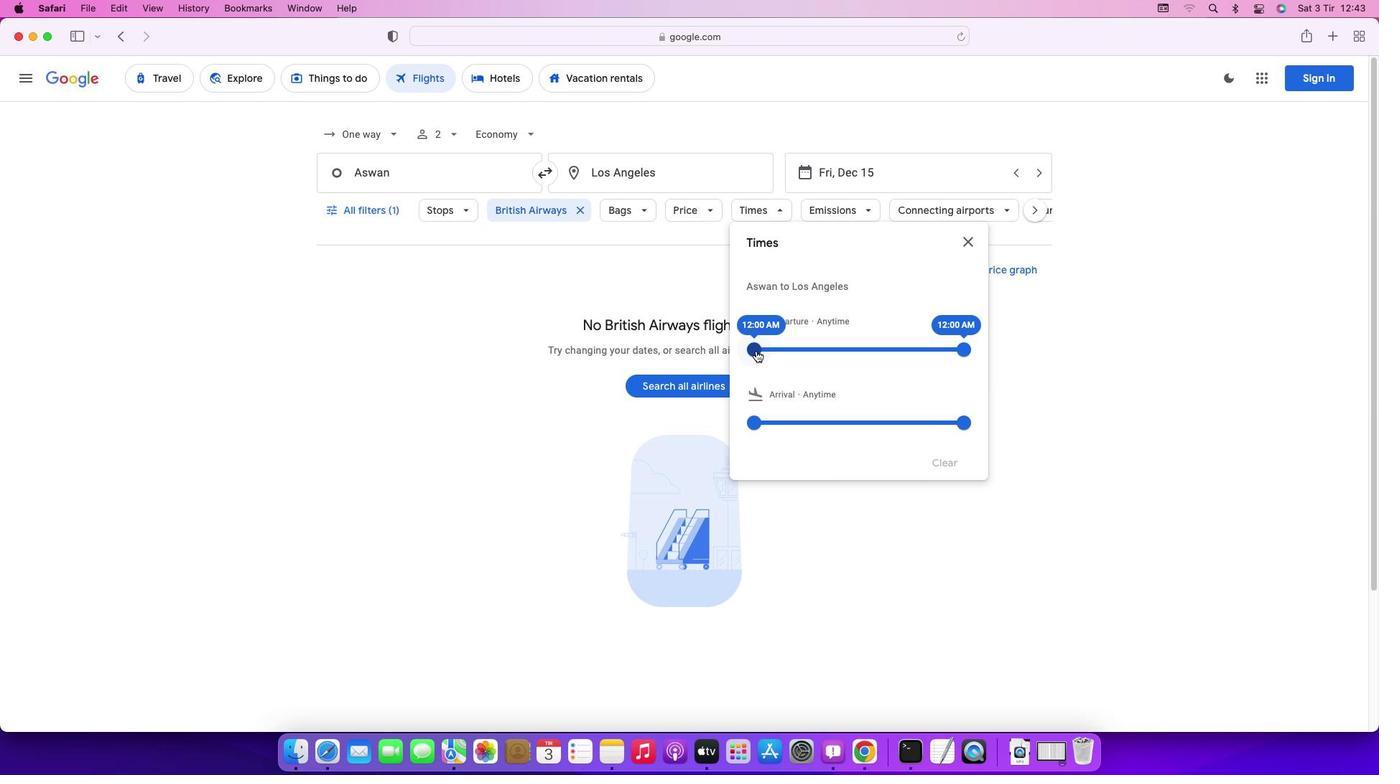
Action: Mouse pressed left at (756, 351)
Screenshot: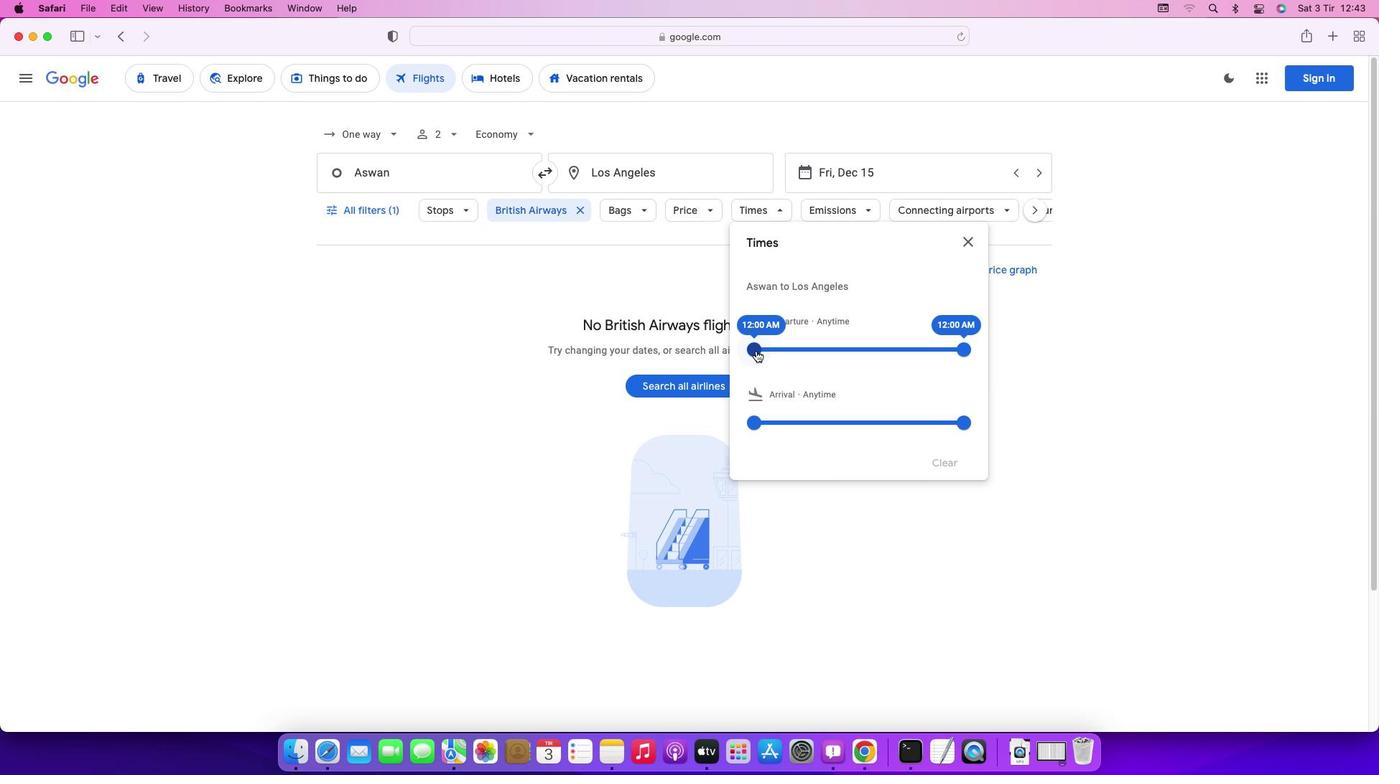 
Action: Mouse moved to (961, 348)
Screenshot: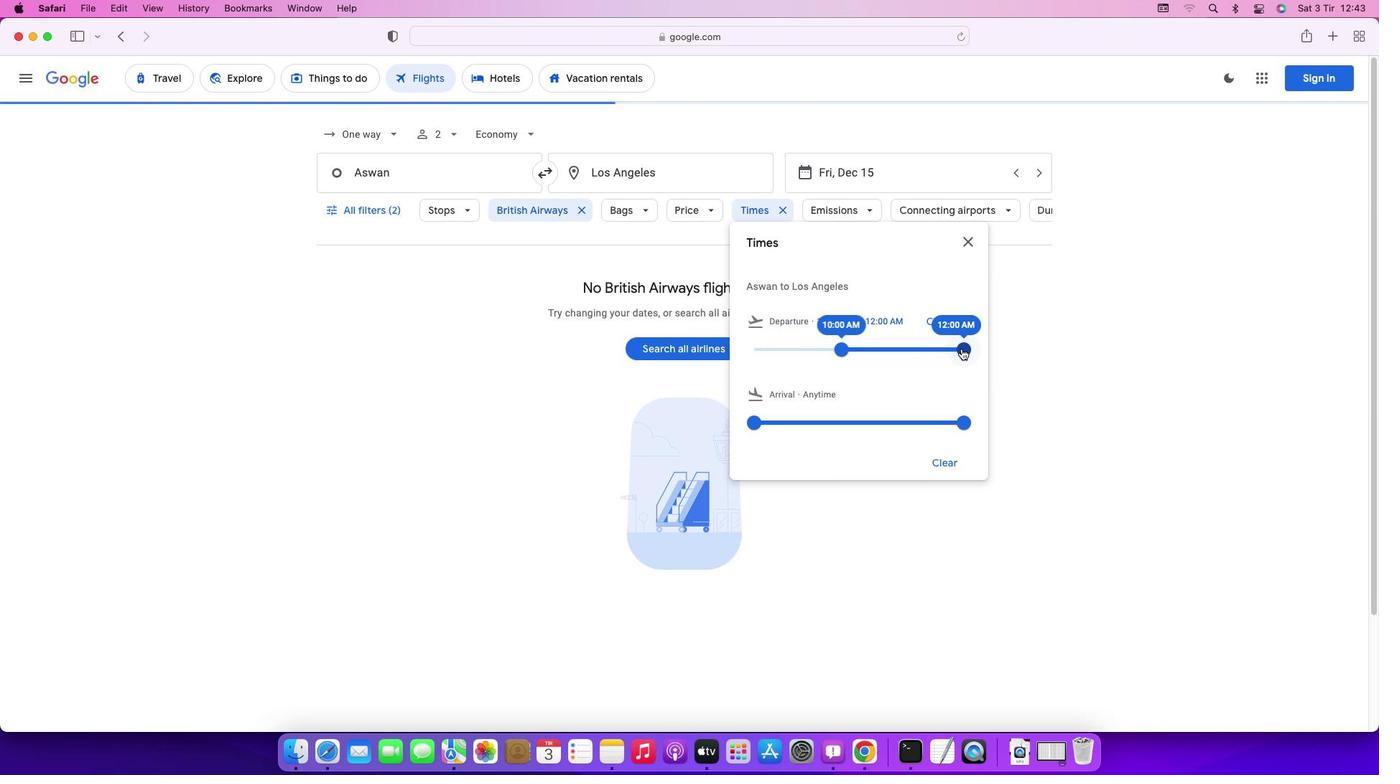 
Action: Mouse pressed left at (961, 348)
Screenshot: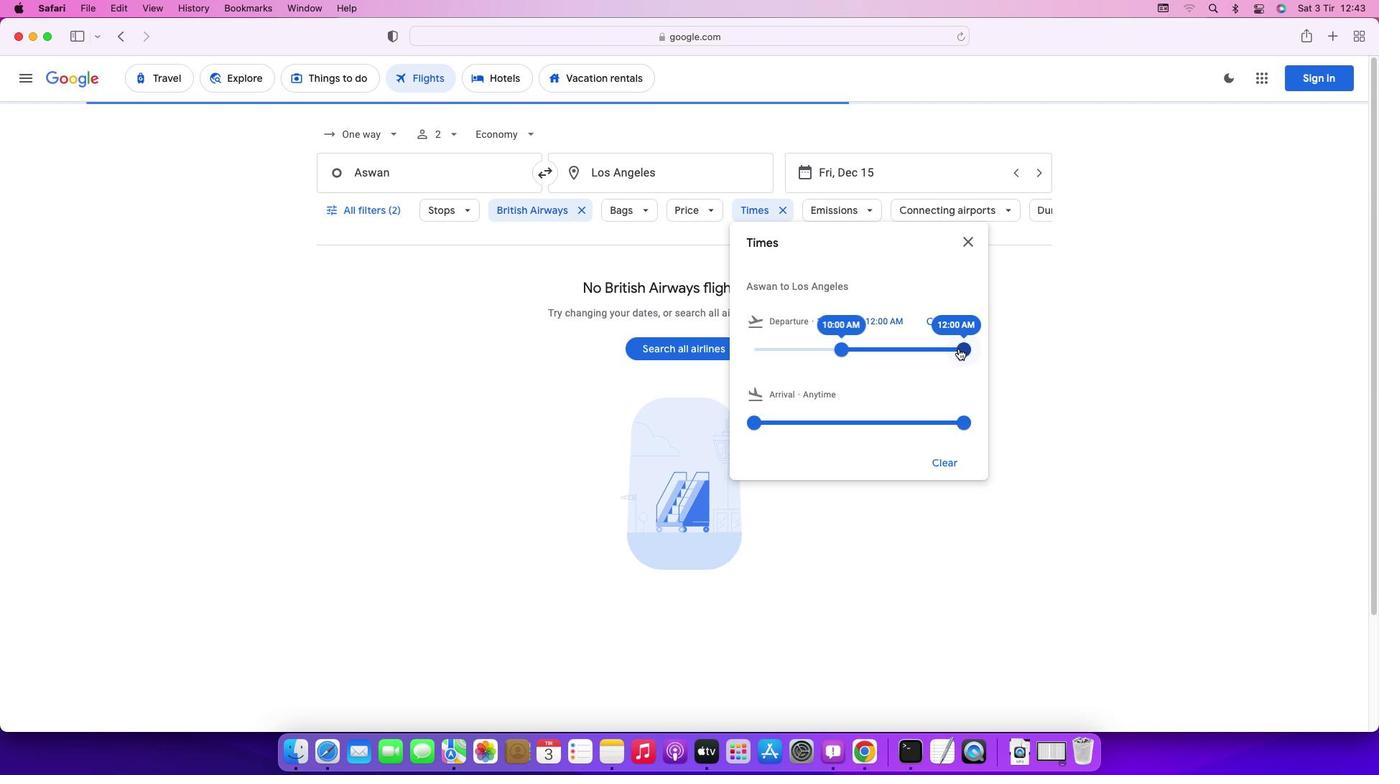 
Action: Mouse moved to (1046, 363)
Screenshot: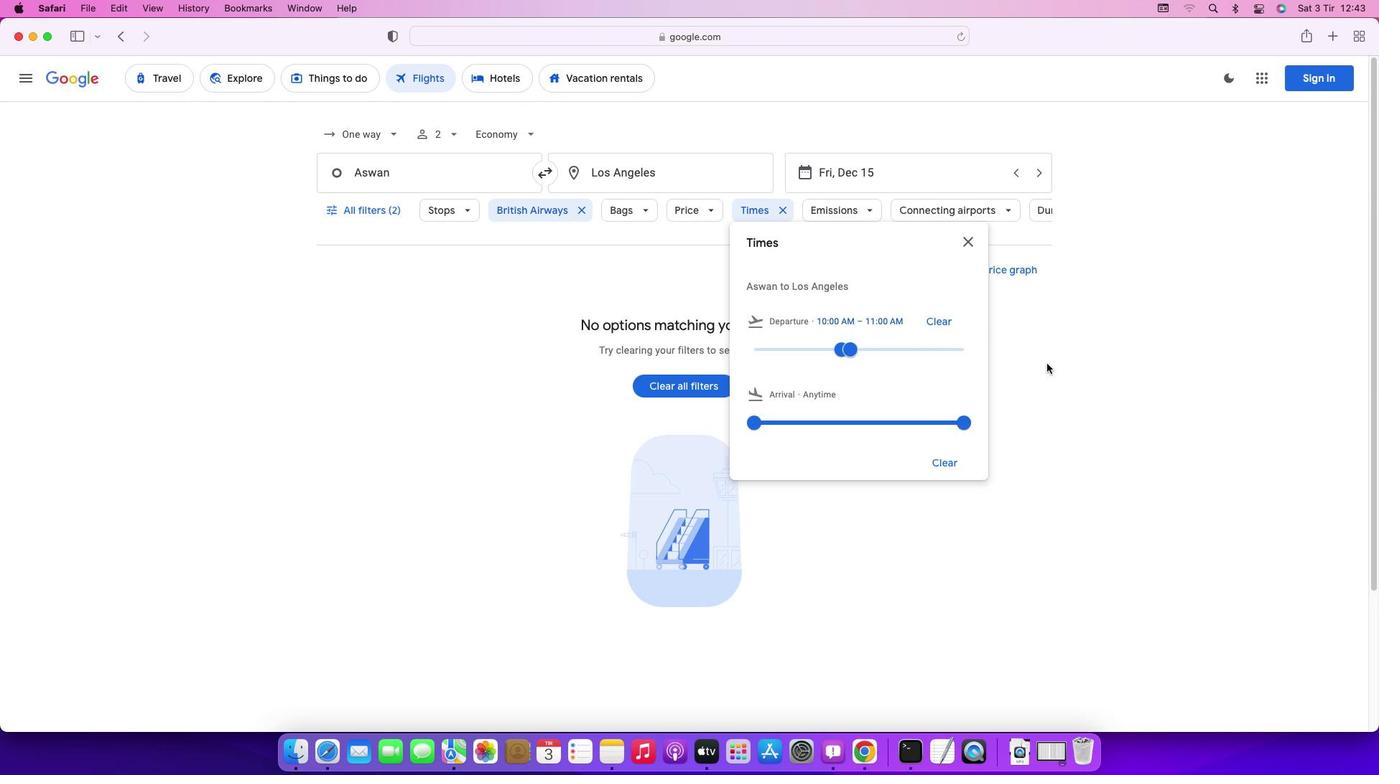 
Action: Mouse pressed left at (1046, 363)
Screenshot: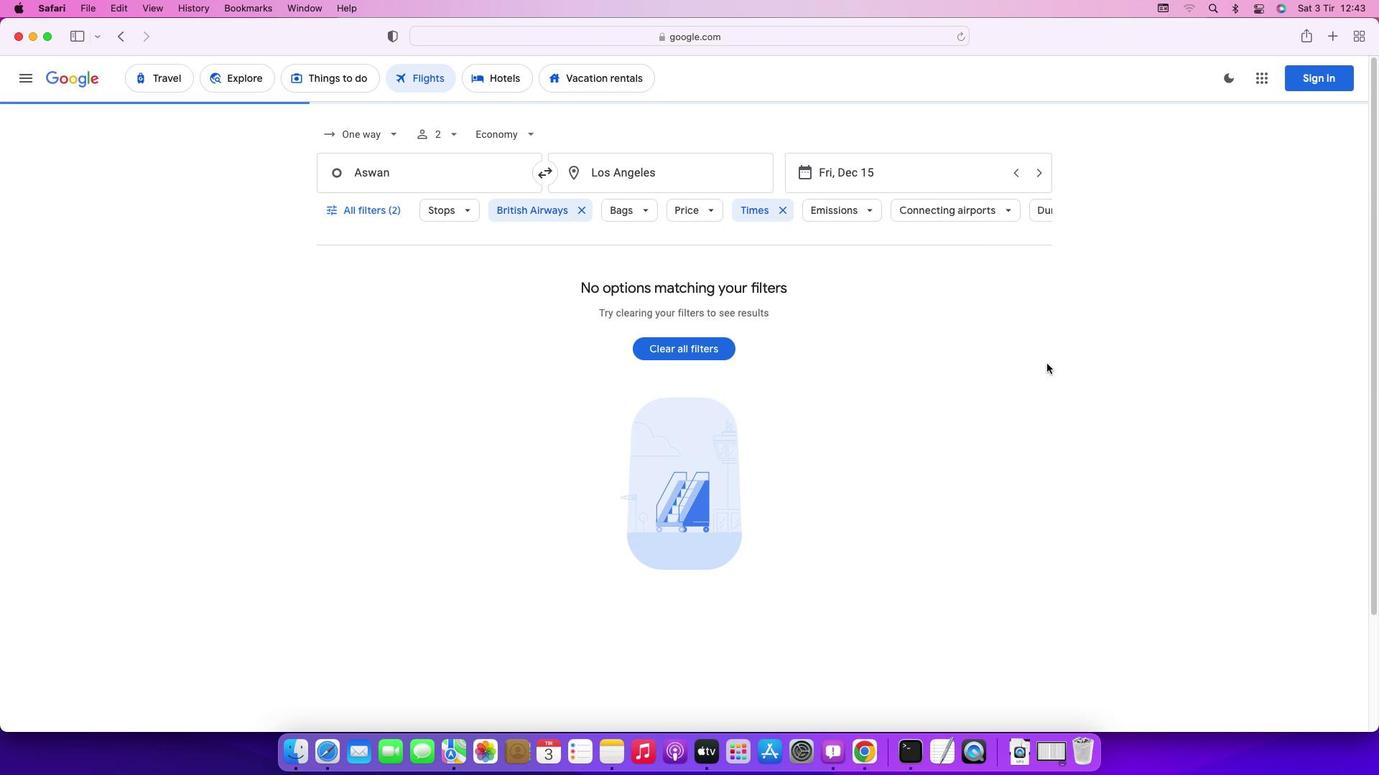 
Action: Mouse moved to (1046, 364)
Screenshot: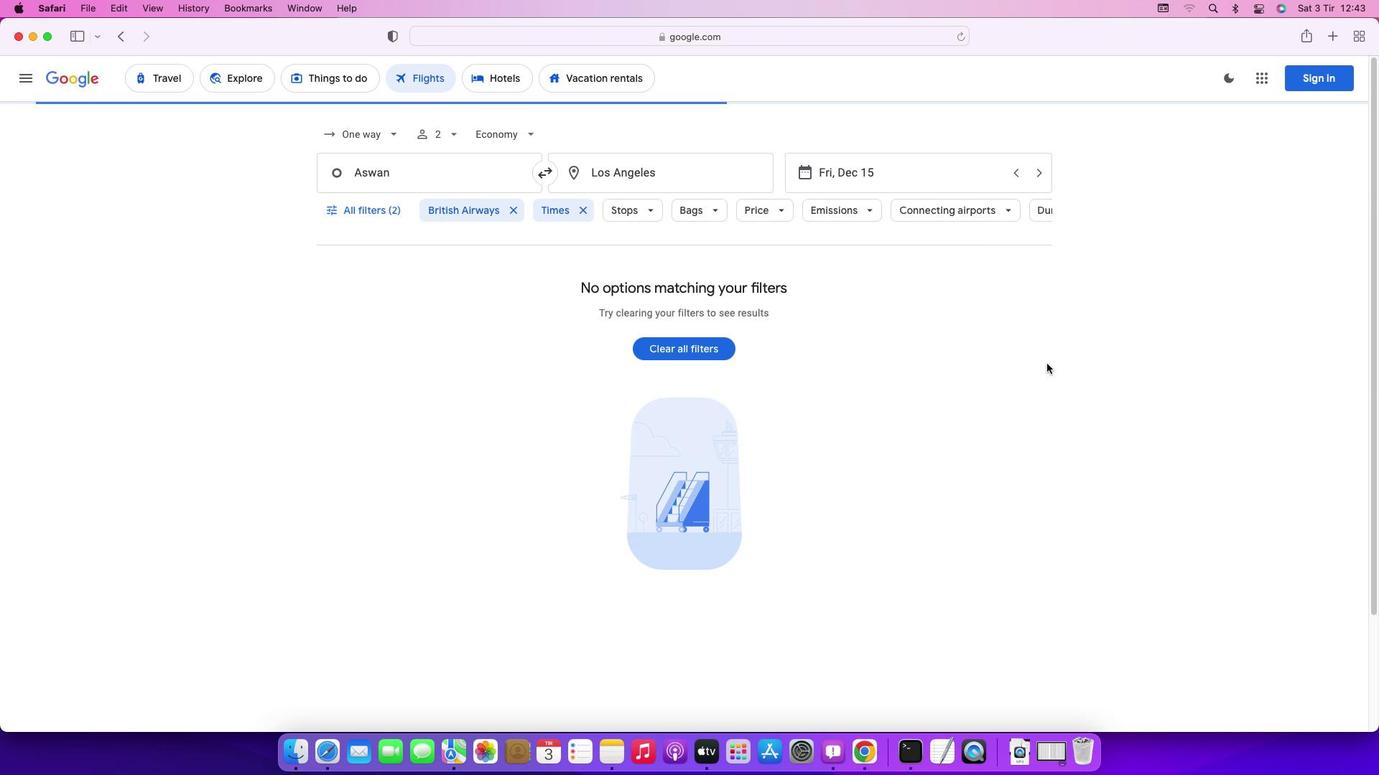 
